 Task: Open Card Continuous Delivery Planning in Board Product Research to Workspace Business Analysis and add a team member Softage.1@softage.net, a label Yellow, a checklist Illustration, an attachment from your google drive, a color Yellow and finally, add a card description 'Develop and launch new customer feedback program for product improvements' and a comment 'Given the potential impact of this task on our company social responsibility, let us ensure that we approach it with a sense of ethical awareness and consciousness.'. Add a start date 'Jan 01, 1900' with a due date 'Jan 08, 1900'
Action: Mouse moved to (285, 195)
Screenshot: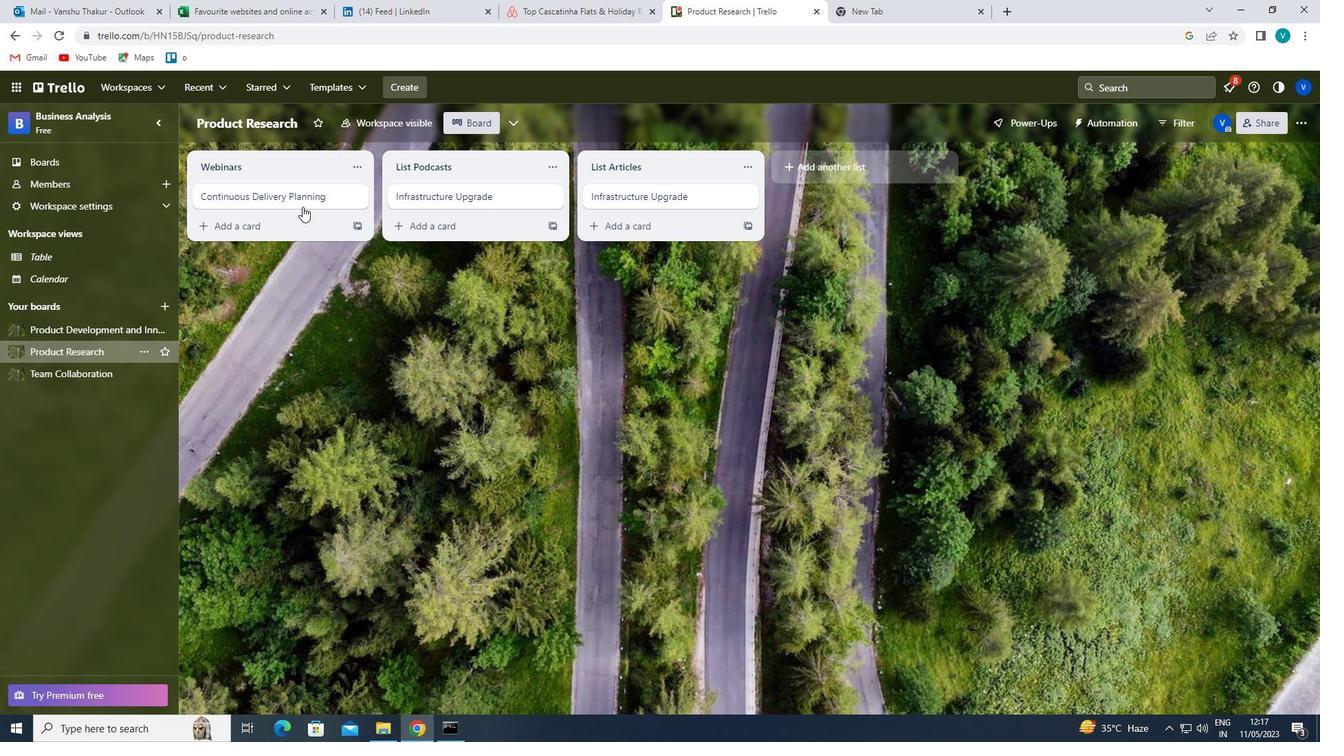 
Action: Mouse pressed left at (285, 195)
Screenshot: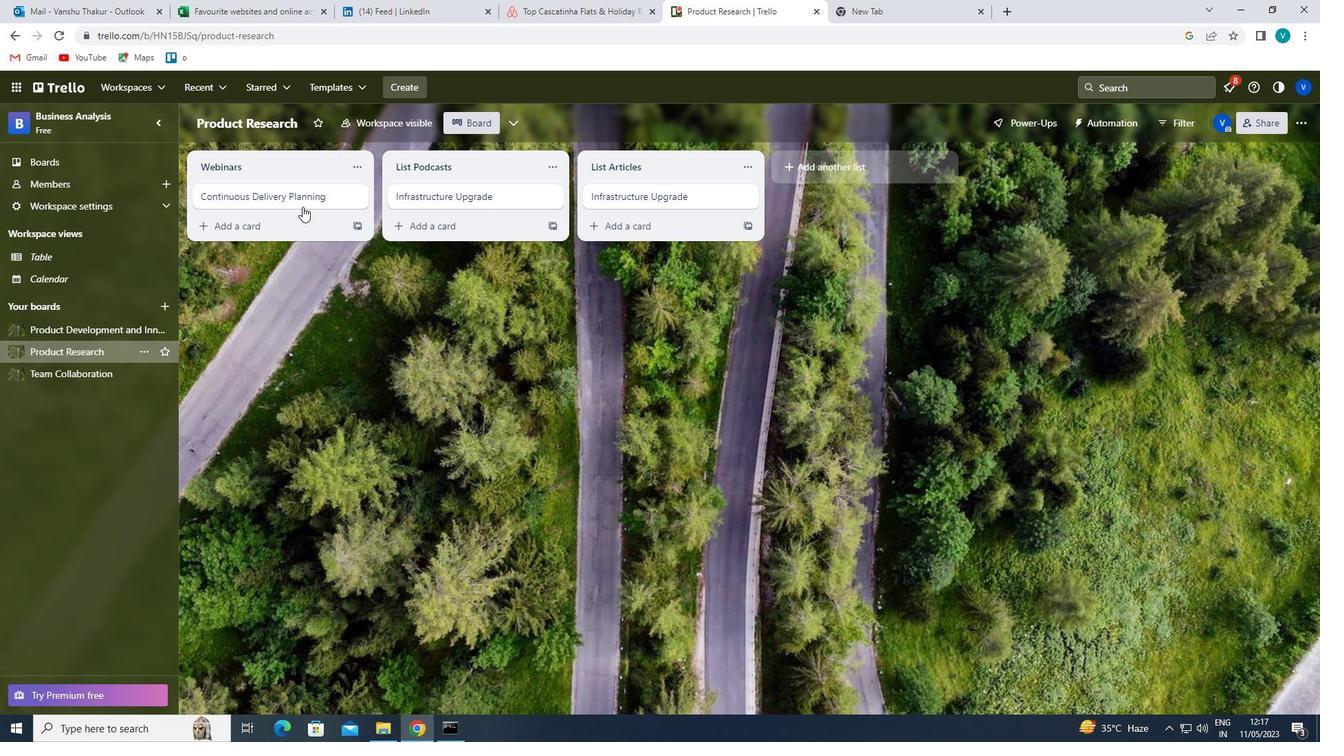
Action: Mouse moved to (881, 204)
Screenshot: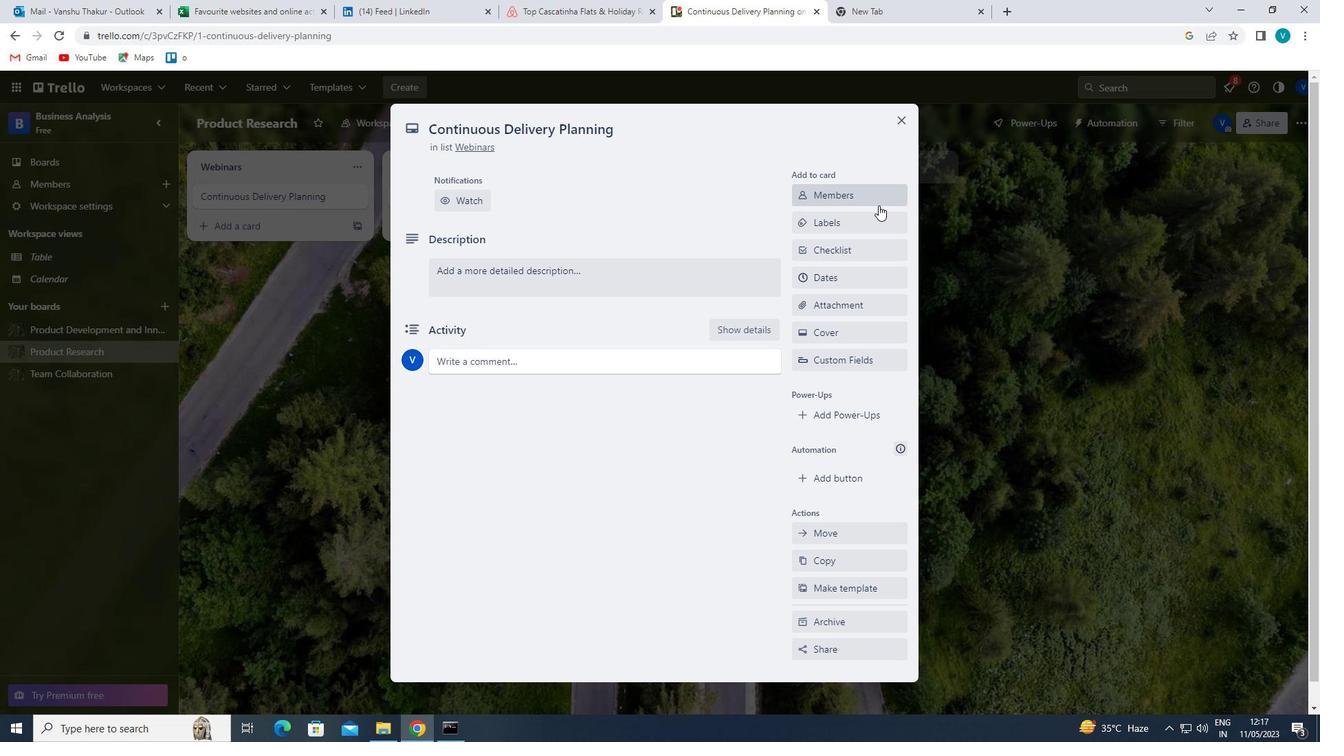 
Action: Mouse pressed left at (881, 204)
Screenshot: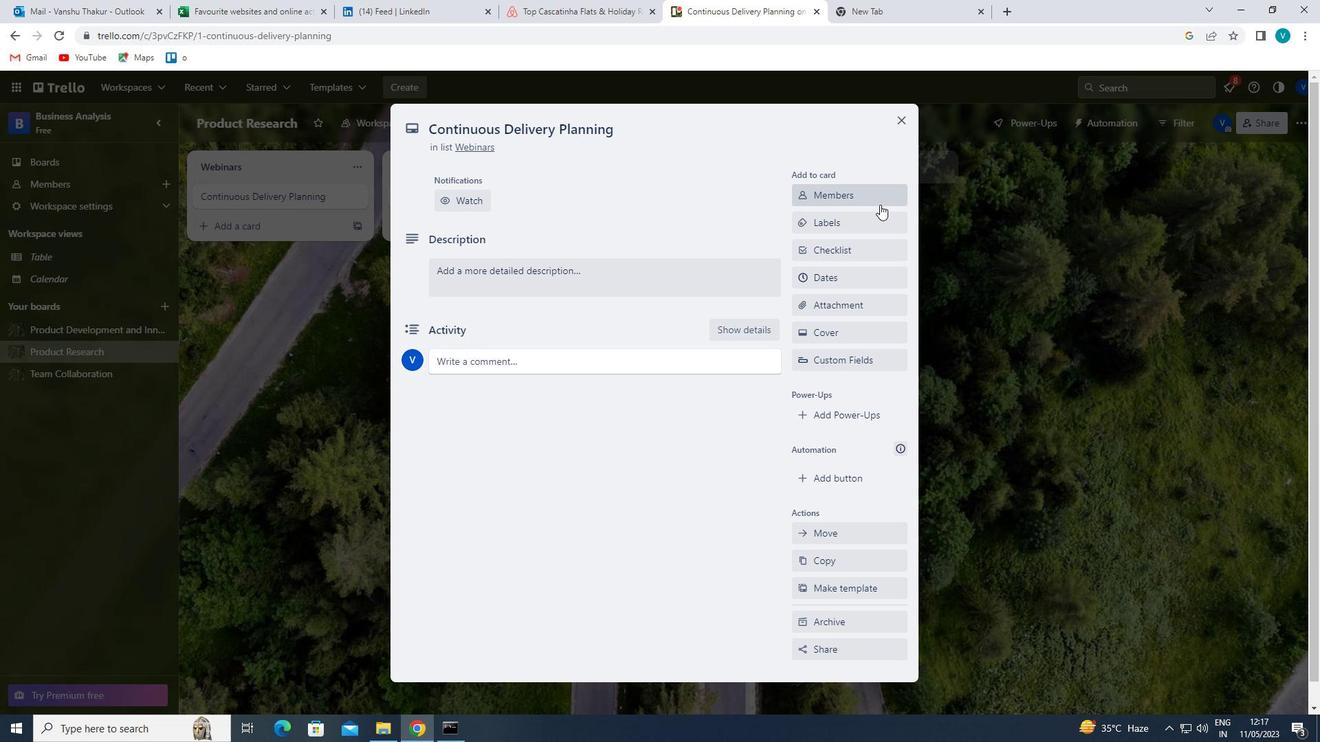 
Action: Mouse moved to (833, 254)
Screenshot: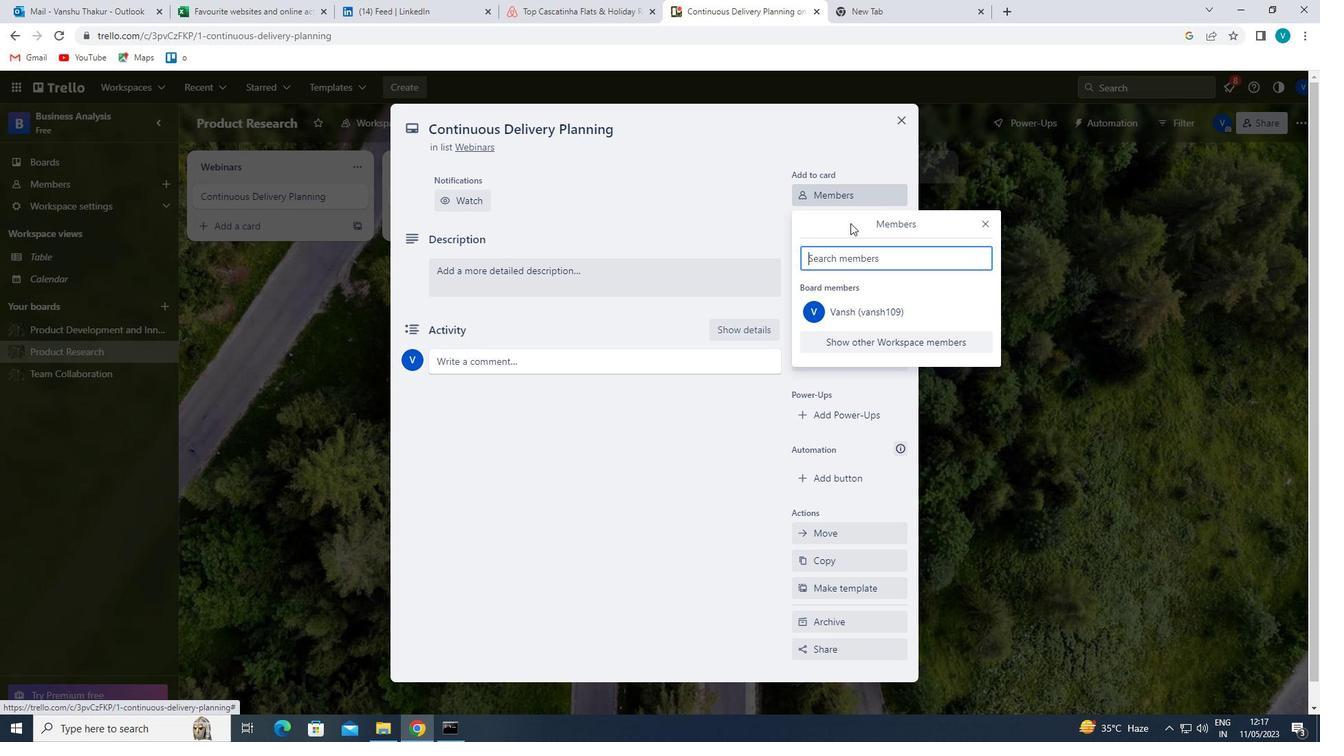 
Action: Mouse pressed left at (833, 254)
Screenshot: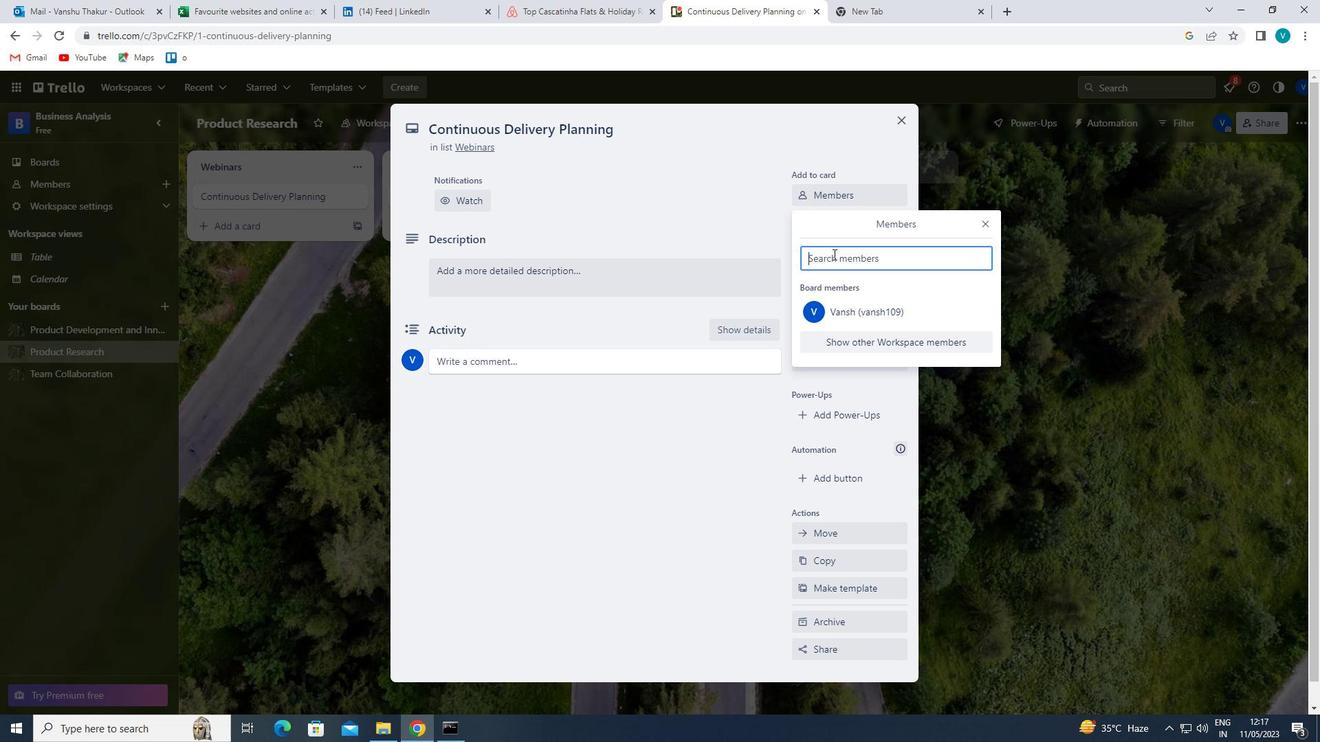 
Action: Key pressed <Key.shift>SOFTAGWE<Key.backspace><Key.backspace>E.1
Screenshot: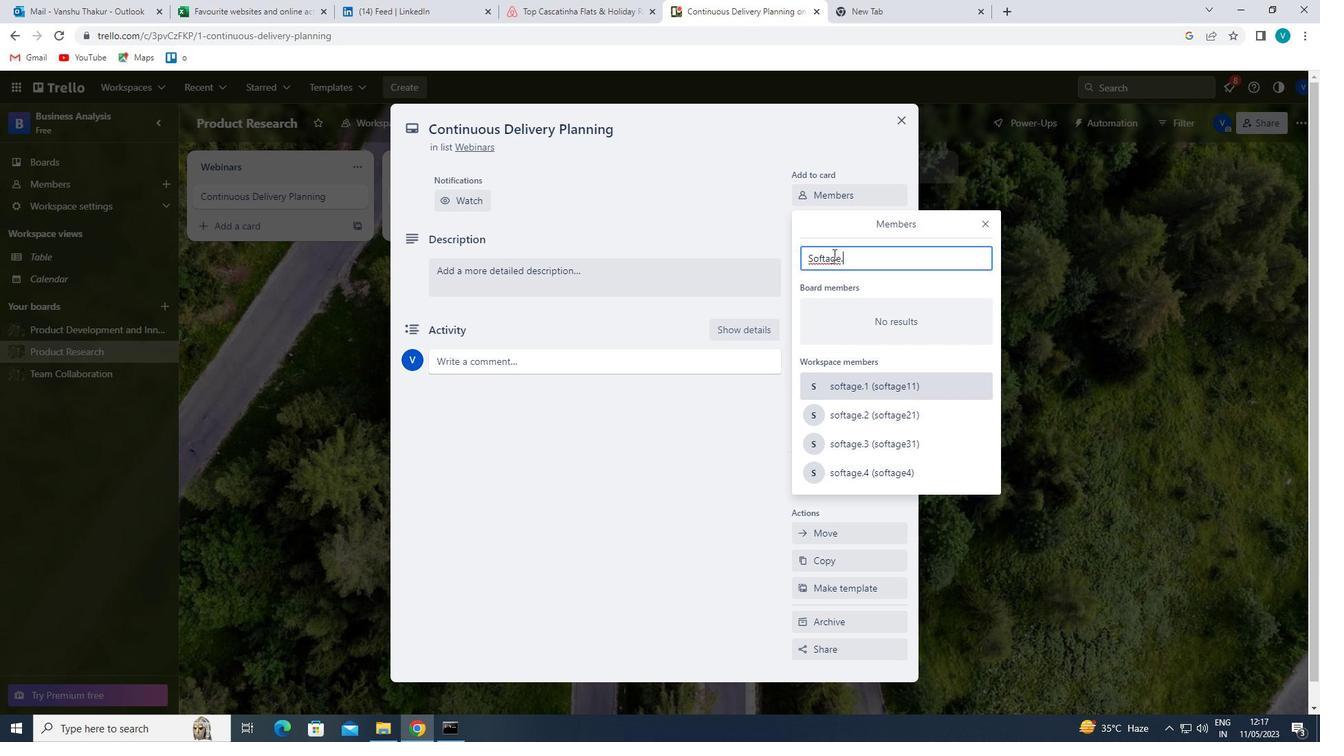 
Action: Mouse moved to (886, 265)
Screenshot: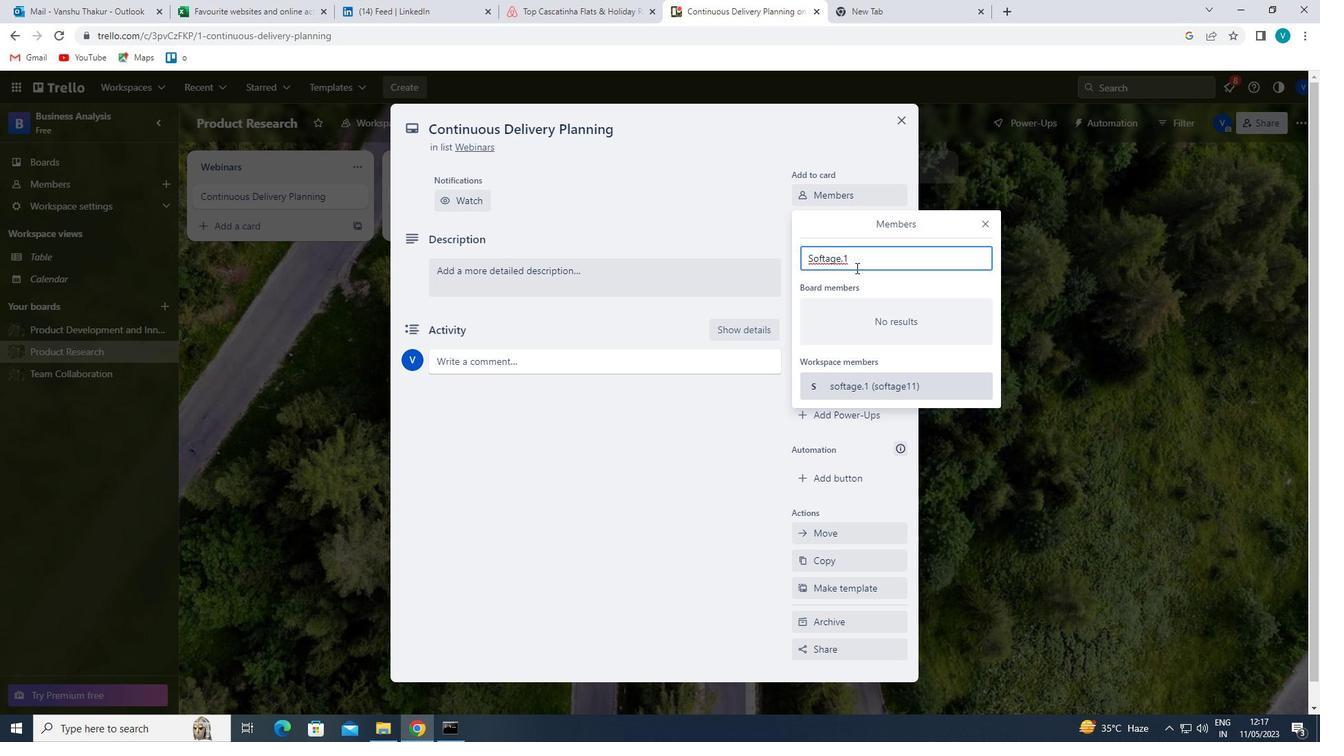 
Action: Key pressed <Key.shift>@SOFTAGE.NET
Screenshot: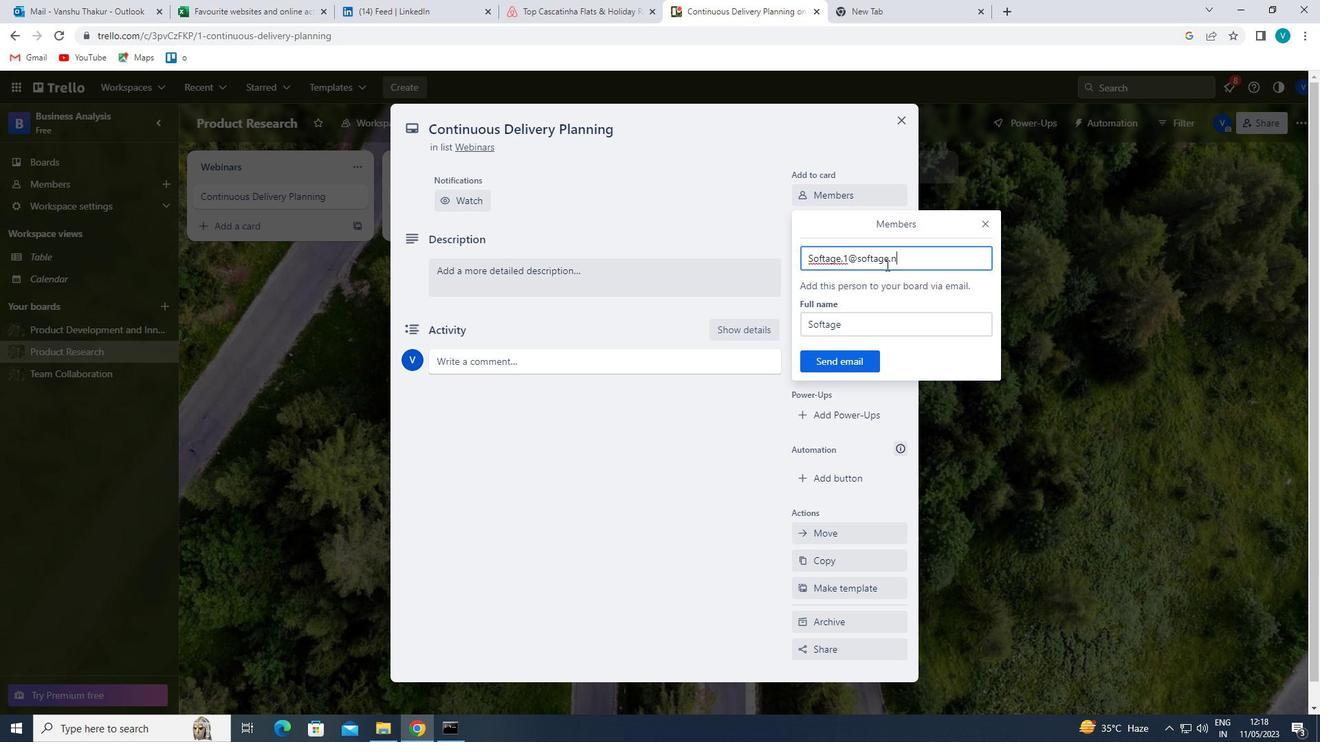 
Action: Mouse moved to (901, 280)
Screenshot: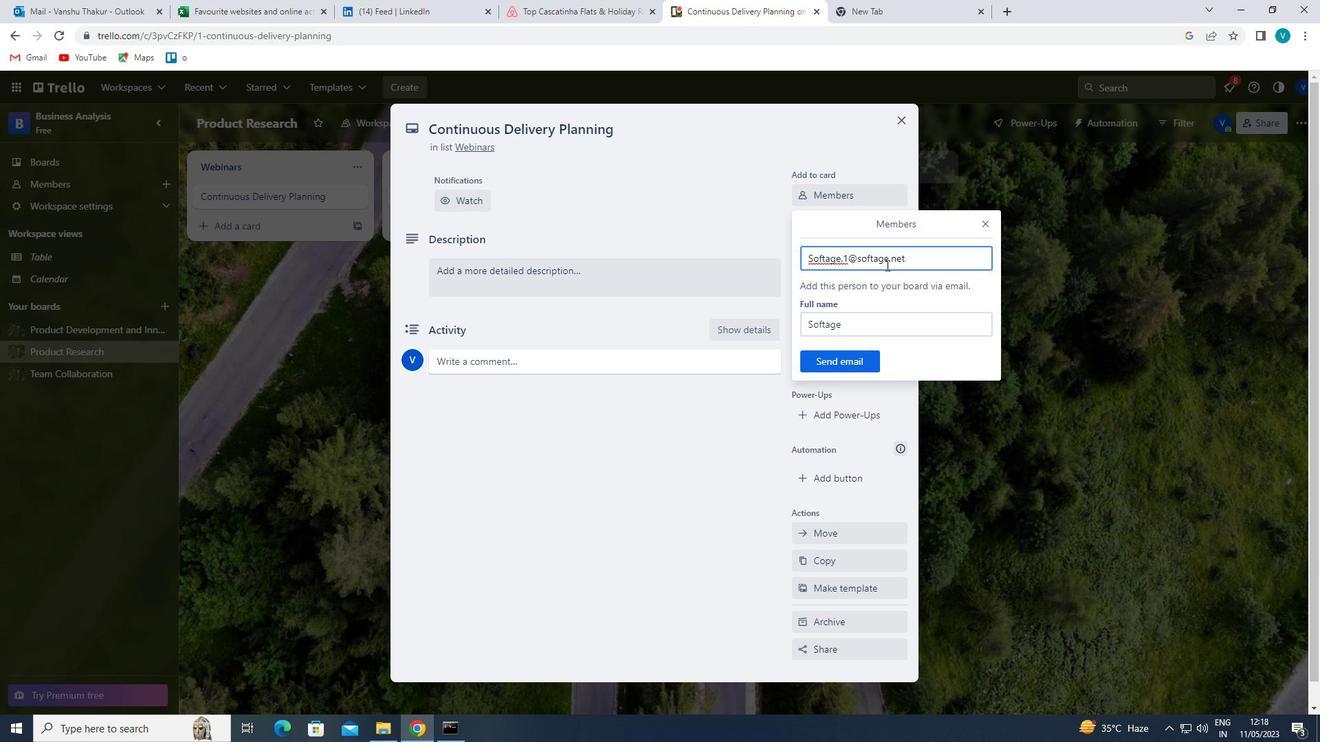 
Action: Key pressed <Key.enter>
Screenshot: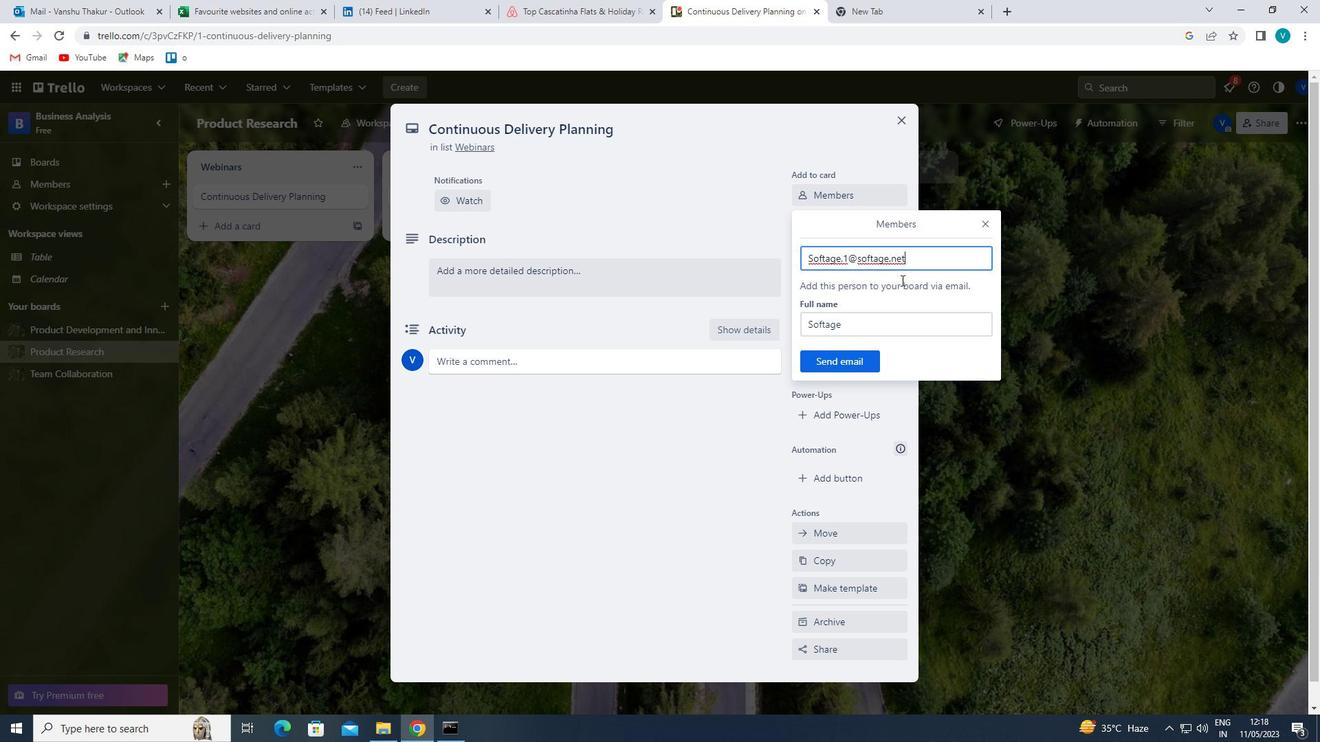 
Action: Mouse moved to (984, 226)
Screenshot: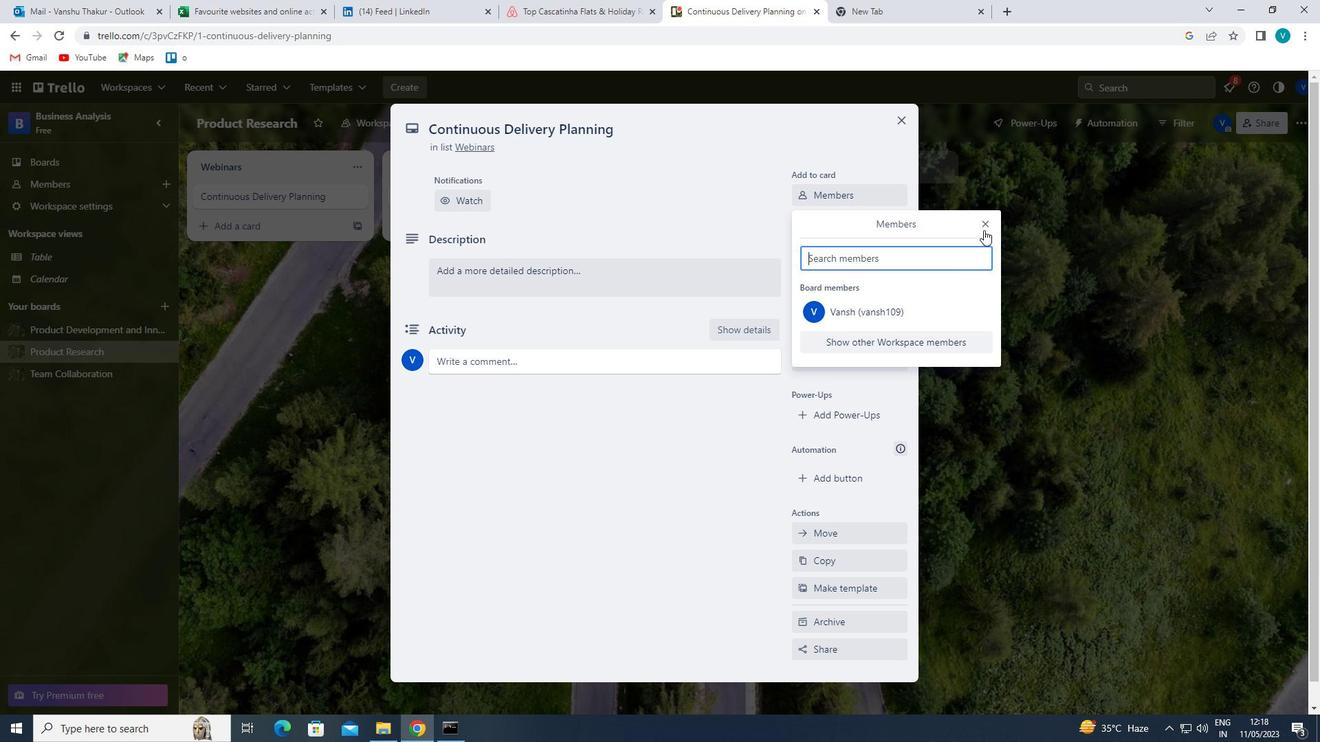 
Action: Mouse pressed left at (984, 226)
Screenshot: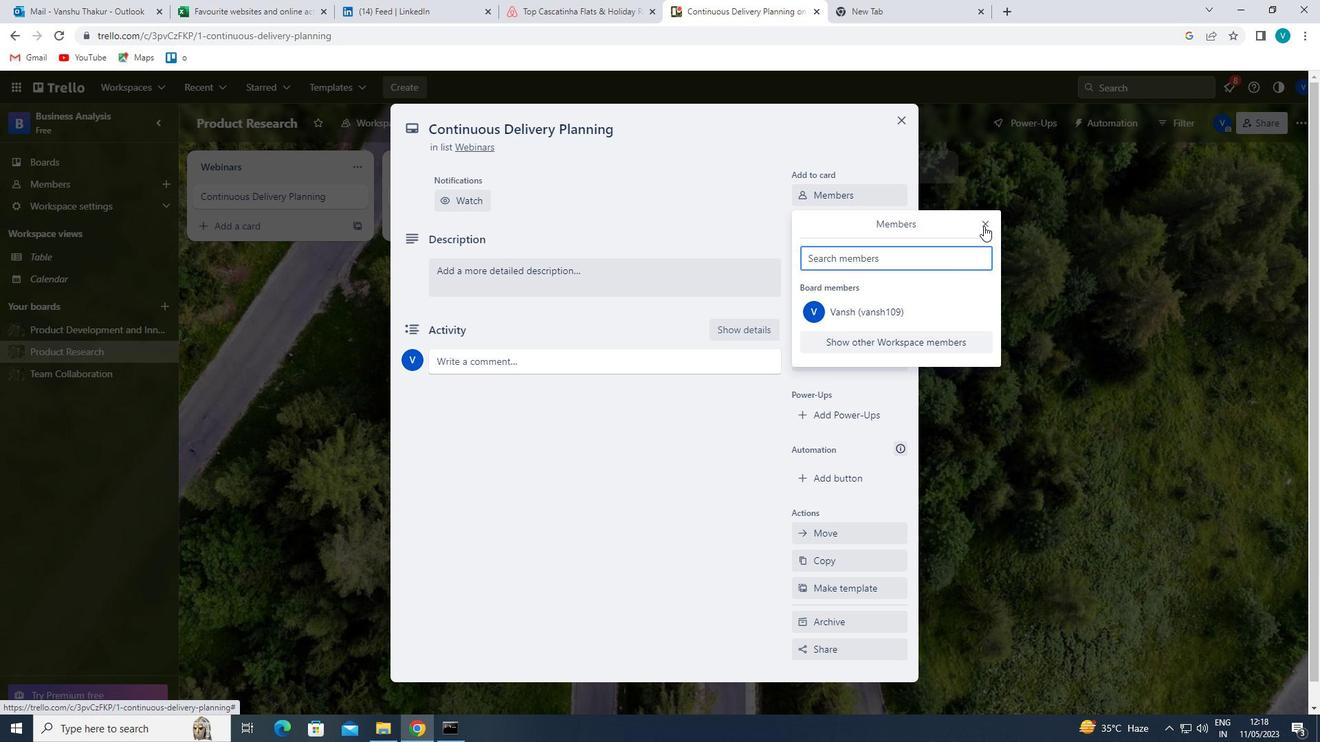 
Action: Mouse moved to (859, 200)
Screenshot: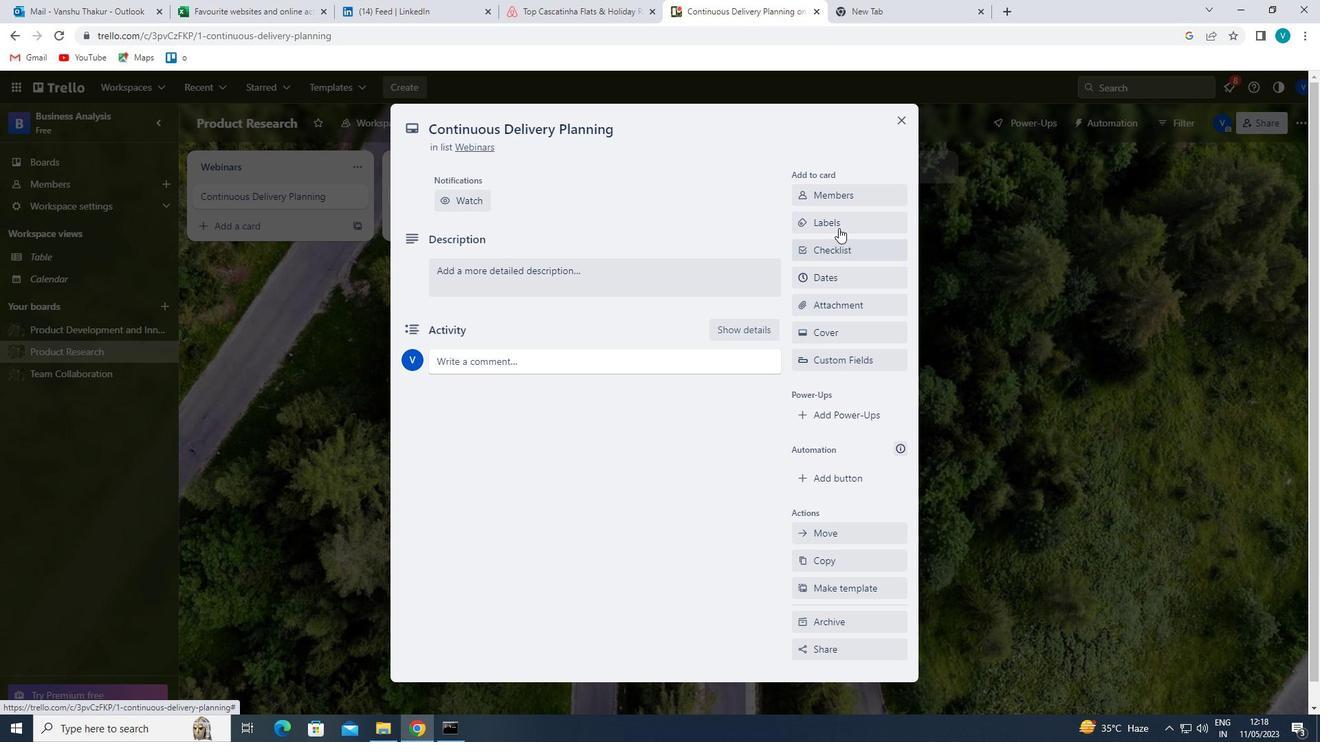 
Action: Mouse pressed left at (859, 200)
Screenshot: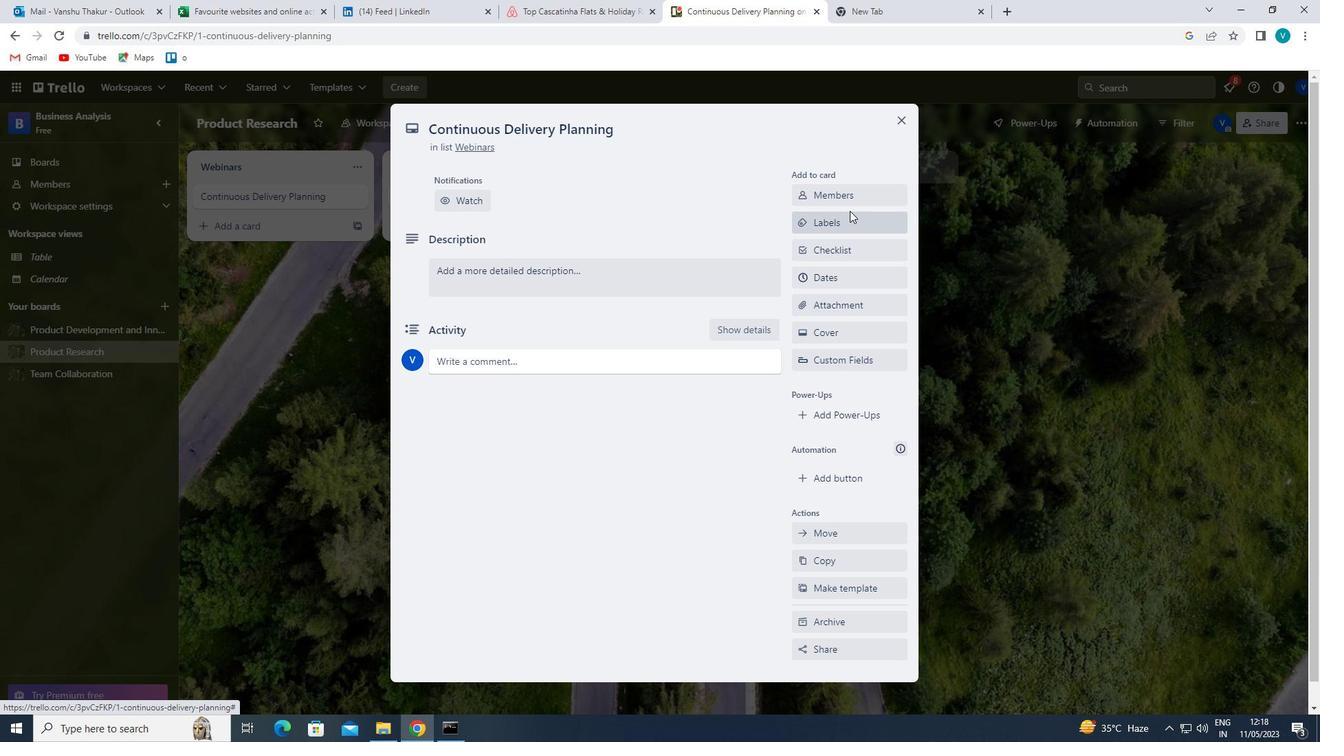 
Action: Mouse moved to (840, 257)
Screenshot: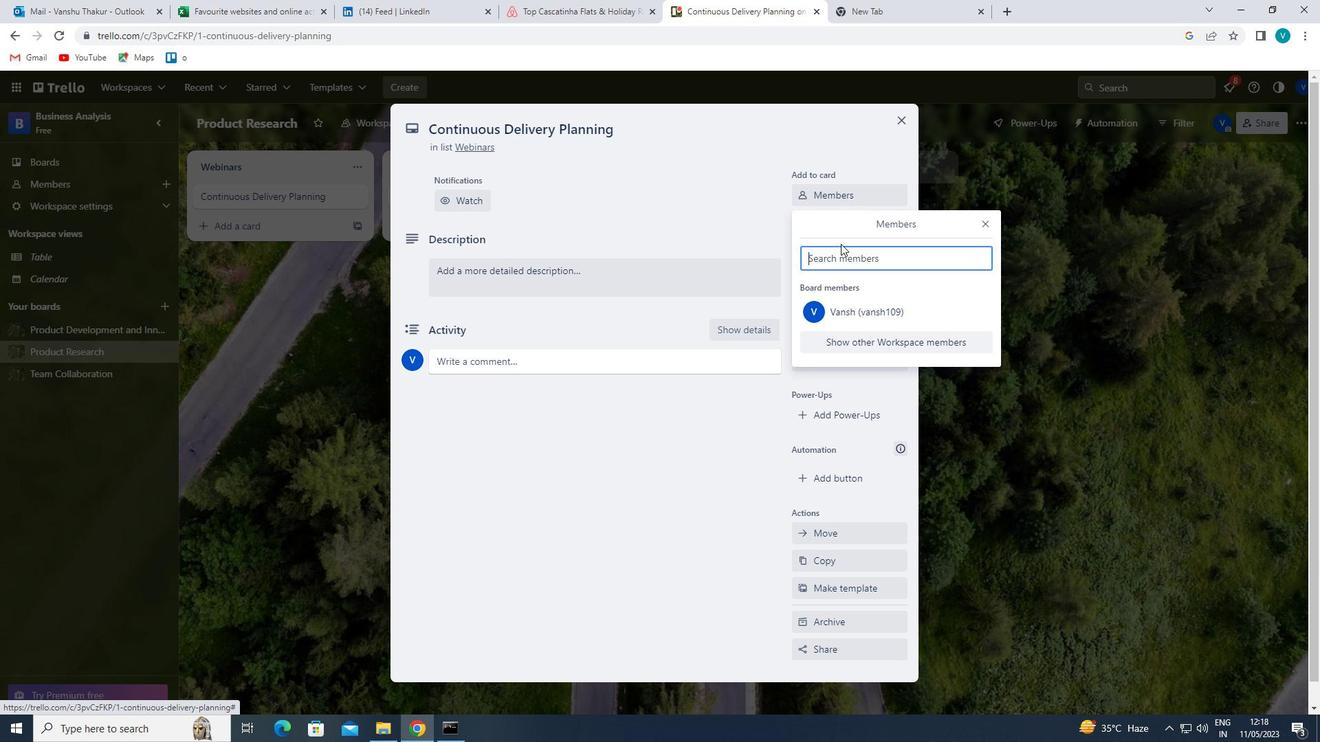 
Action: Mouse pressed left at (840, 257)
Screenshot: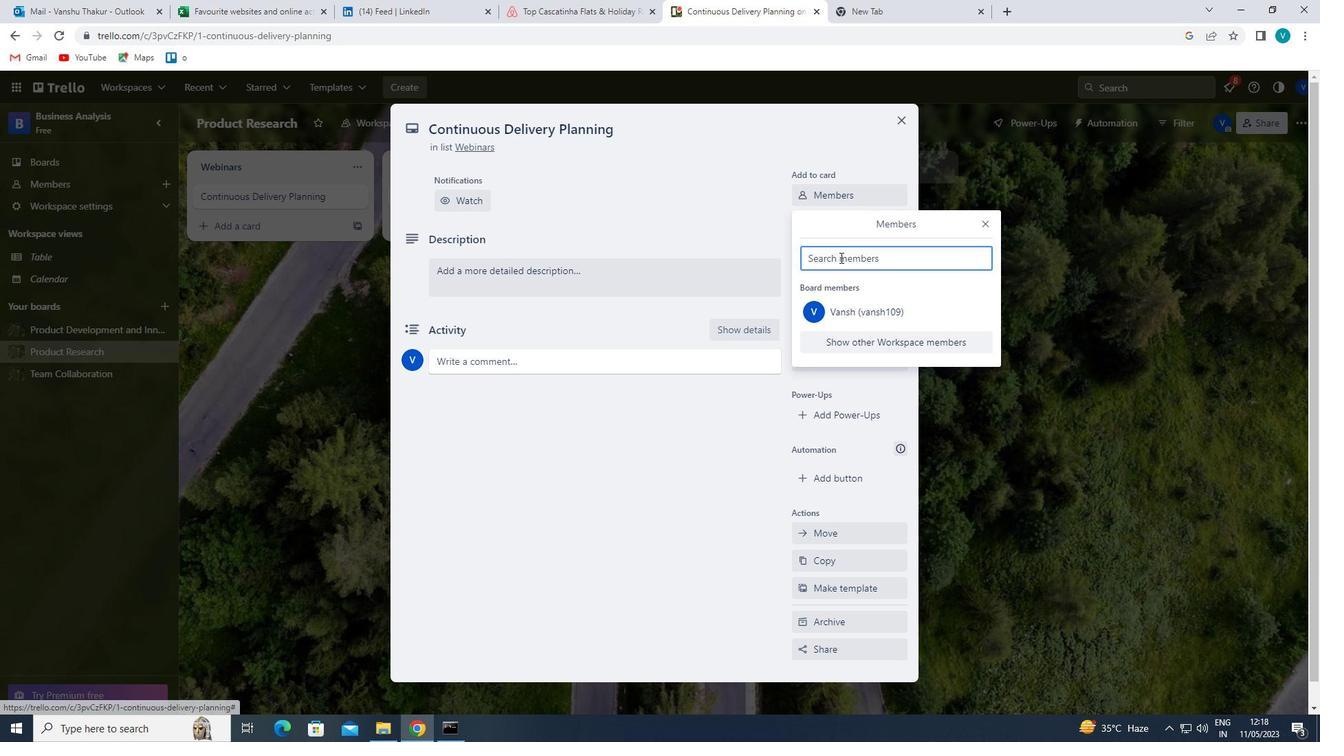 
Action: Key pressed <Key.shift>SOFTA
Screenshot: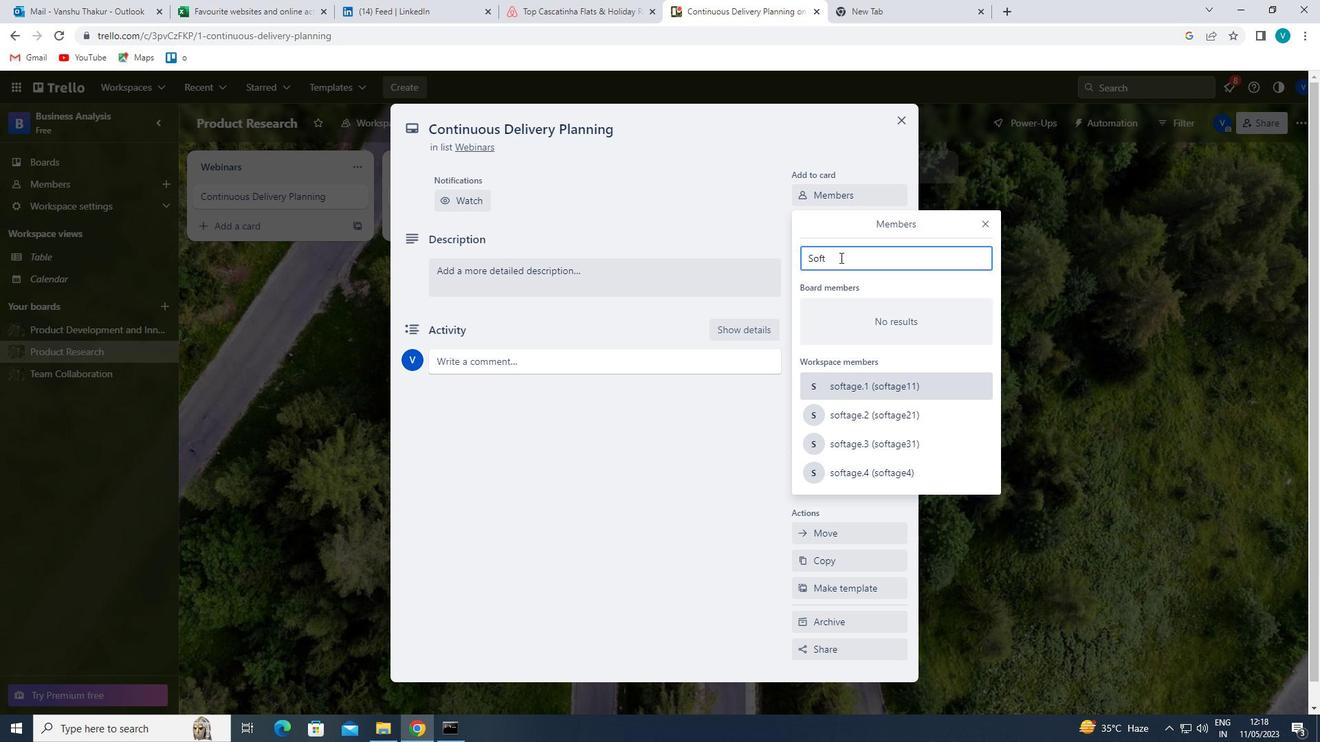 
Action: Mouse moved to (870, 387)
Screenshot: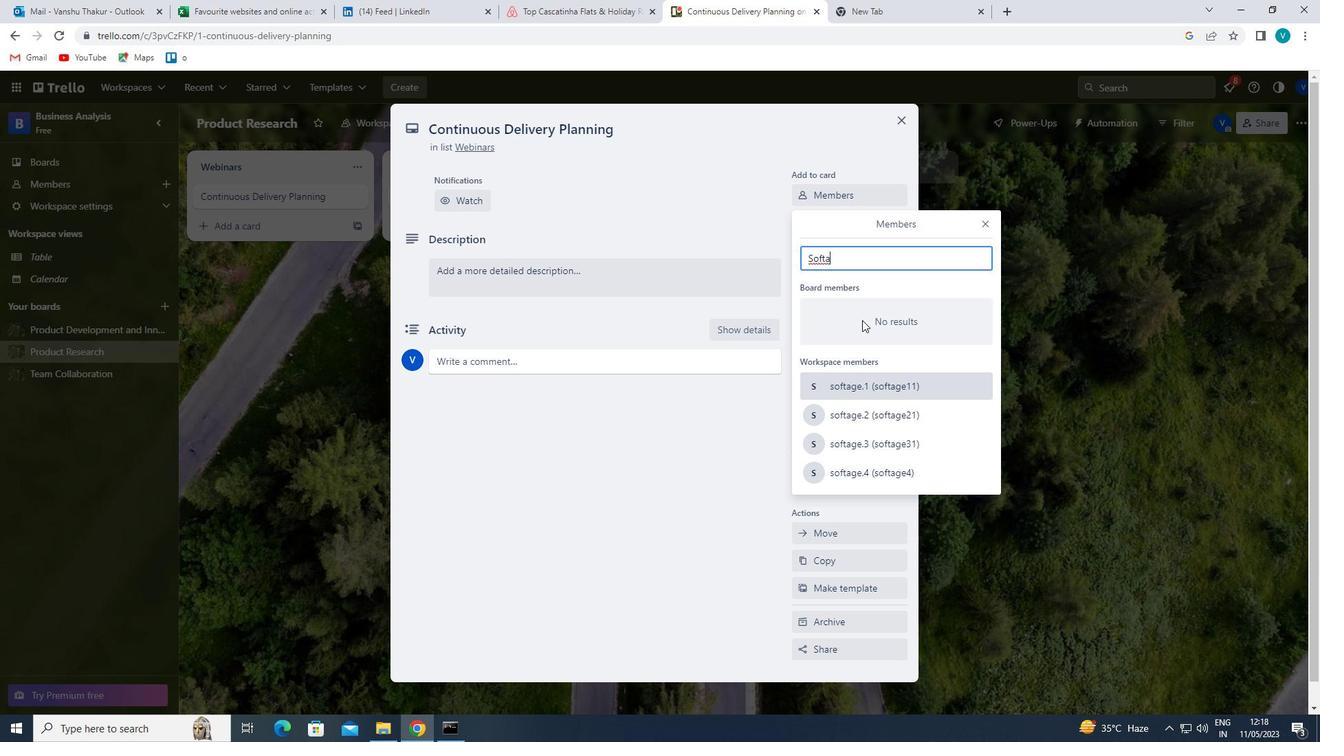 
Action: Mouse pressed left at (870, 387)
Screenshot: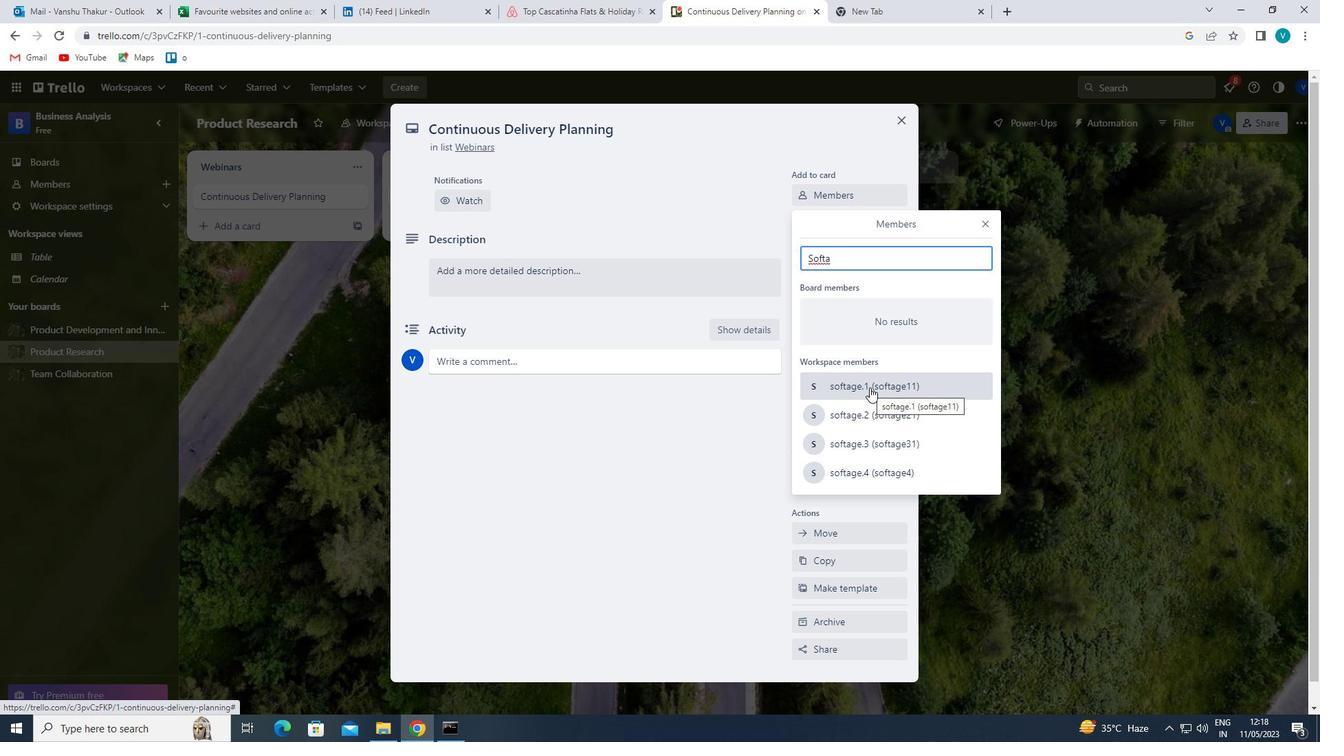 
Action: Mouse moved to (985, 223)
Screenshot: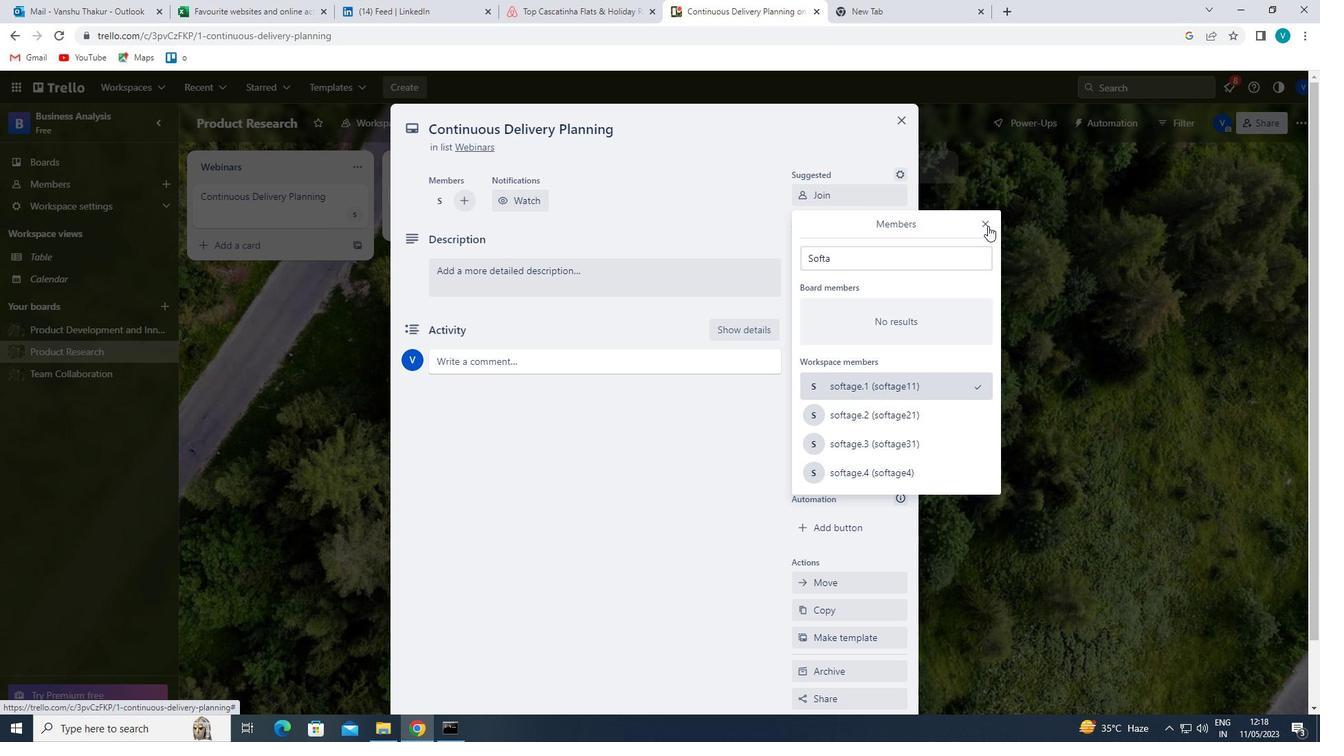 
Action: Mouse pressed left at (985, 223)
Screenshot: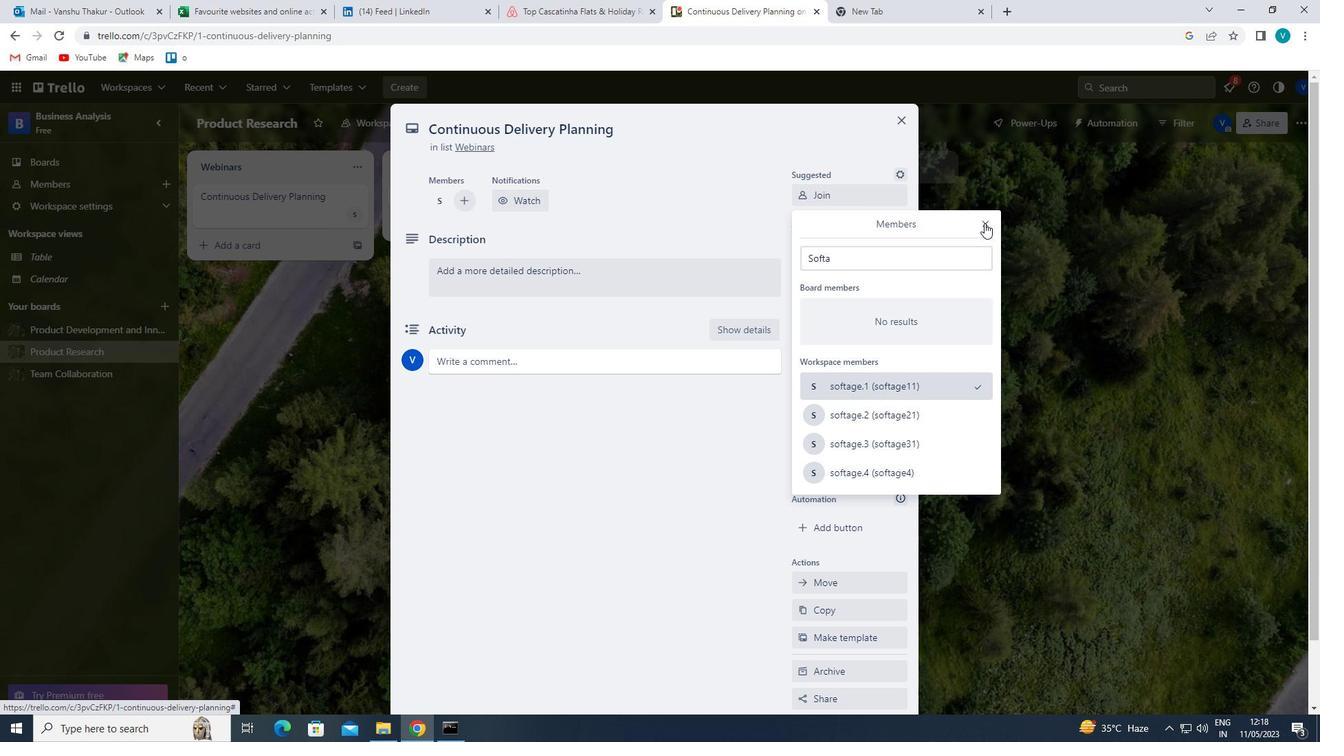 
Action: Mouse moved to (852, 276)
Screenshot: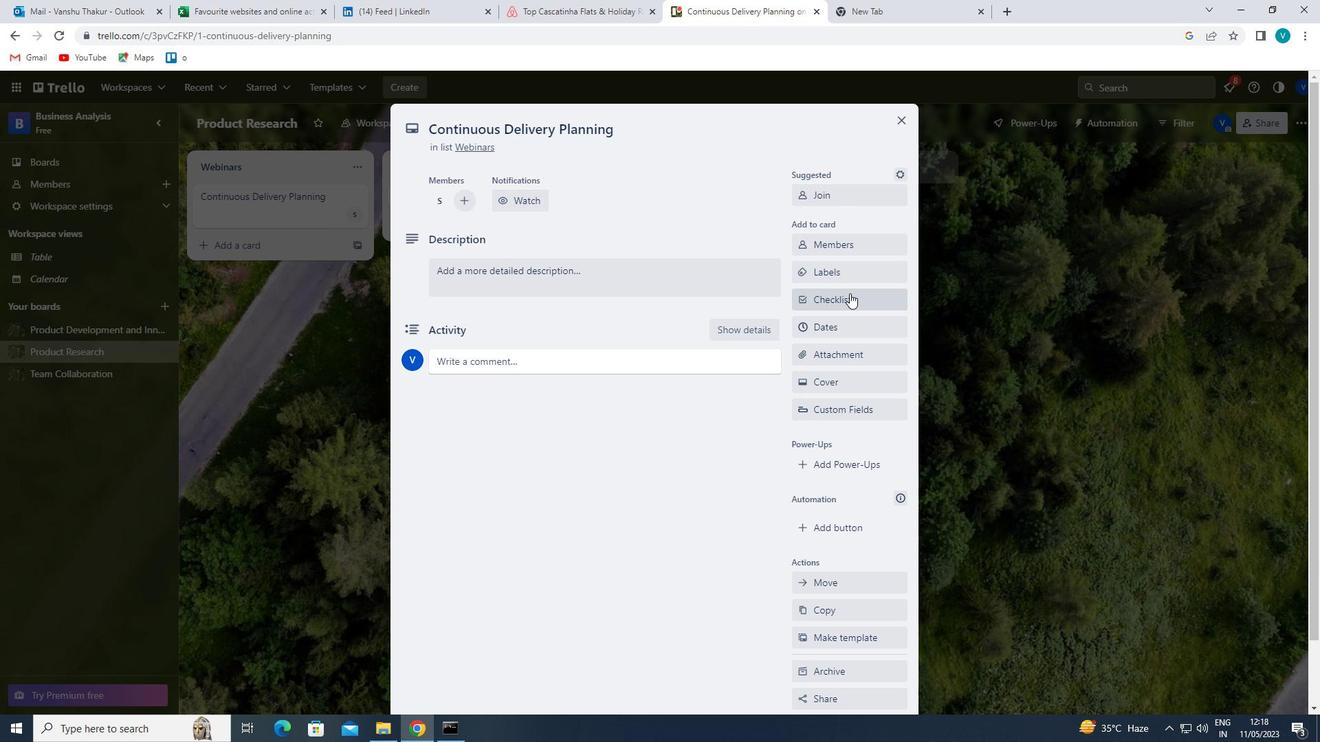 
Action: Mouse pressed left at (852, 276)
Screenshot: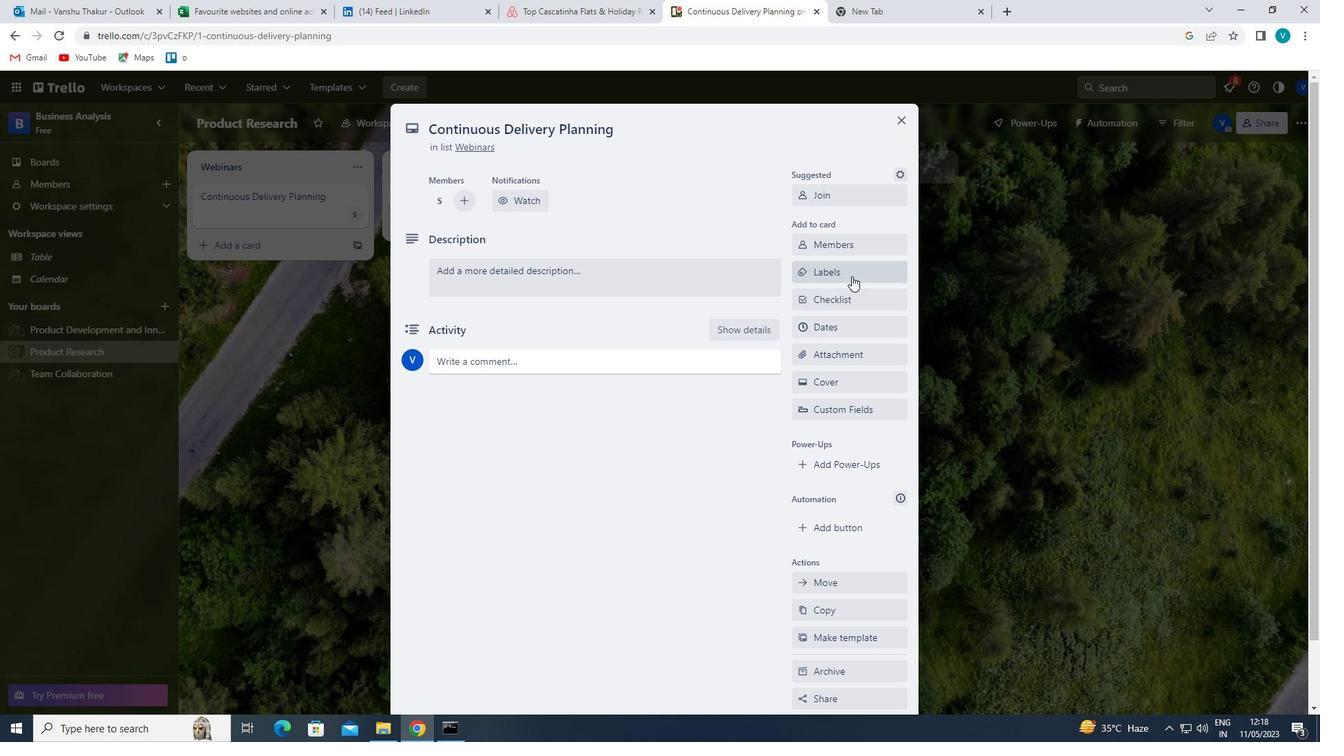 
Action: Mouse moved to (857, 408)
Screenshot: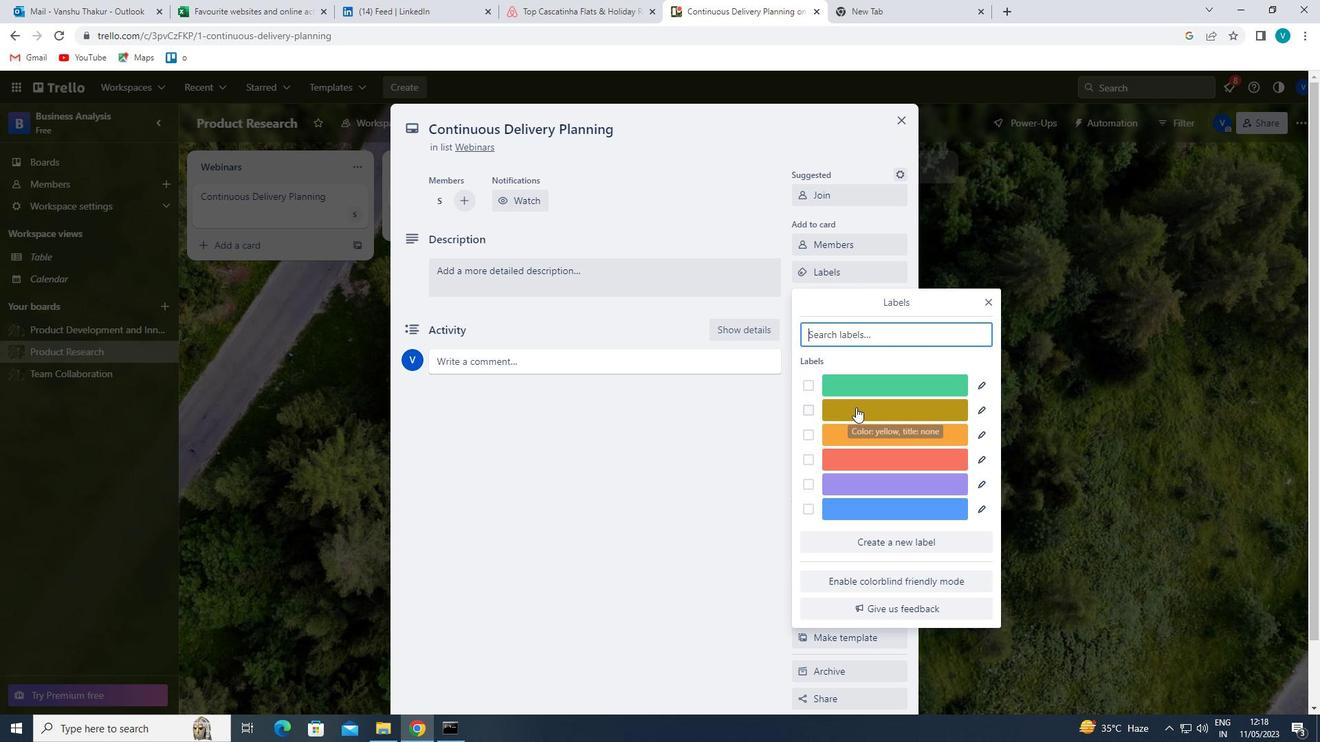 
Action: Mouse pressed left at (857, 408)
Screenshot: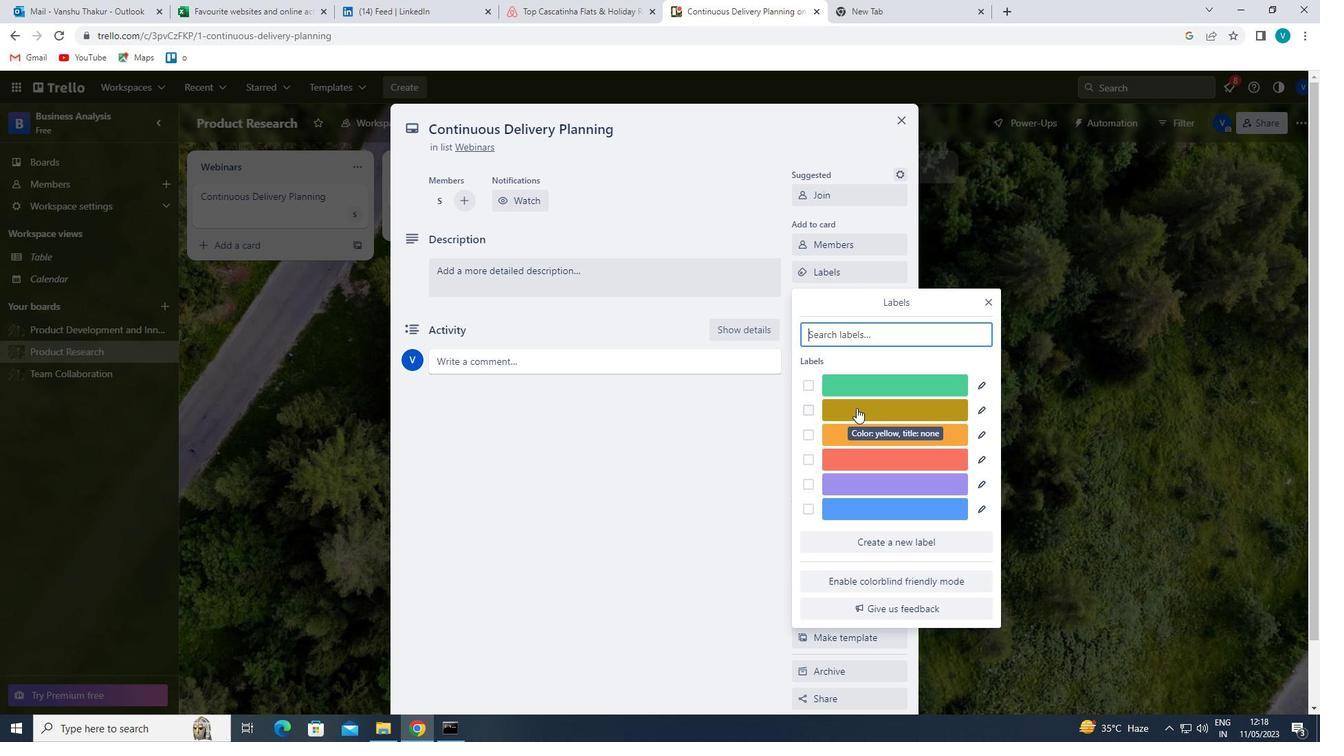 
Action: Mouse moved to (985, 298)
Screenshot: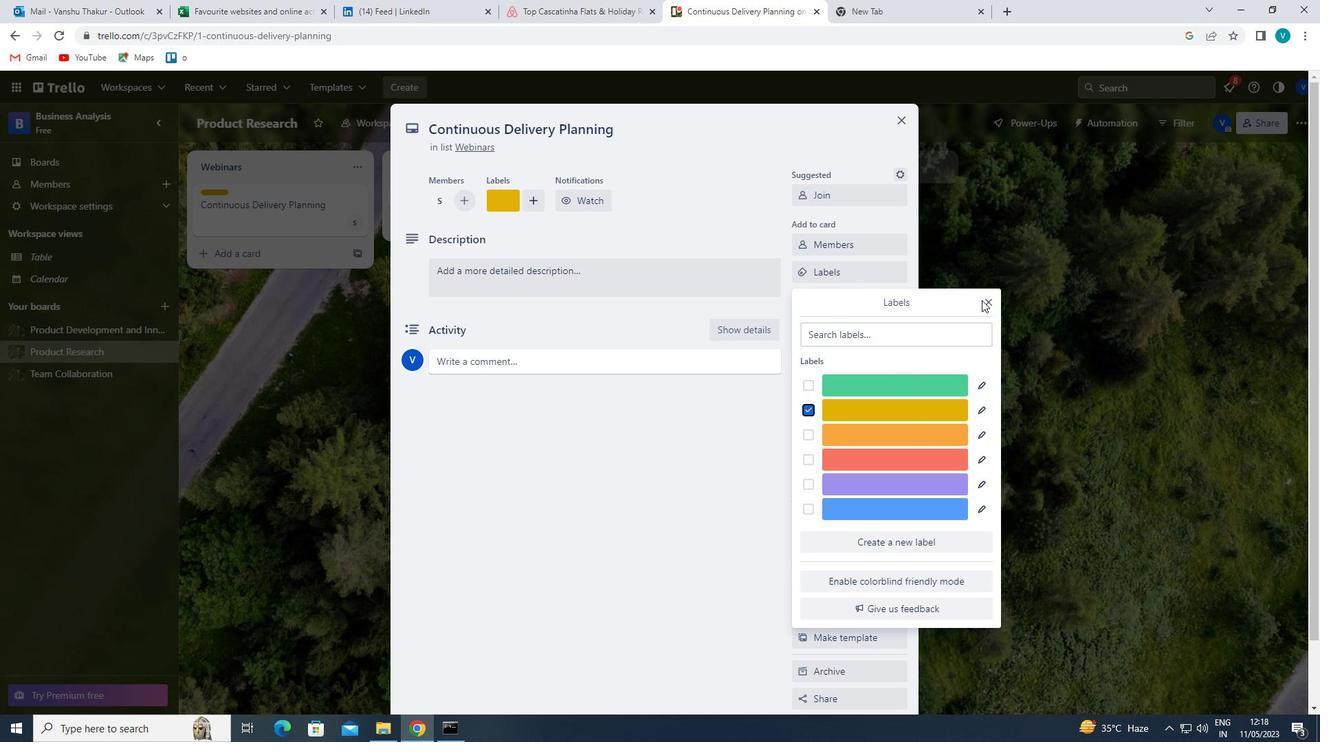 
Action: Mouse pressed left at (985, 298)
Screenshot: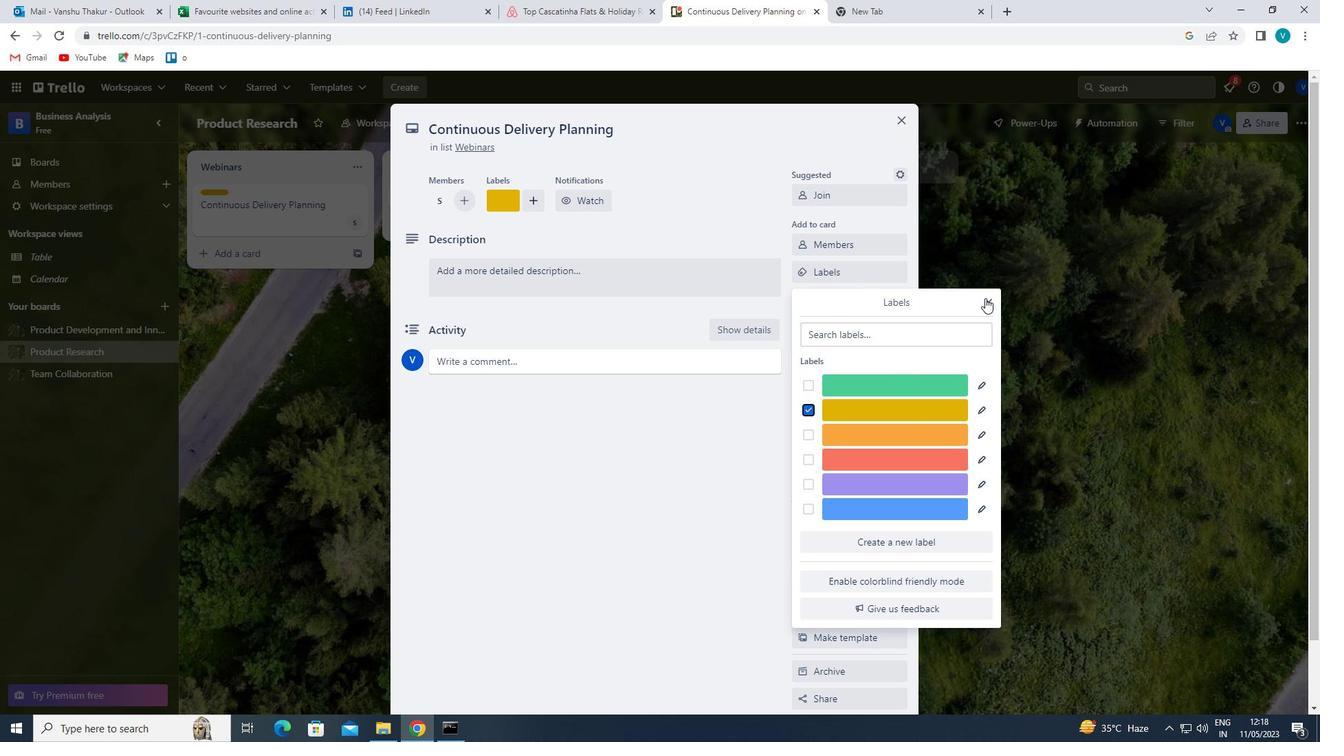 
Action: Mouse moved to (843, 297)
Screenshot: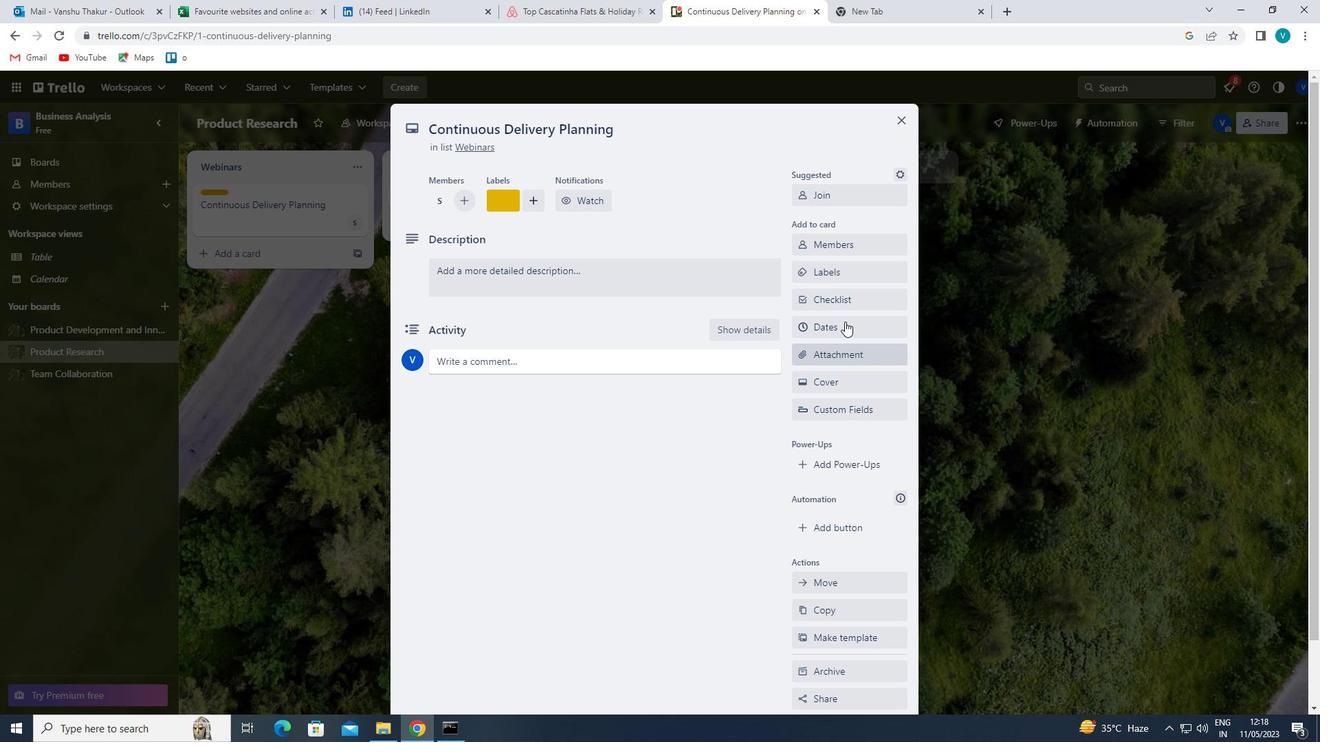 
Action: Mouse pressed left at (843, 297)
Screenshot: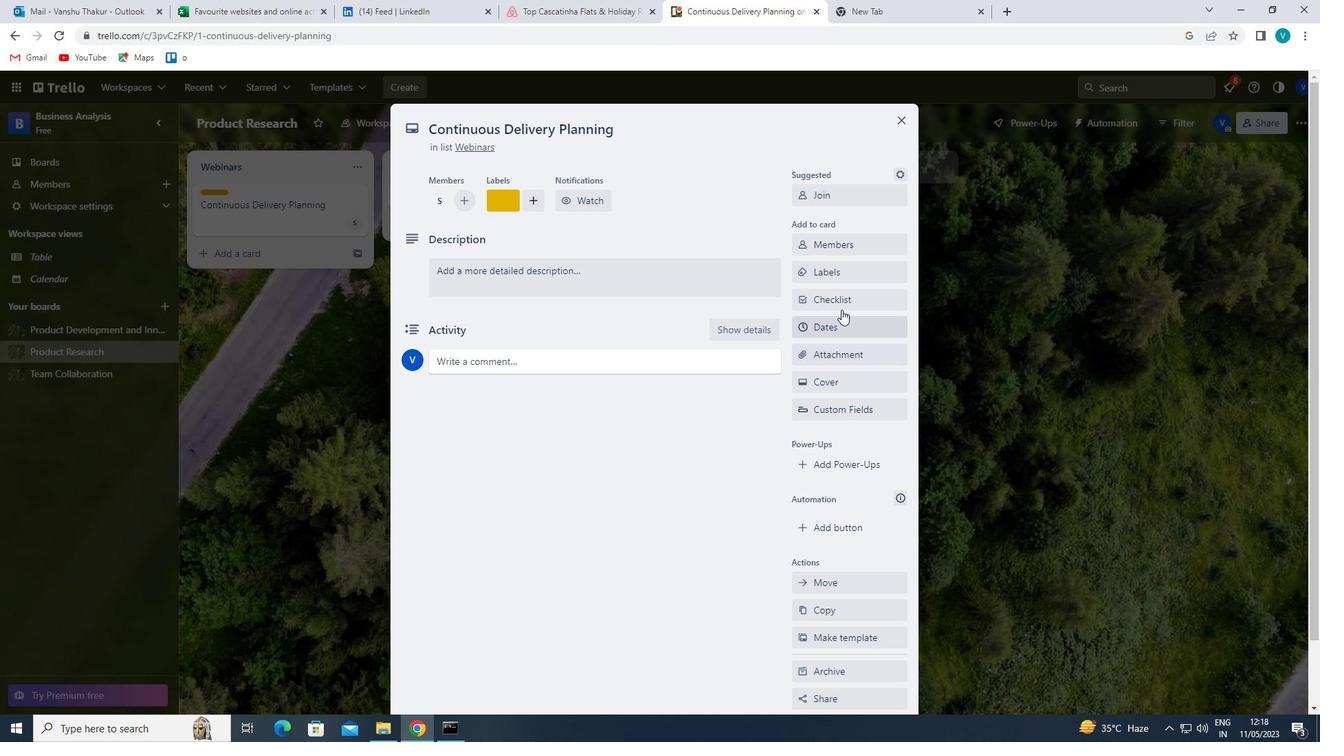 
Action: Key pressed <Key.shift>ILLUSTRATION
Screenshot: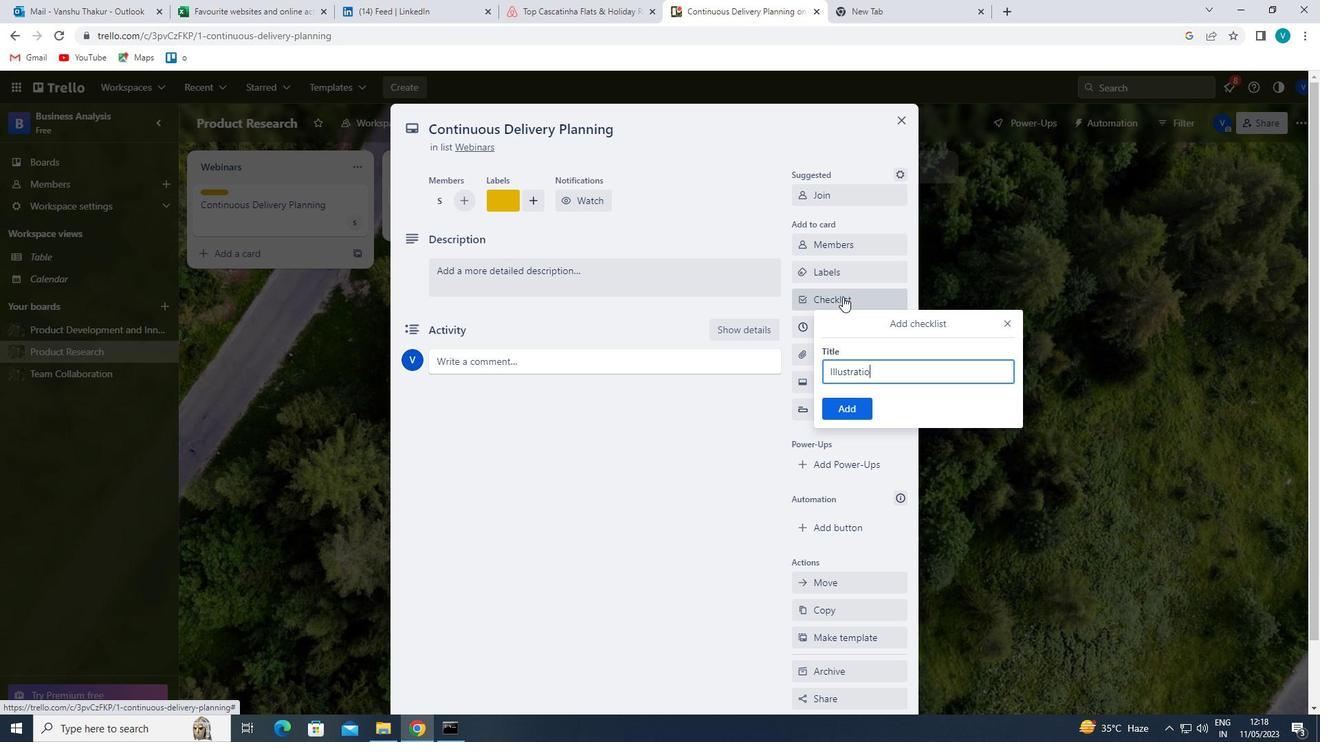 
Action: Mouse moved to (842, 407)
Screenshot: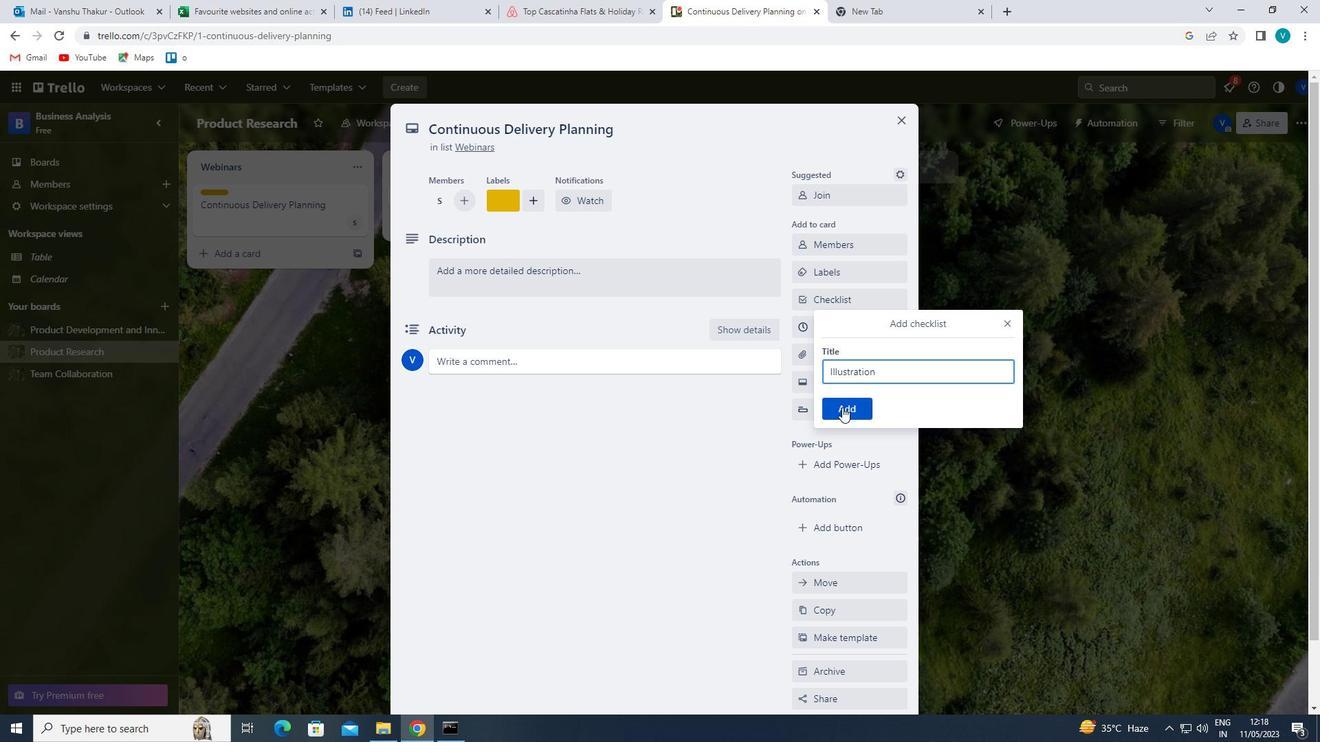 
Action: Mouse pressed left at (842, 407)
Screenshot: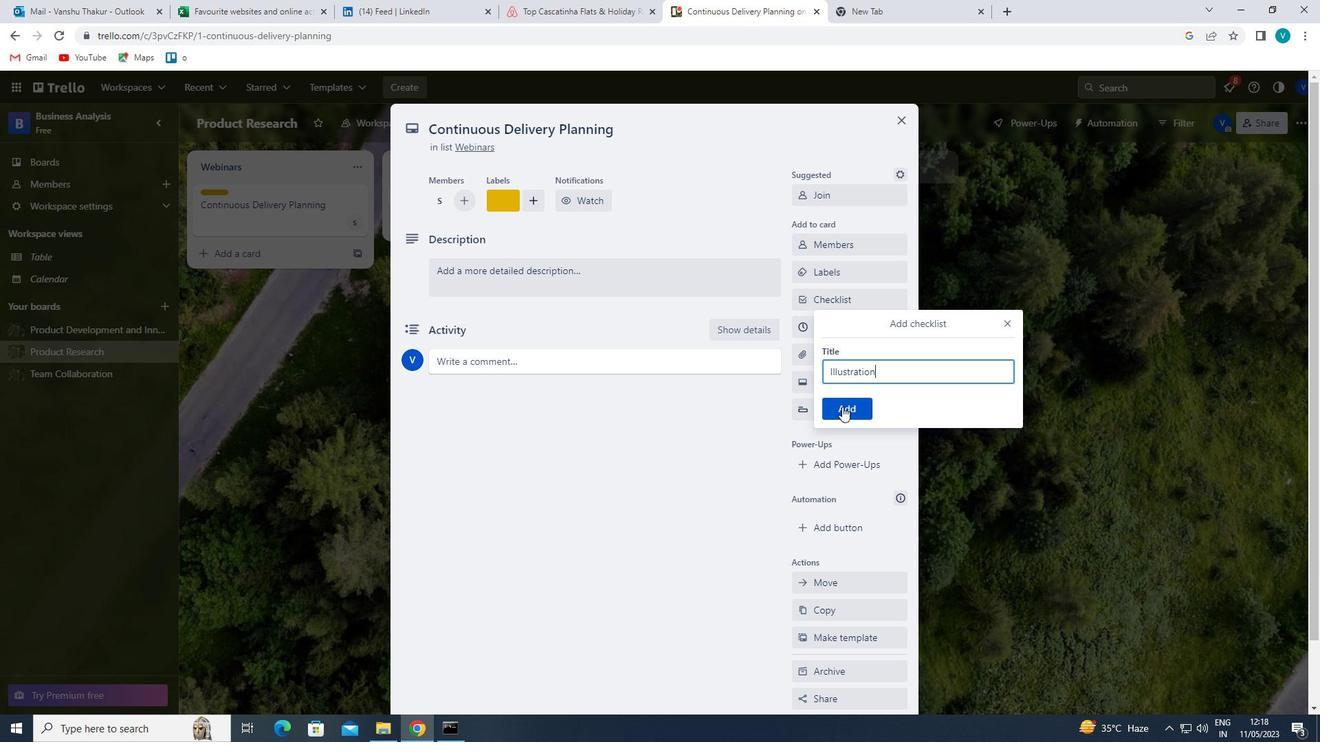 
Action: Mouse moved to (848, 347)
Screenshot: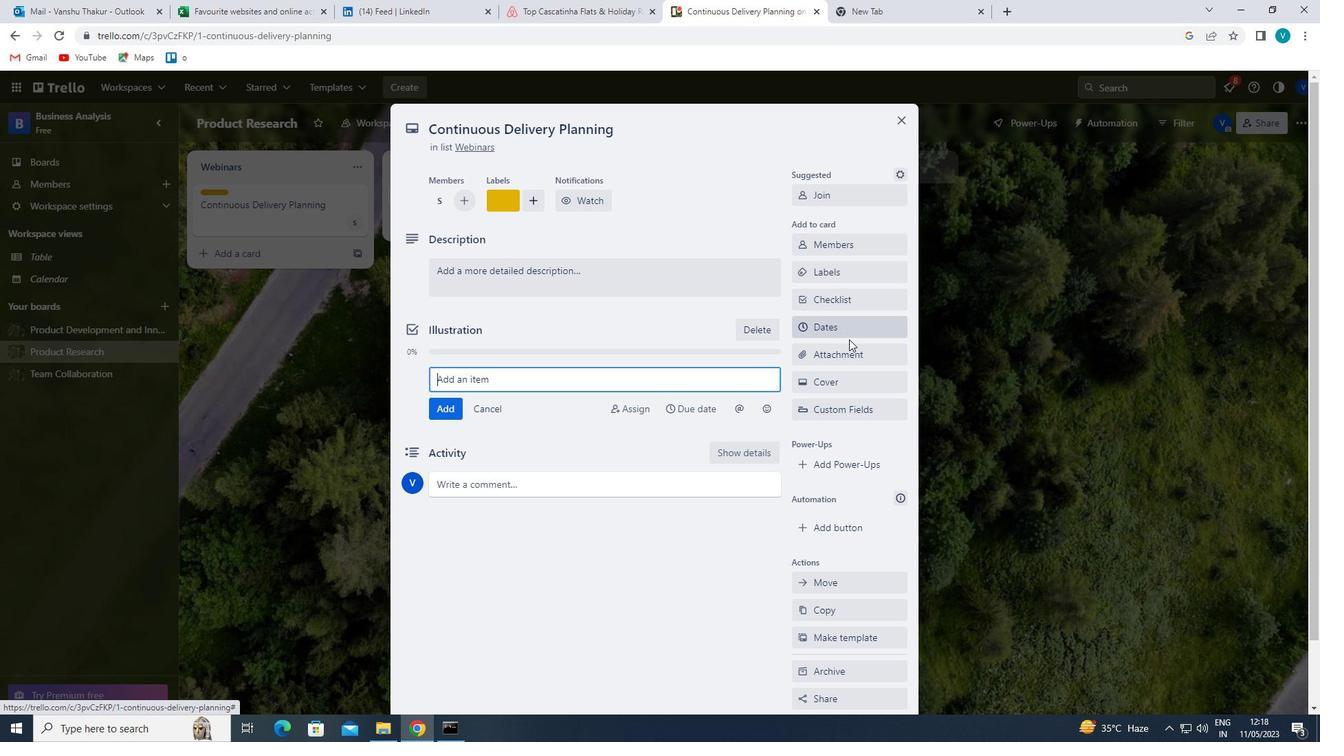 
Action: Mouse pressed left at (848, 347)
Screenshot: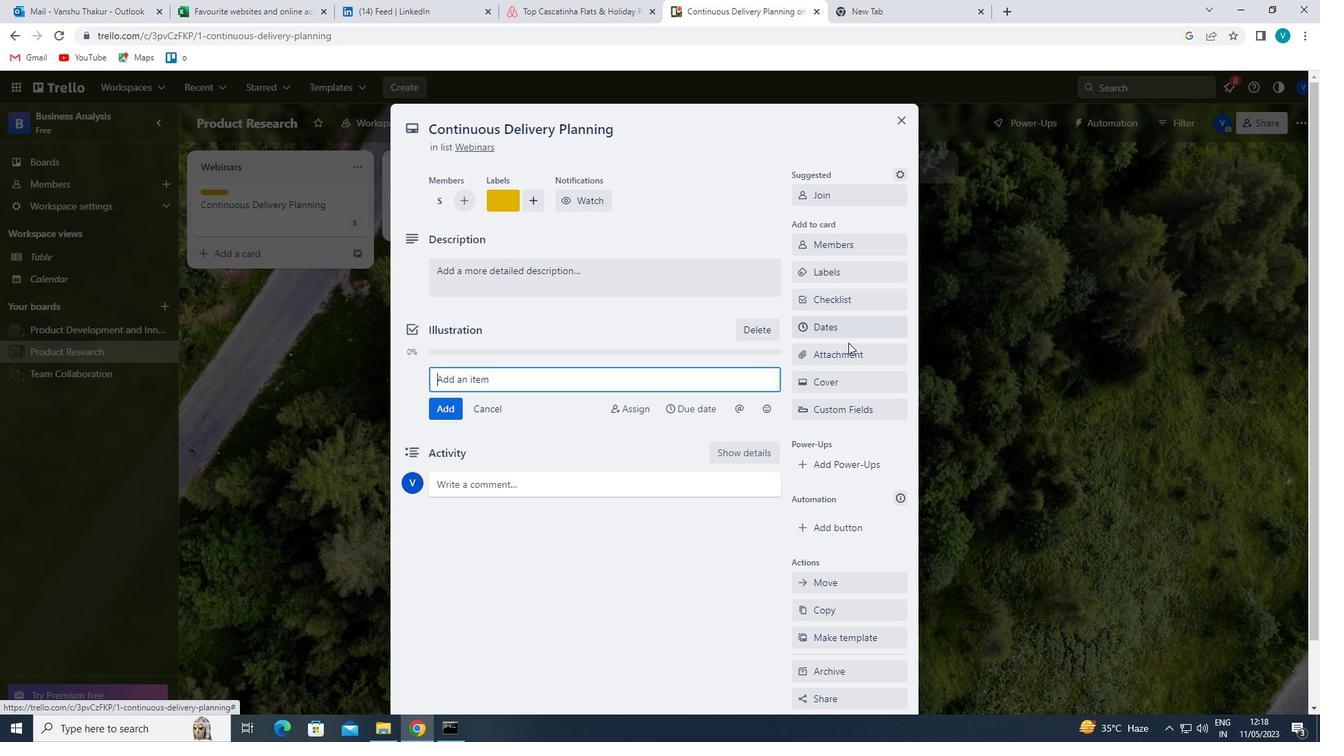 
Action: Mouse moved to (824, 458)
Screenshot: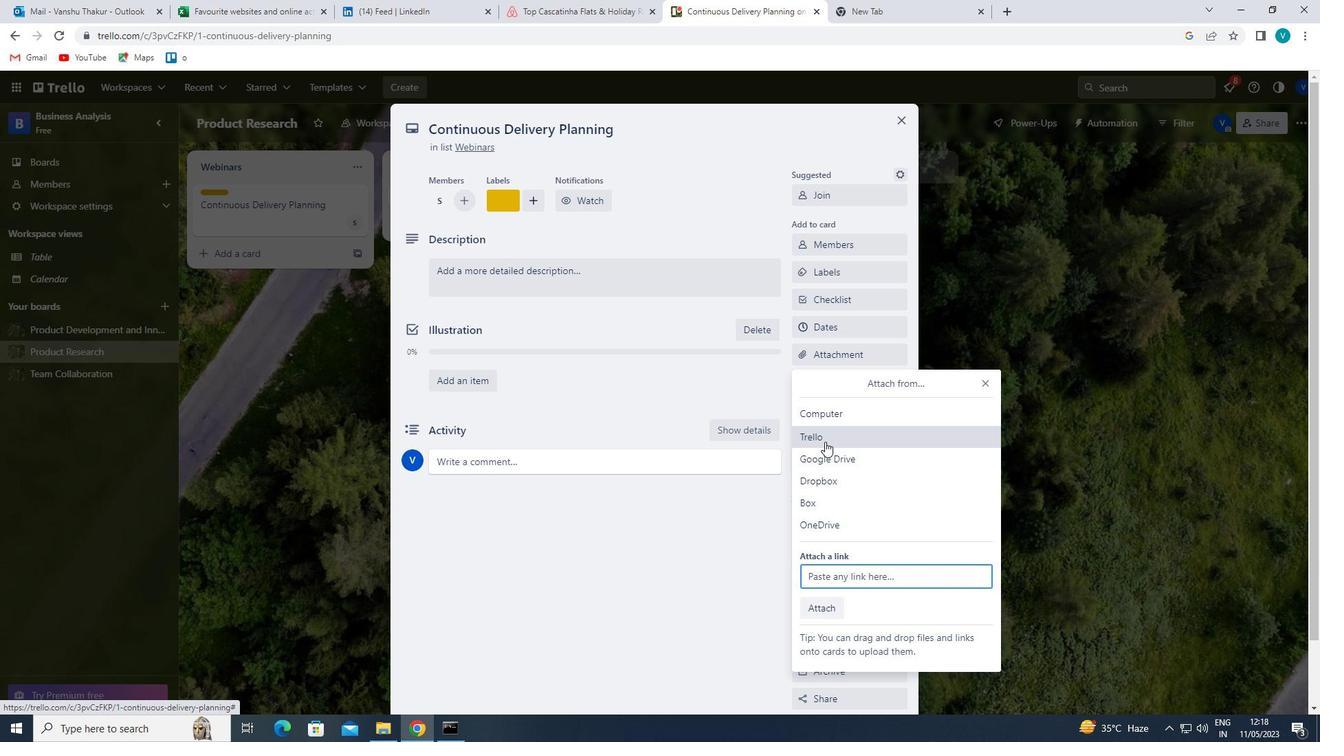 
Action: Mouse pressed left at (824, 458)
Screenshot: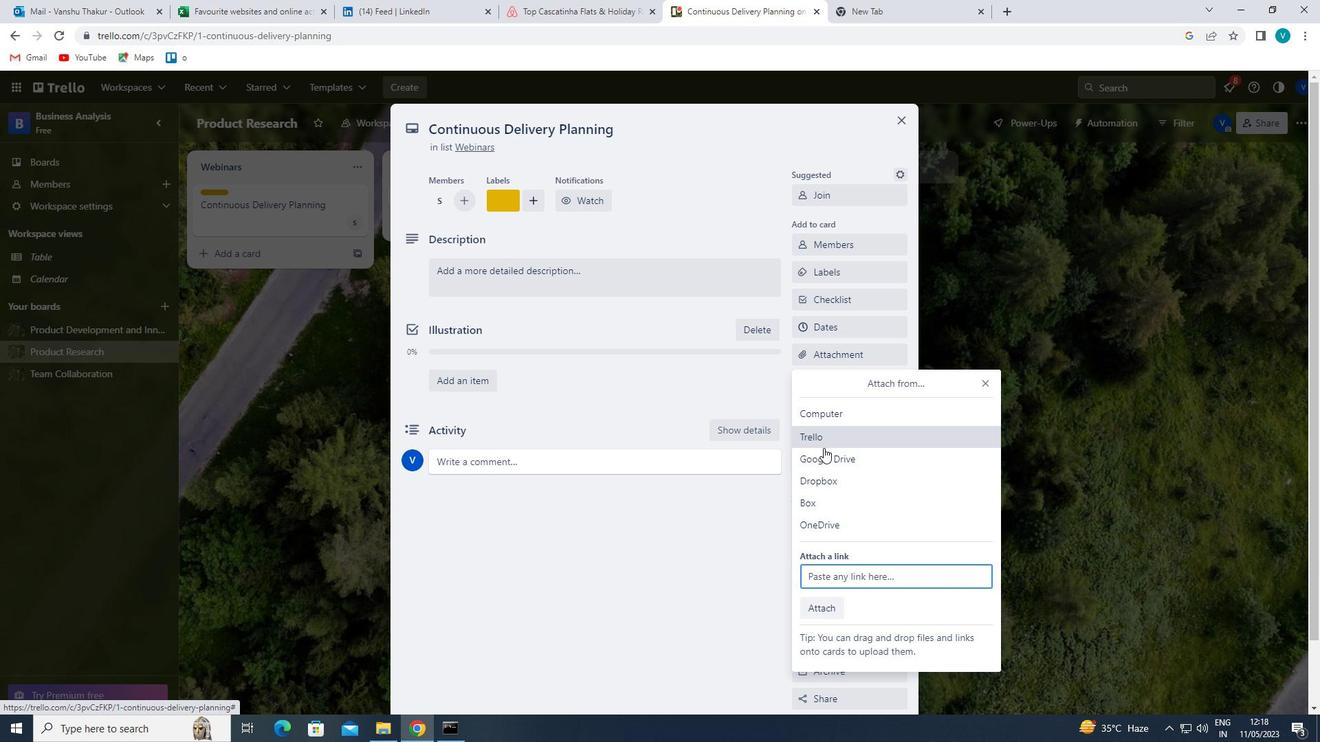 
Action: Mouse moved to (791, 392)
Screenshot: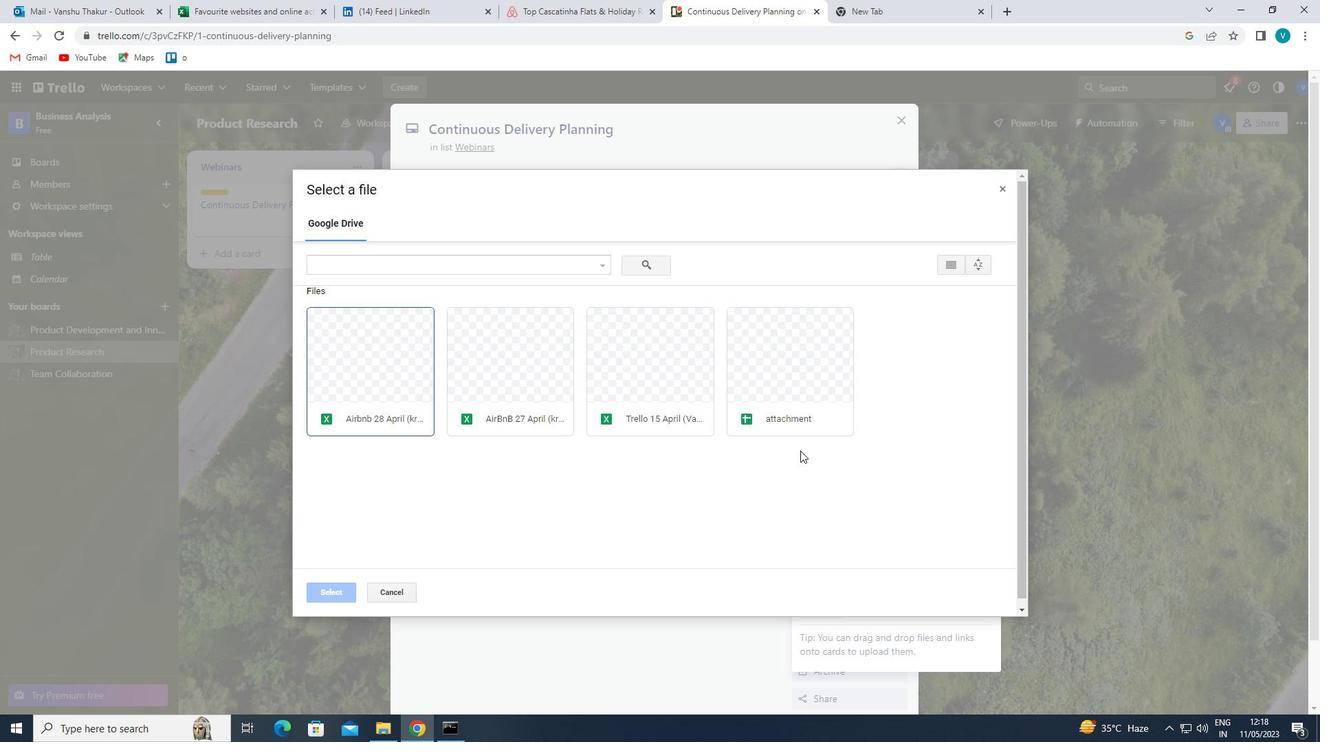 
Action: Mouse pressed left at (791, 392)
Screenshot: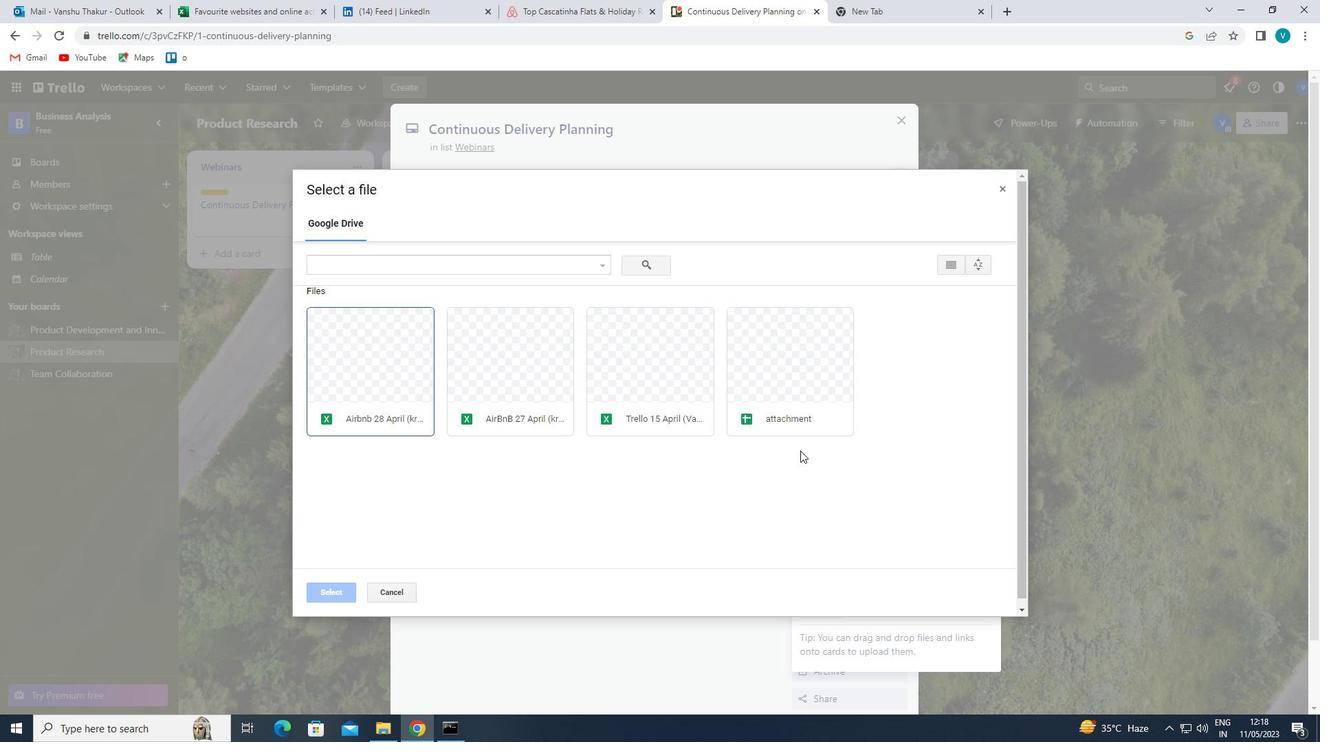 
Action: Mouse moved to (339, 590)
Screenshot: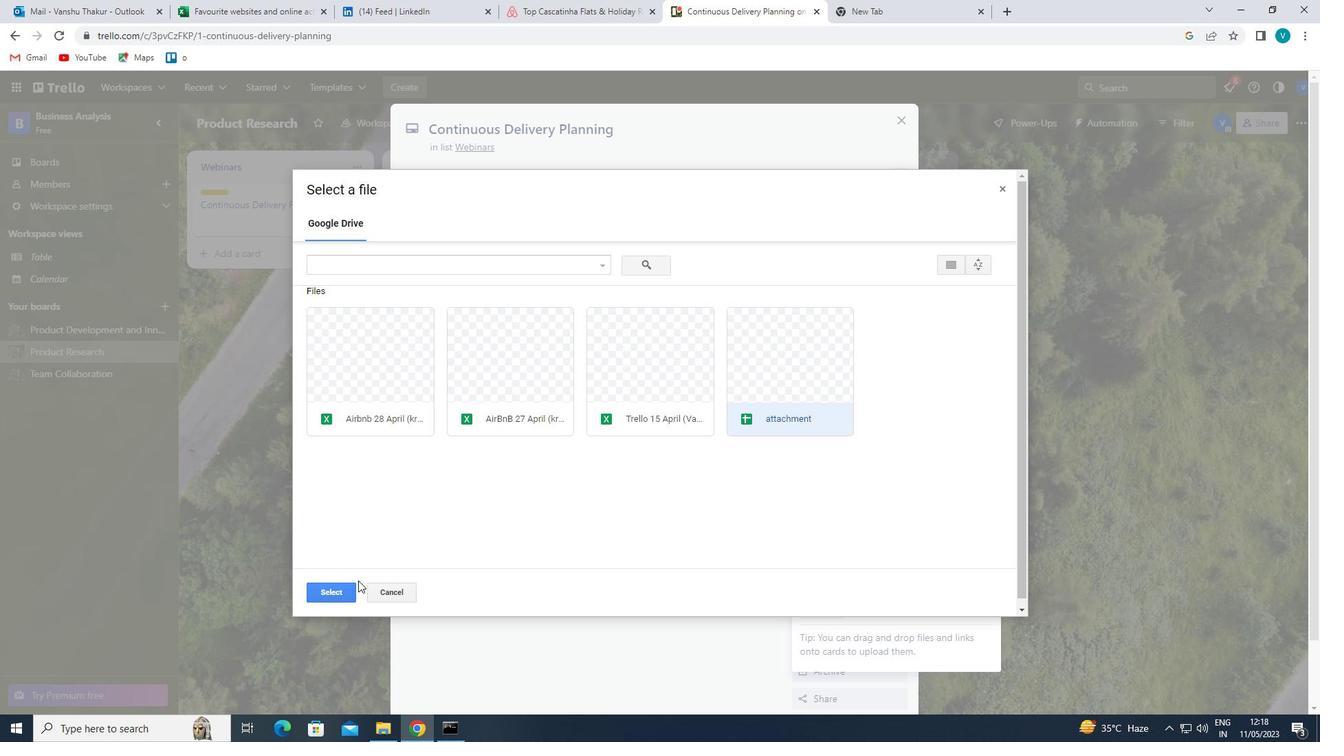 
Action: Mouse pressed left at (339, 590)
Screenshot: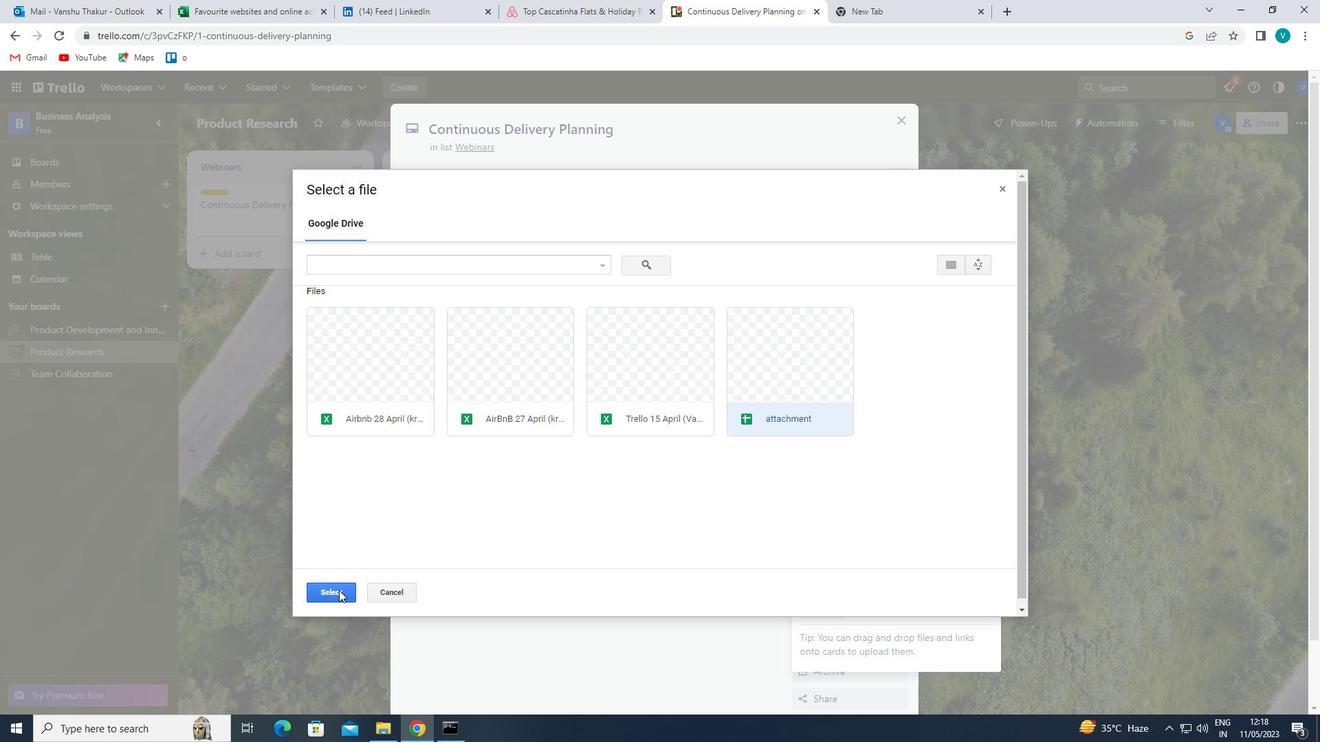 
Action: Mouse moved to (853, 387)
Screenshot: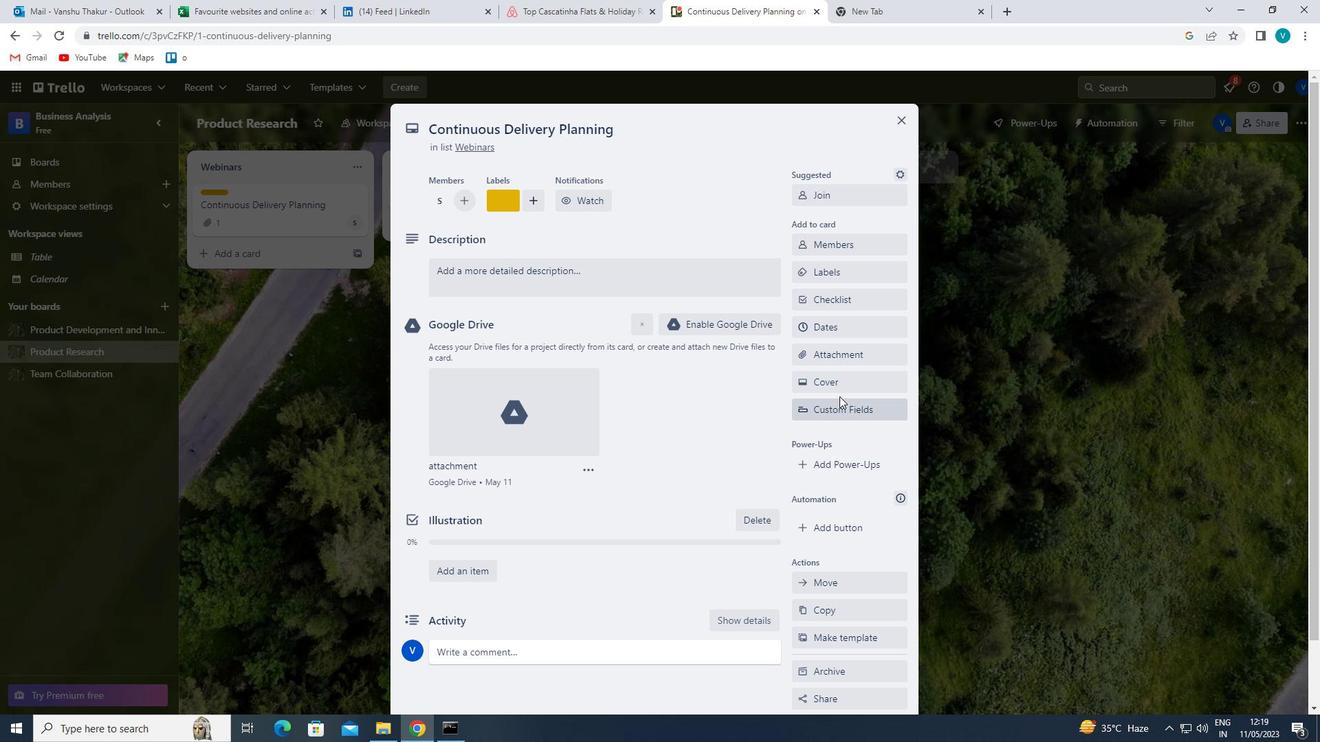
Action: Mouse pressed left at (853, 387)
Screenshot: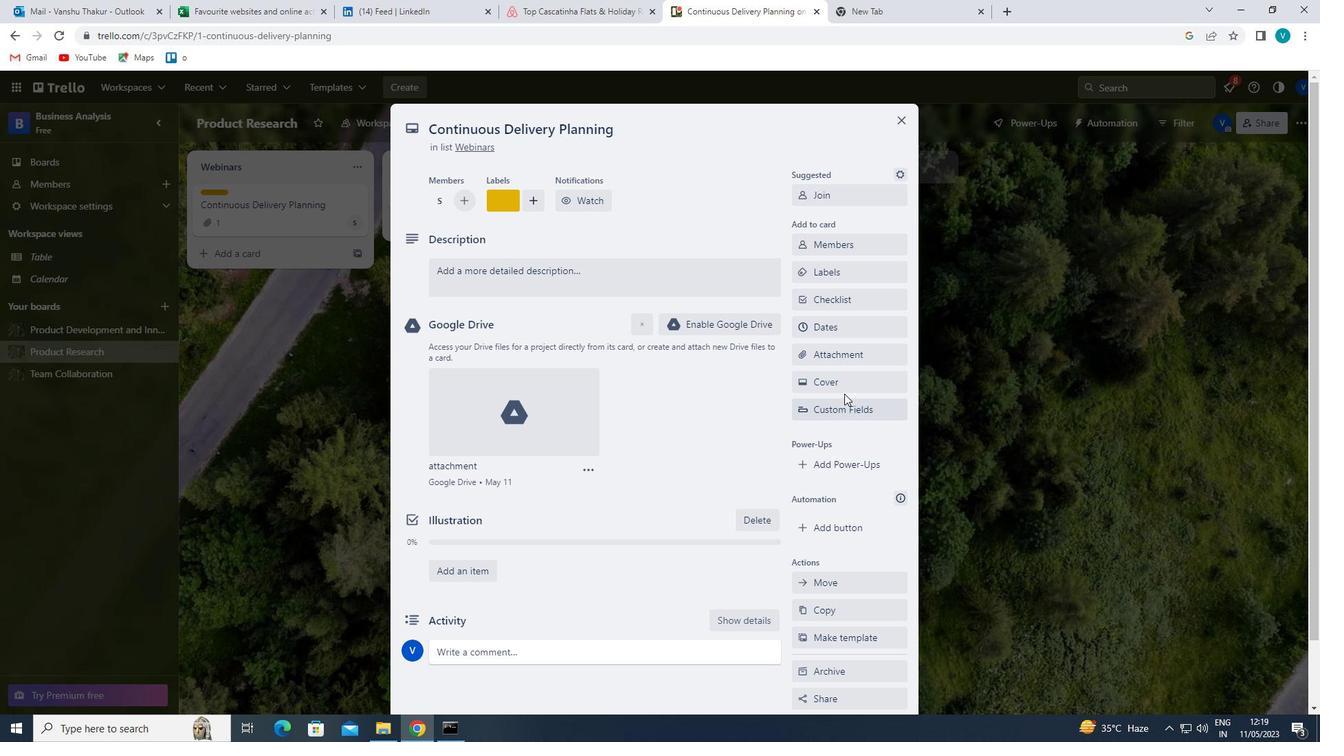 
Action: Mouse moved to (854, 431)
Screenshot: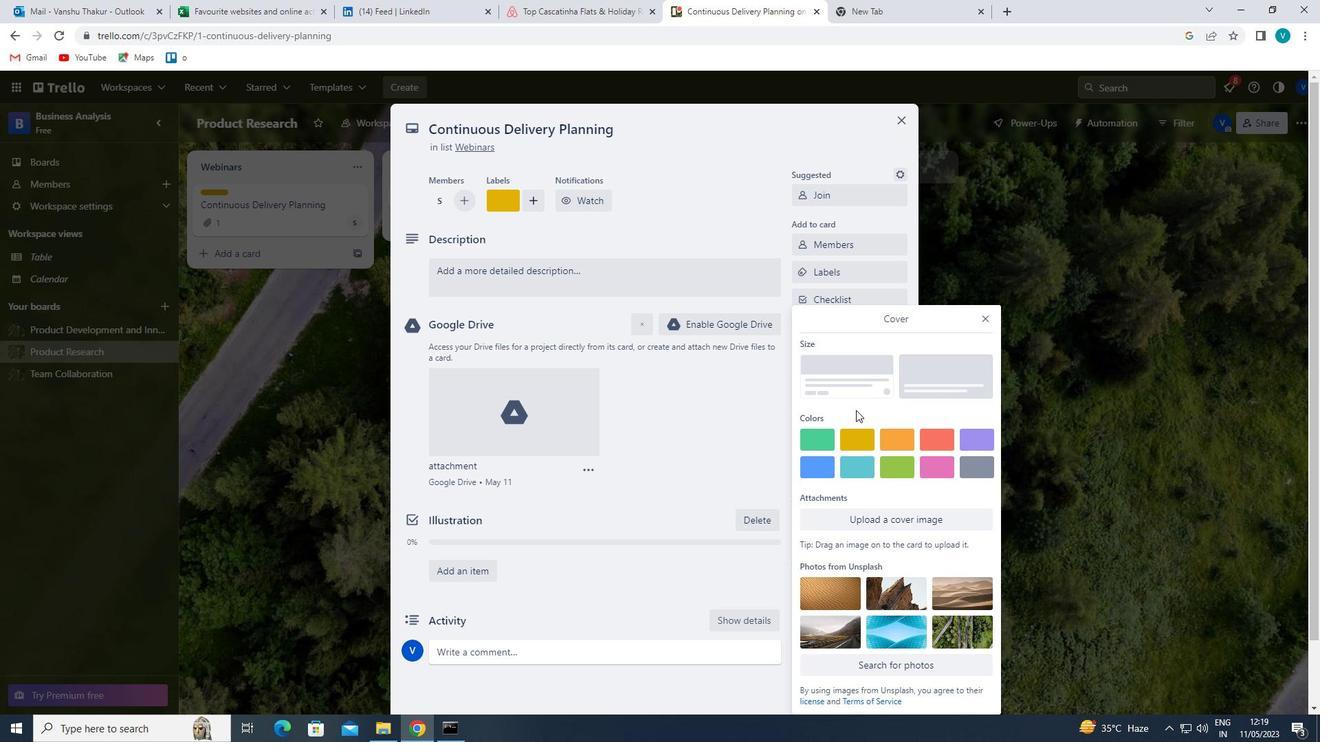 
Action: Mouse pressed left at (854, 431)
Screenshot: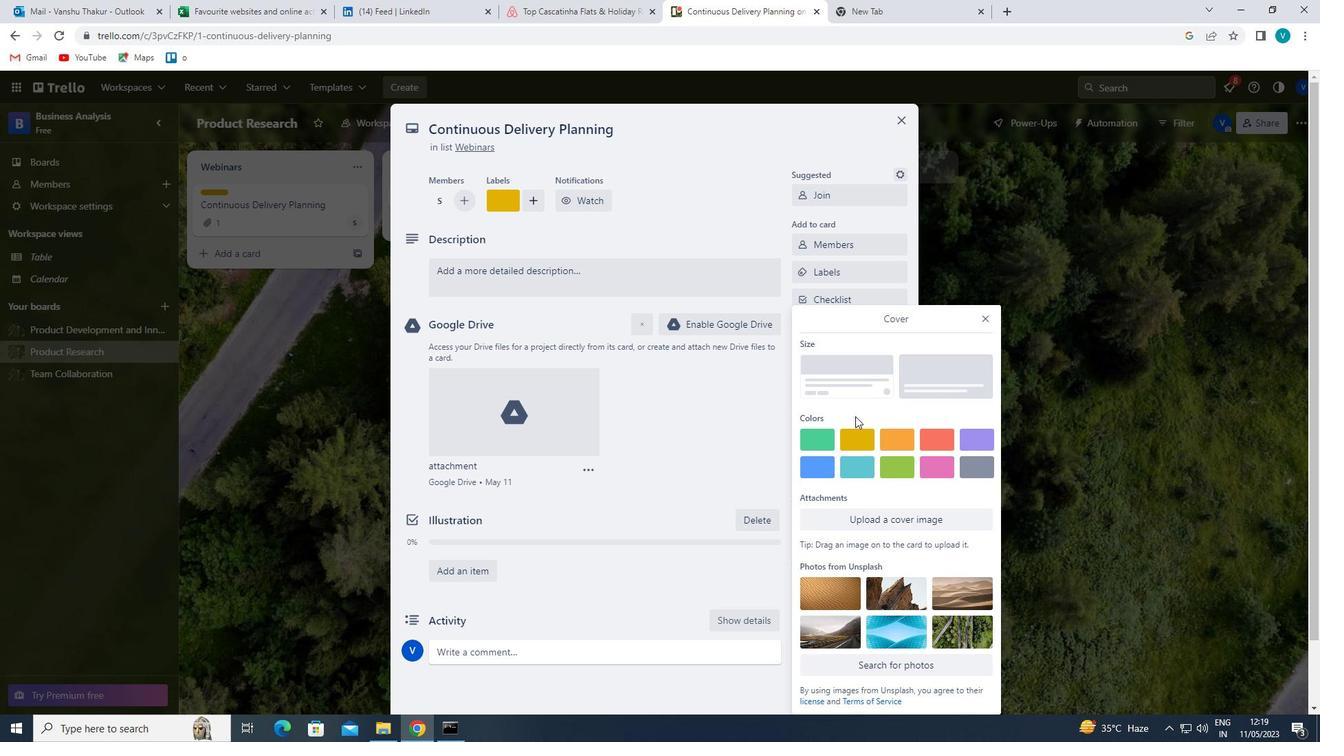 
Action: Mouse moved to (987, 295)
Screenshot: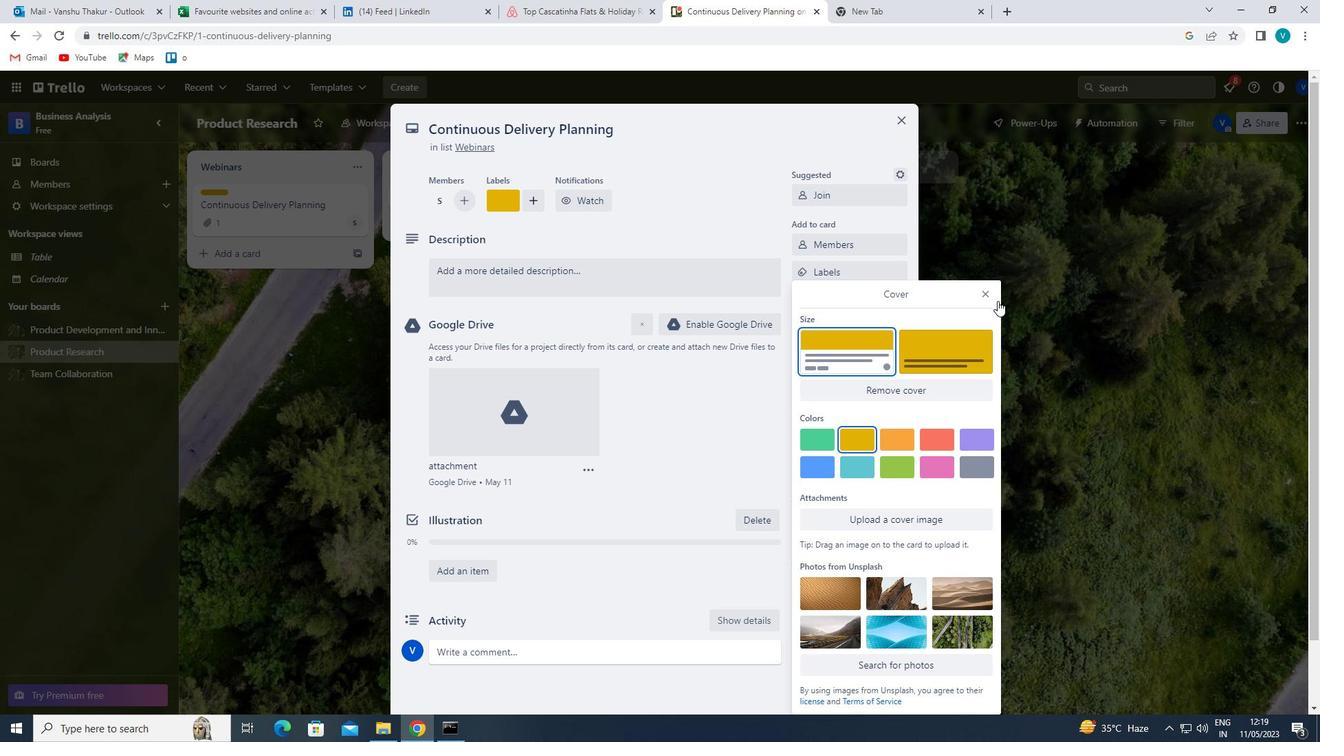 
Action: Mouse pressed left at (987, 295)
Screenshot: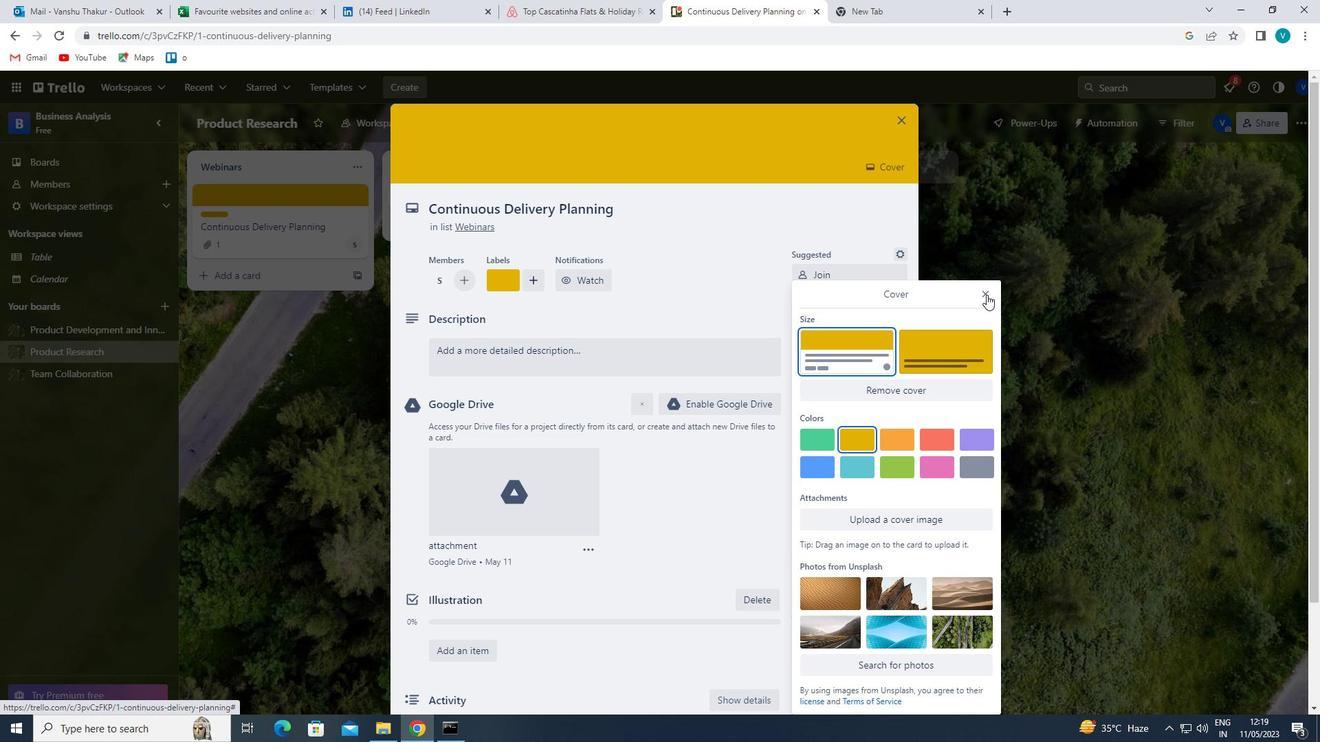 
Action: Mouse moved to (570, 346)
Screenshot: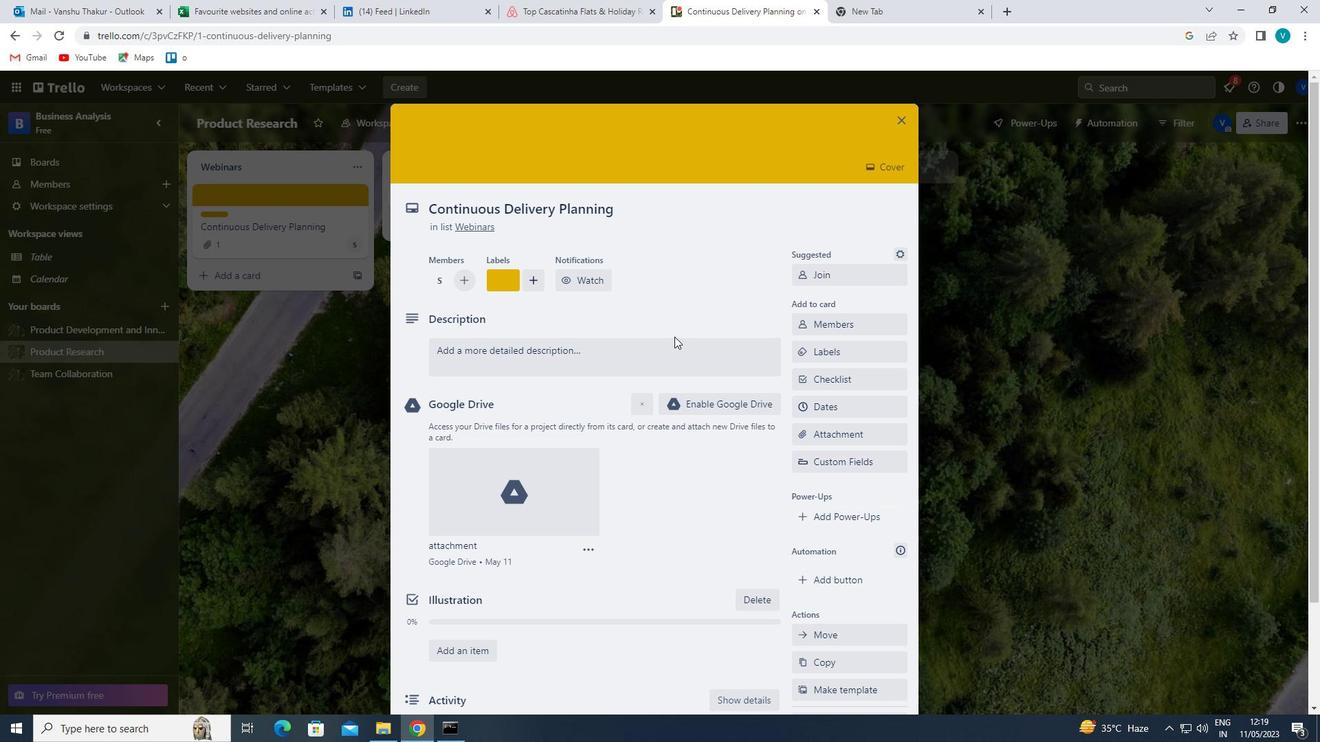
Action: Mouse pressed left at (570, 346)
Screenshot: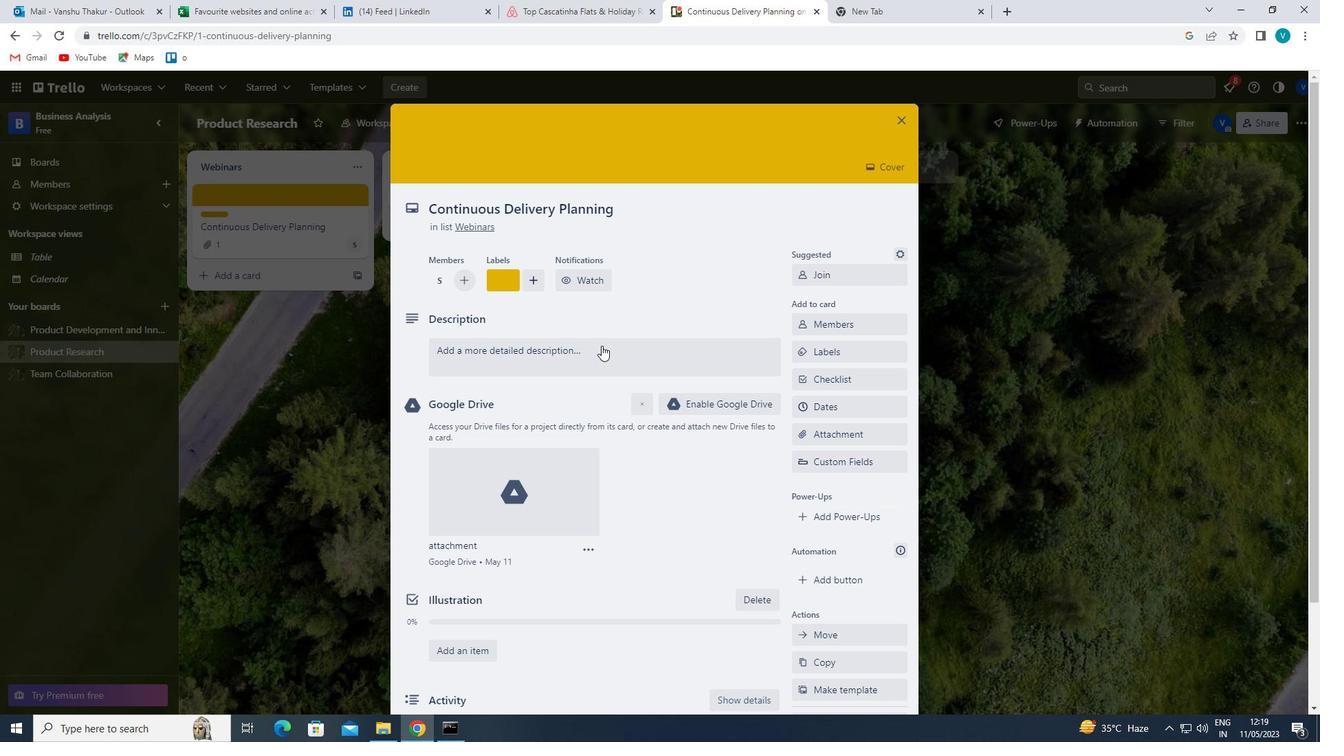 
Action: Key pressed '<Key.shift>DEVELOP<Key.space>ANDL<Key.backspace><Key.space>LAUNCH<Key.space>NEW<Key.space>CUSTOMER<Key.space>FEEDBACK<Key.space>PROGRAM<Key.space>FOR<Key.space>PRODUCT<Key.space>IMPROVEMENTS'
Screenshot: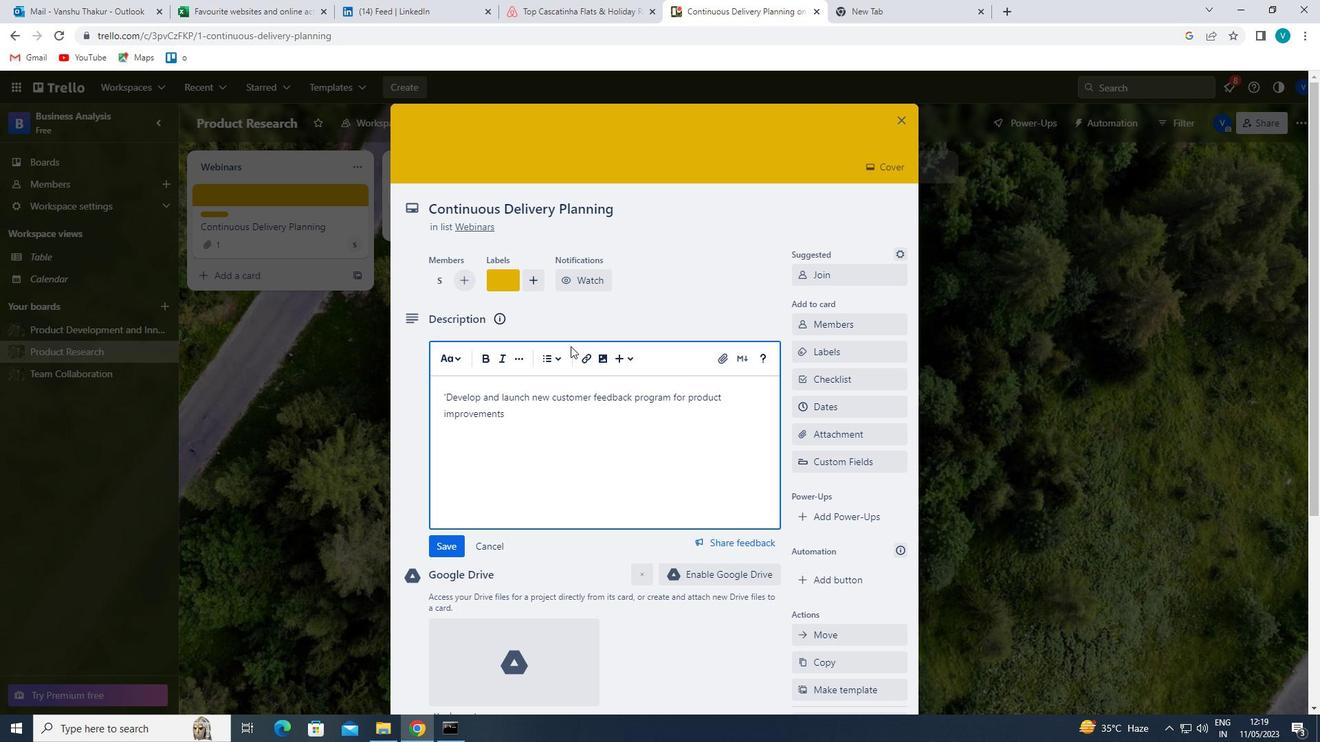 
Action: Mouse moved to (434, 542)
Screenshot: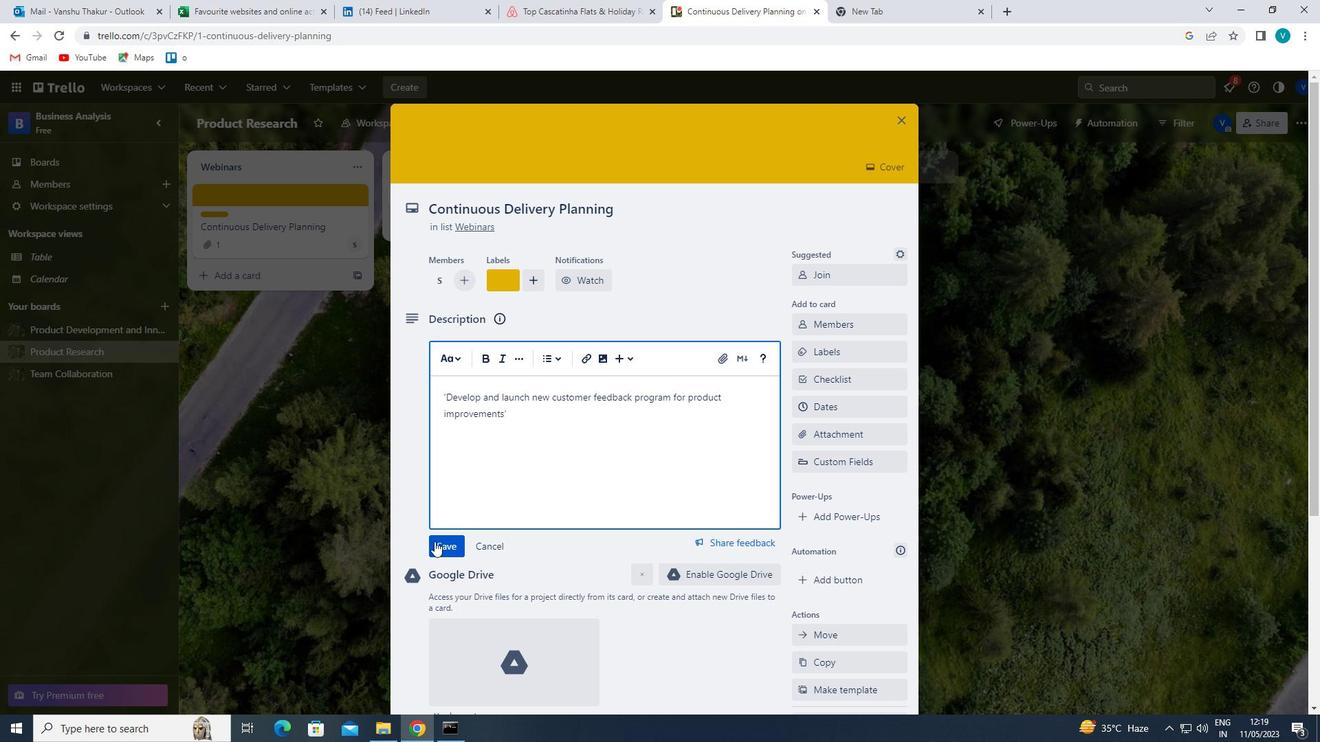
Action: Mouse pressed left at (434, 542)
Screenshot: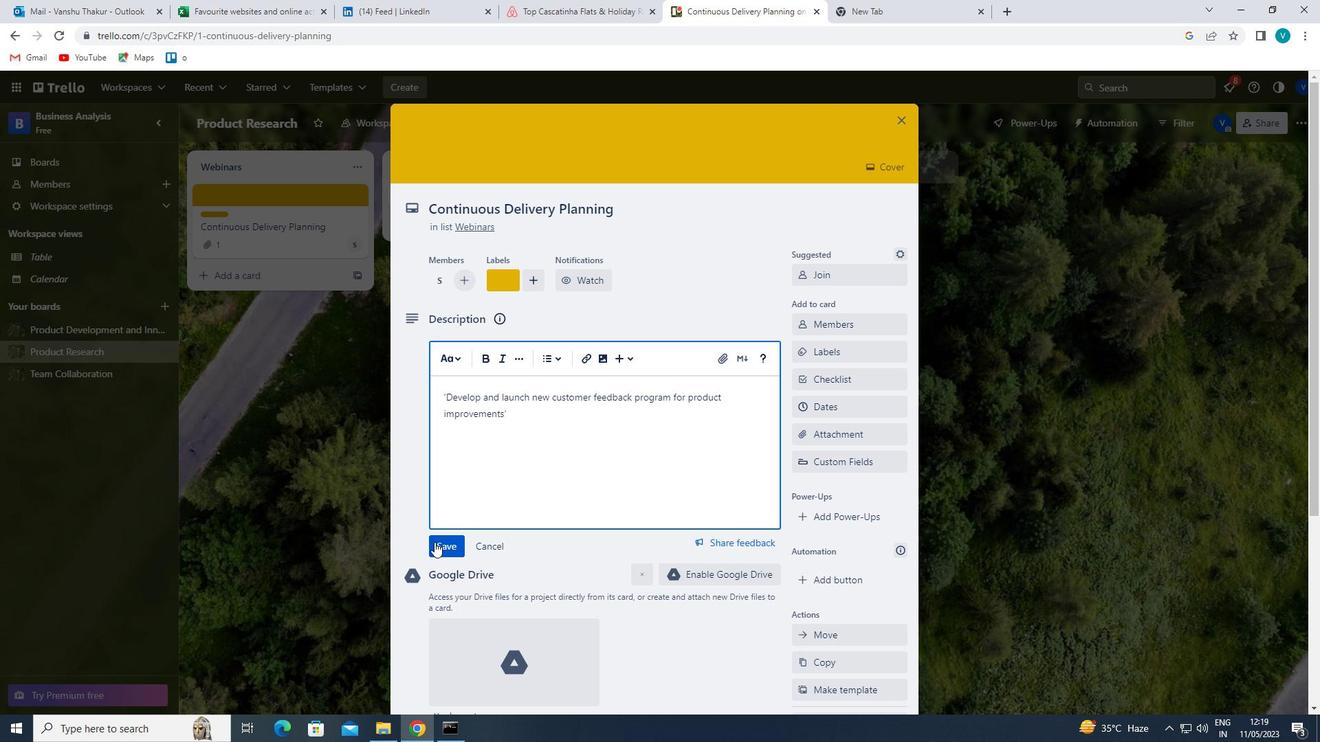 
Action: Mouse moved to (442, 537)
Screenshot: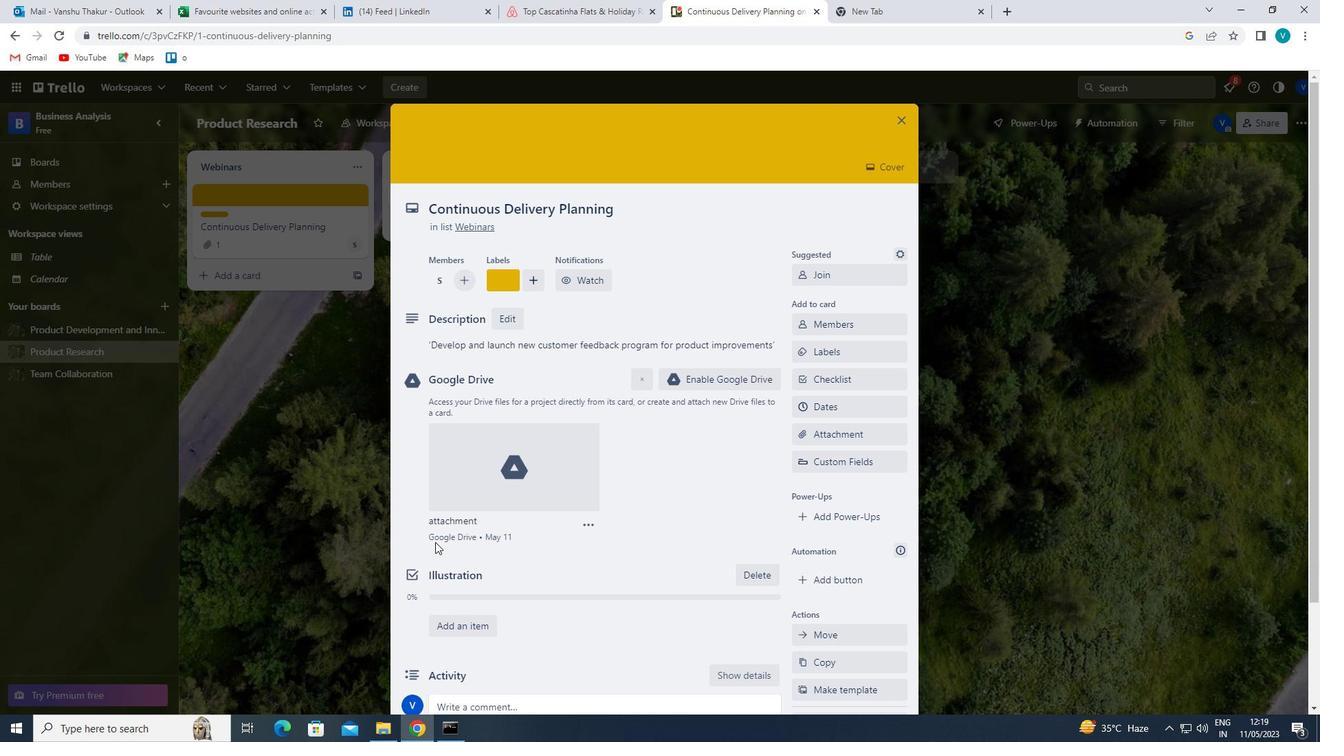 
Action: Mouse scrolled (442, 537) with delta (0, 0)
Screenshot: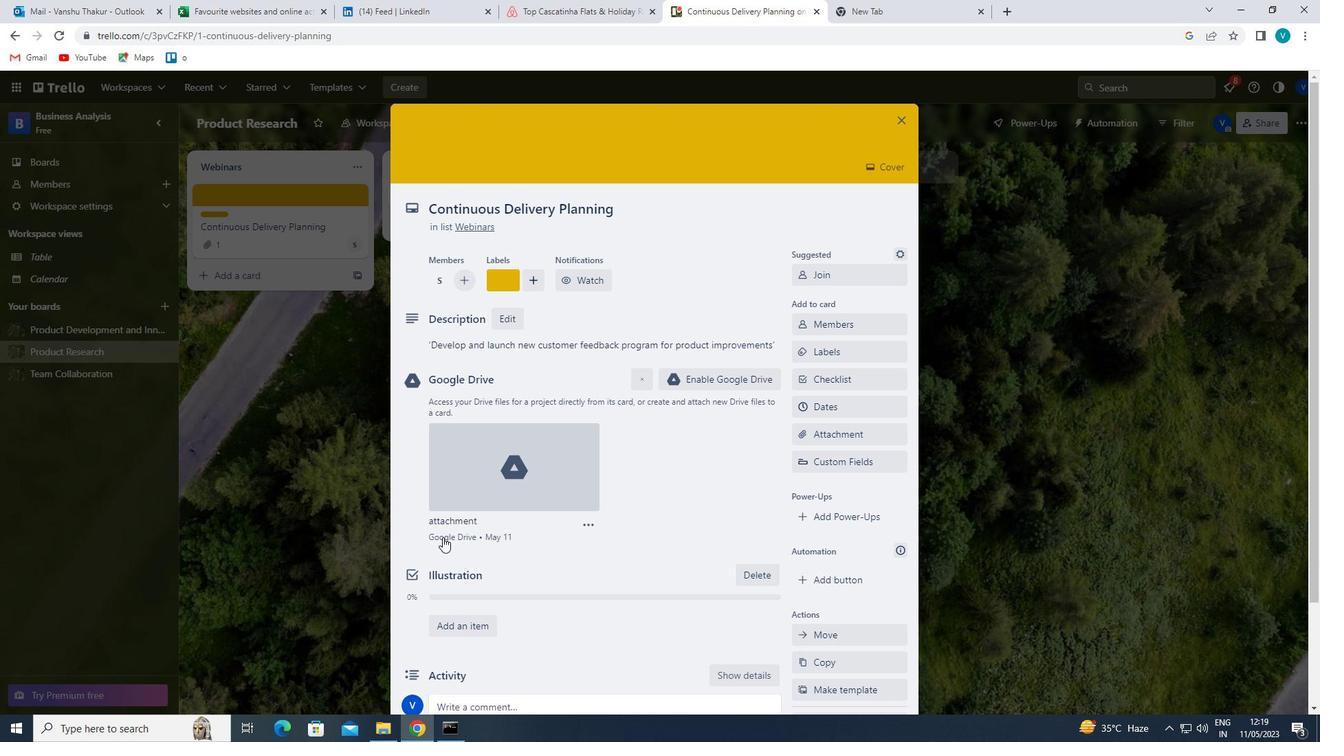
Action: Mouse scrolled (442, 537) with delta (0, 0)
Screenshot: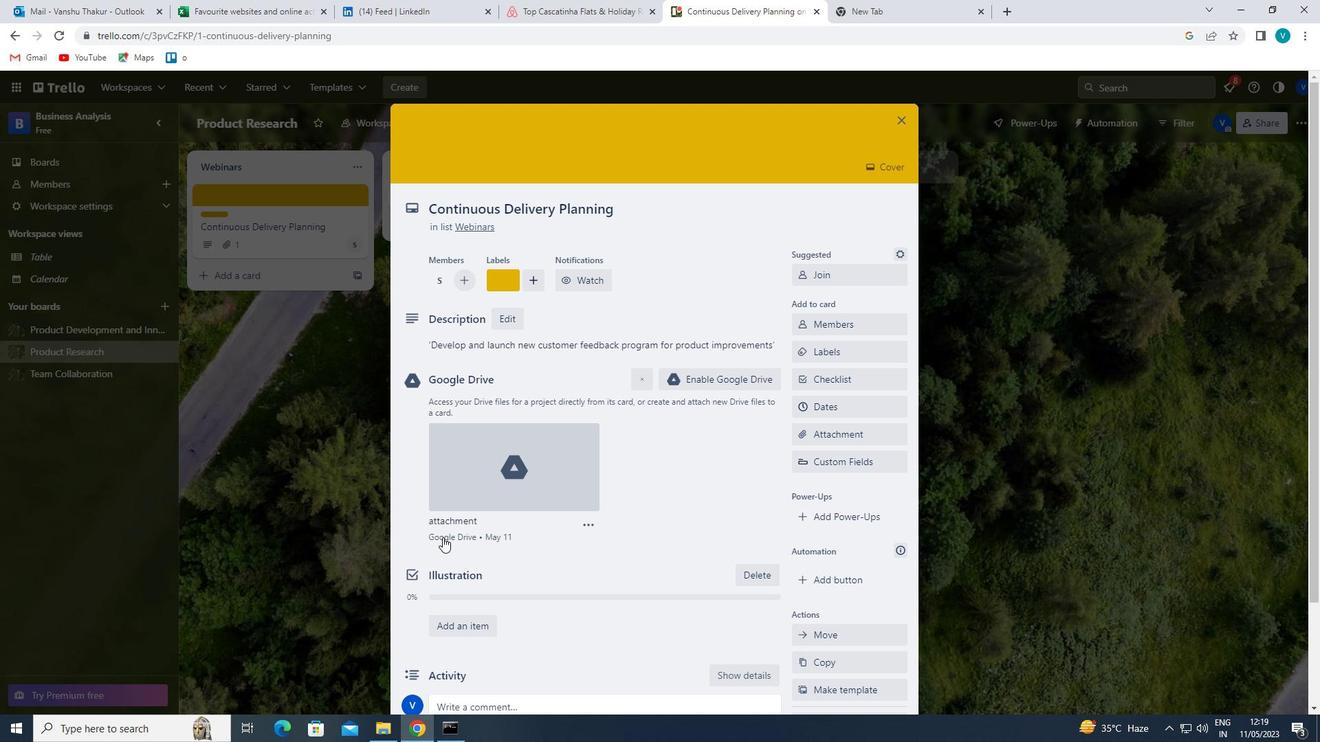 
Action: Mouse scrolled (442, 537) with delta (0, 0)
Screenshot: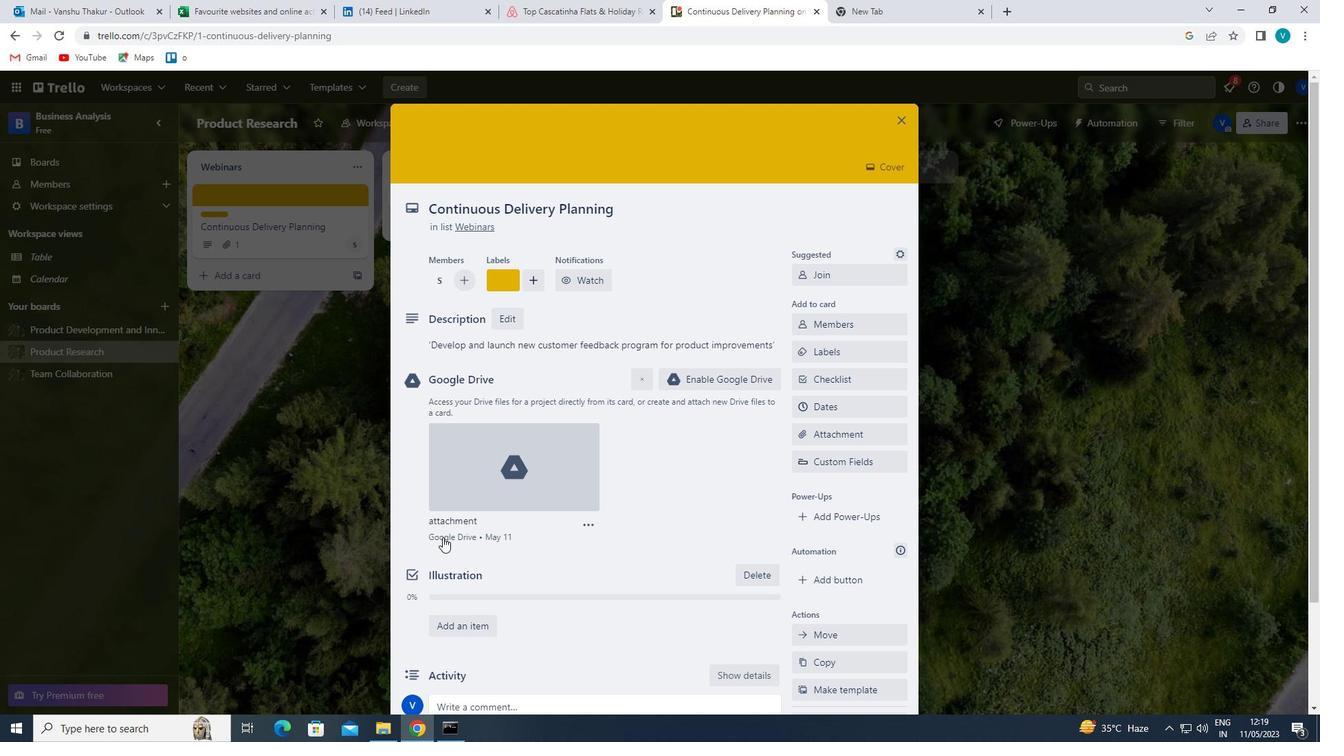 
Action: Mouse scrolled (442, 537) with delta (0, 0)
Screenshot: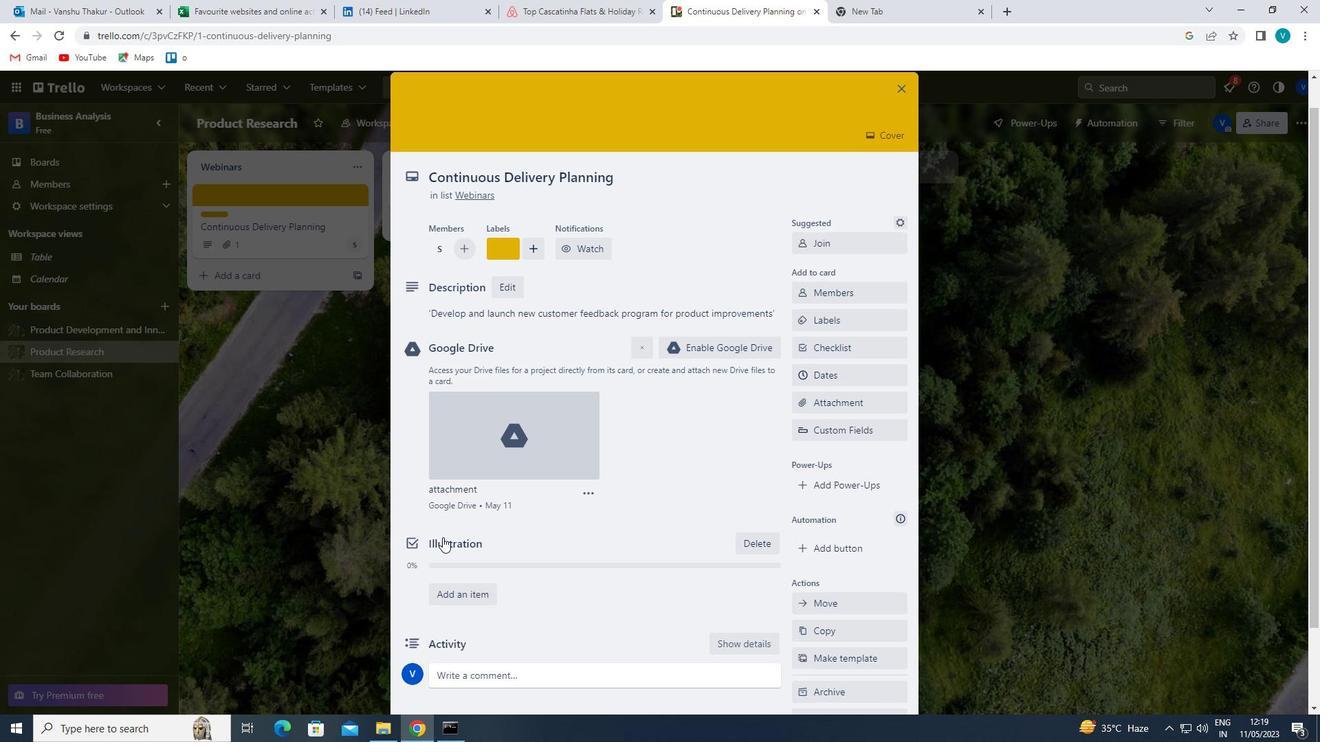 
Action: Mouse moved to (469, 586)
Screenshot: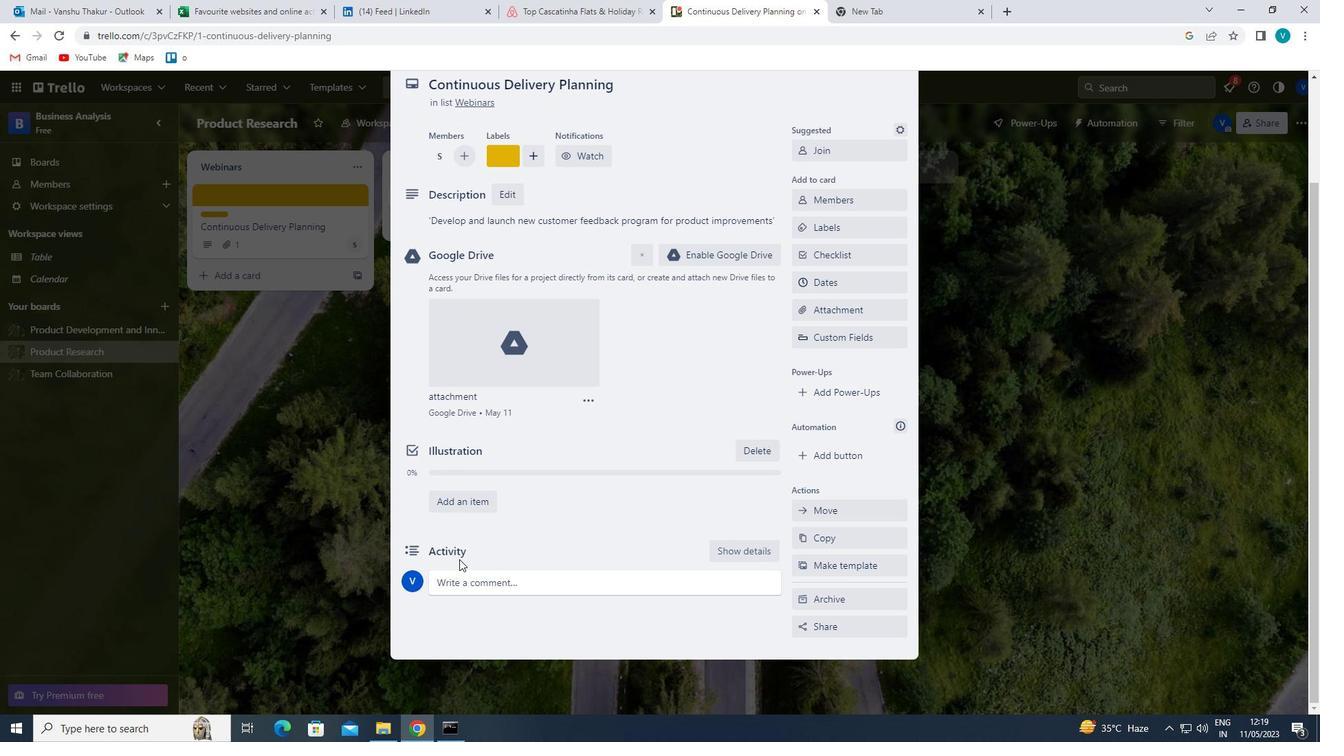 
Action: Mouse pressed left at (469, 586)
Screenshot: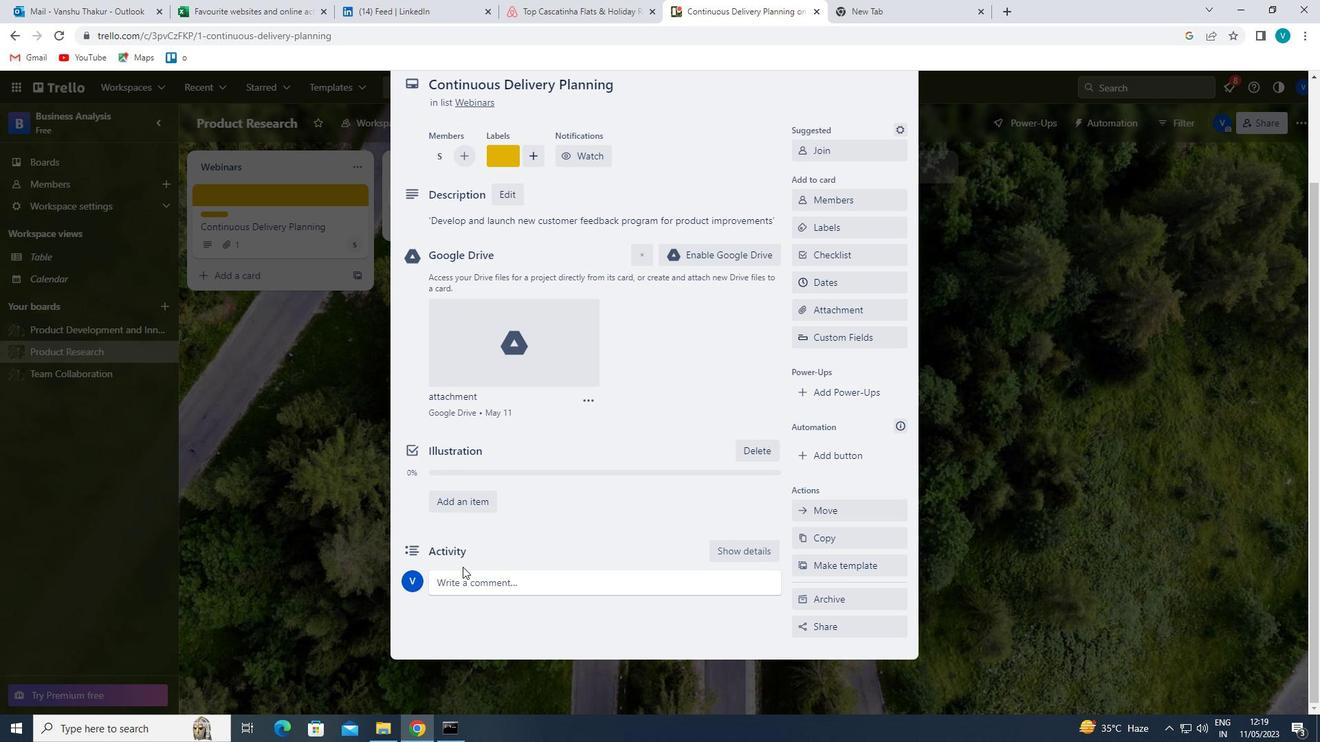 
Action: Mouse moved to (475, 630)
Screenshot: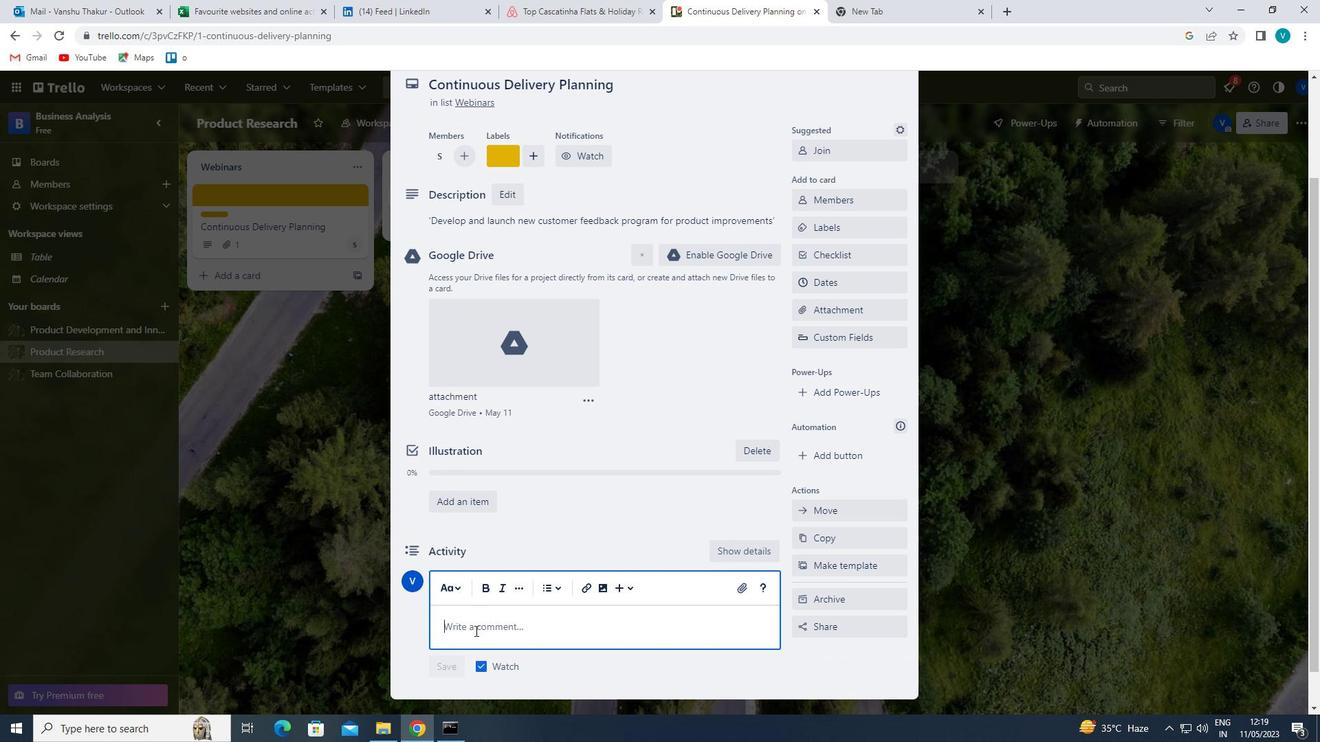 
Action: Key pressed '<Key.shift>GIVEN<Key.space>THE<Key.space>POTENTIAL<Key.space>IMPACT<Key.space>OF<Key.space>THIS<Key.space>TASK<Key.space>ON<Key.space>OUR<Key.space>COMPANY<Key.space>SOCIAL<Key.space>RESPONSIBILITY,<Key.space>LET<Key.space>US<Key.space>ENSURE<Key.space>THAT<Key.space>WE<Key.space>APPROACJ<Key.space><Key.backspace><Key.backspace>H<Key.space>IT<Key.space>WITH<Key.space>A<Key.space>SENSE<Key.space>OF<Key.space>ETICAL<Key.space>AWARENESS<Key.space><Key.left><Key.left><Key.left><Key.left><Key.left><Key.left><Key.left><Key.left><Key.left><Key.left><Key.left><Key.left><Key.left><Key.left><Key.left><Key.left><Key.right>H<Key.right><Key.right><Key.right><Key.right><Key.right><Key.right><Key.right><Key.right><Key.right><Key.right><Key.right><Key.right><Key.right><Key.right><Key.space>ADN<Key.backspace><Key.backspace>ND<Key.space>CONSCIOUNESS.'
Screenshot: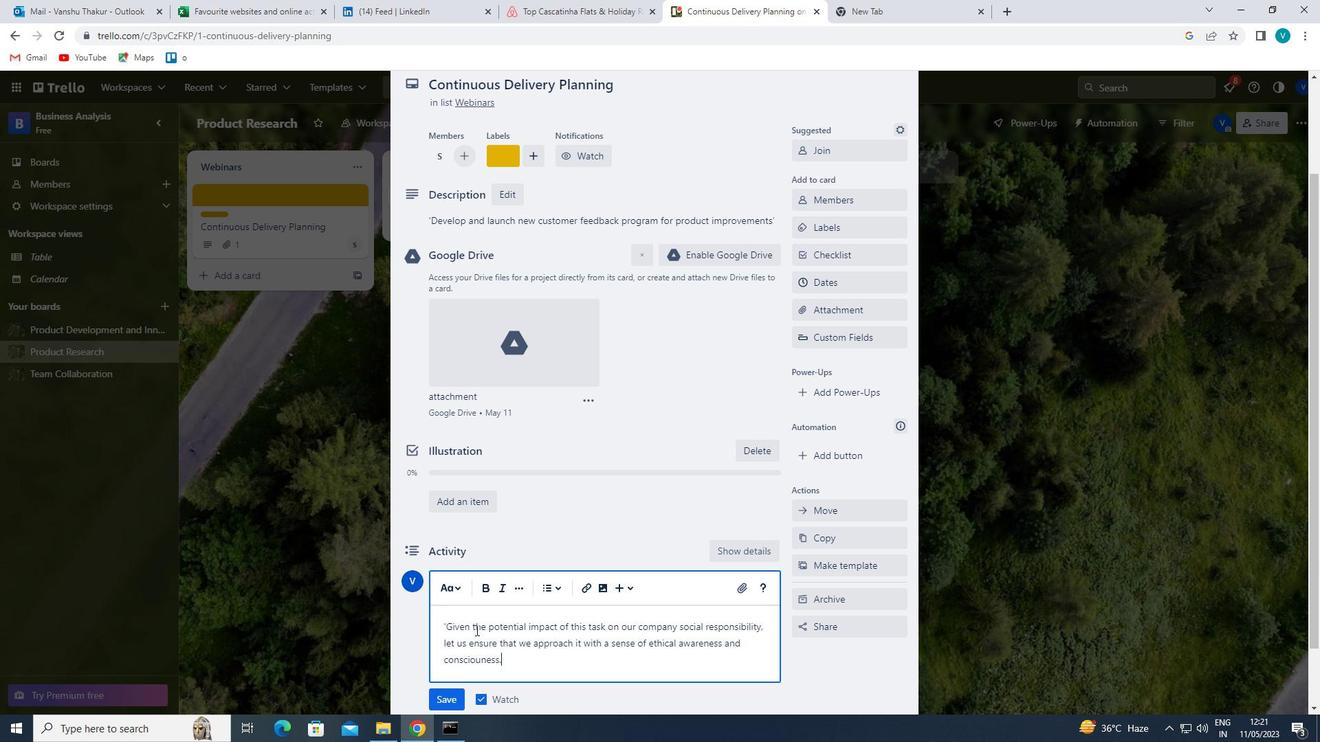 
Action: Mouse moved to (482, 663)
Screenshot: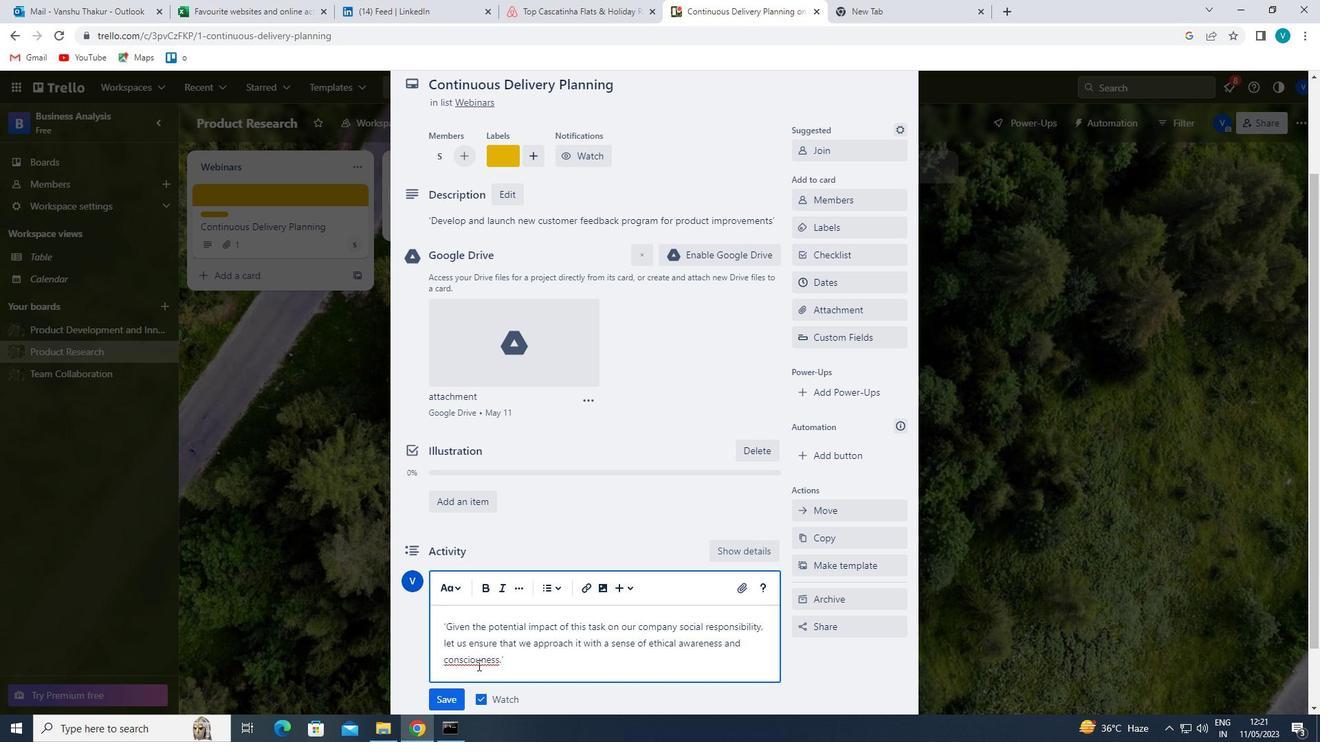 
Action: Mouse pressed left at (482, 663)
Screenshot: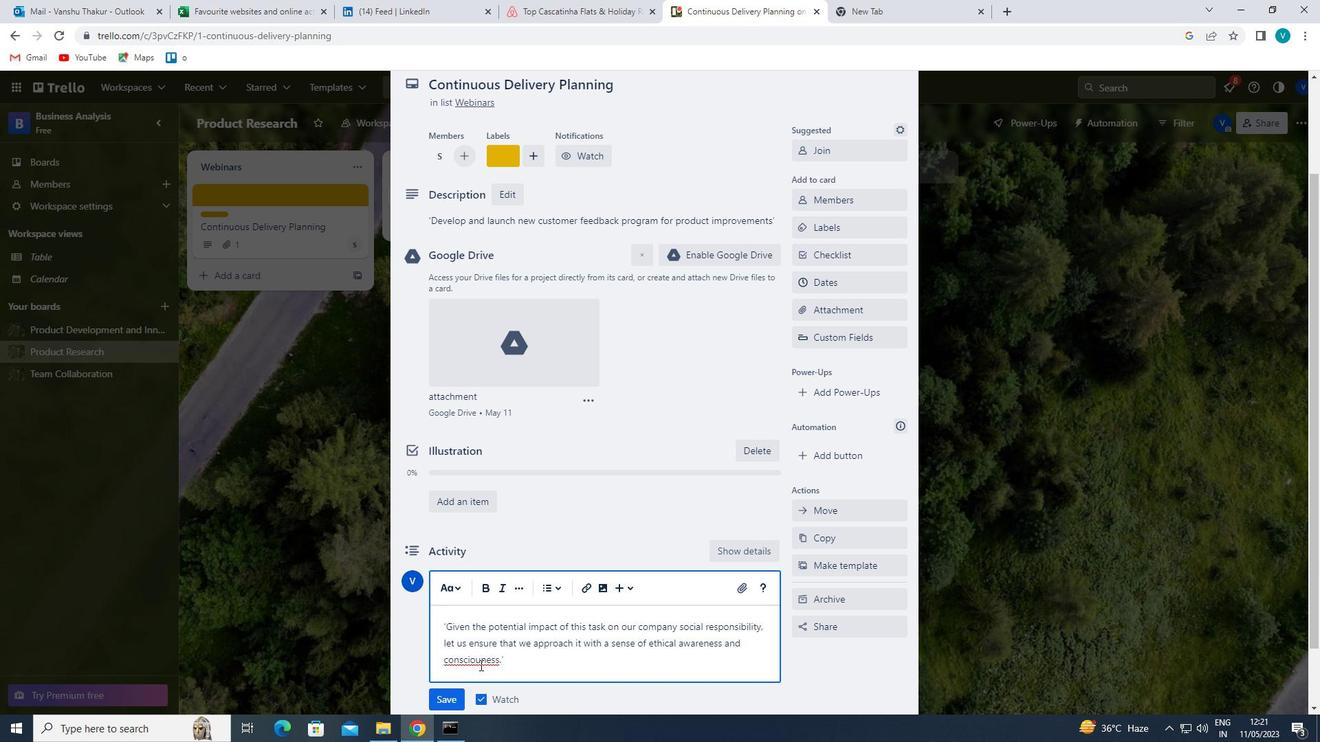 
Action: Mouse moved to (498, 702)
Screenshot: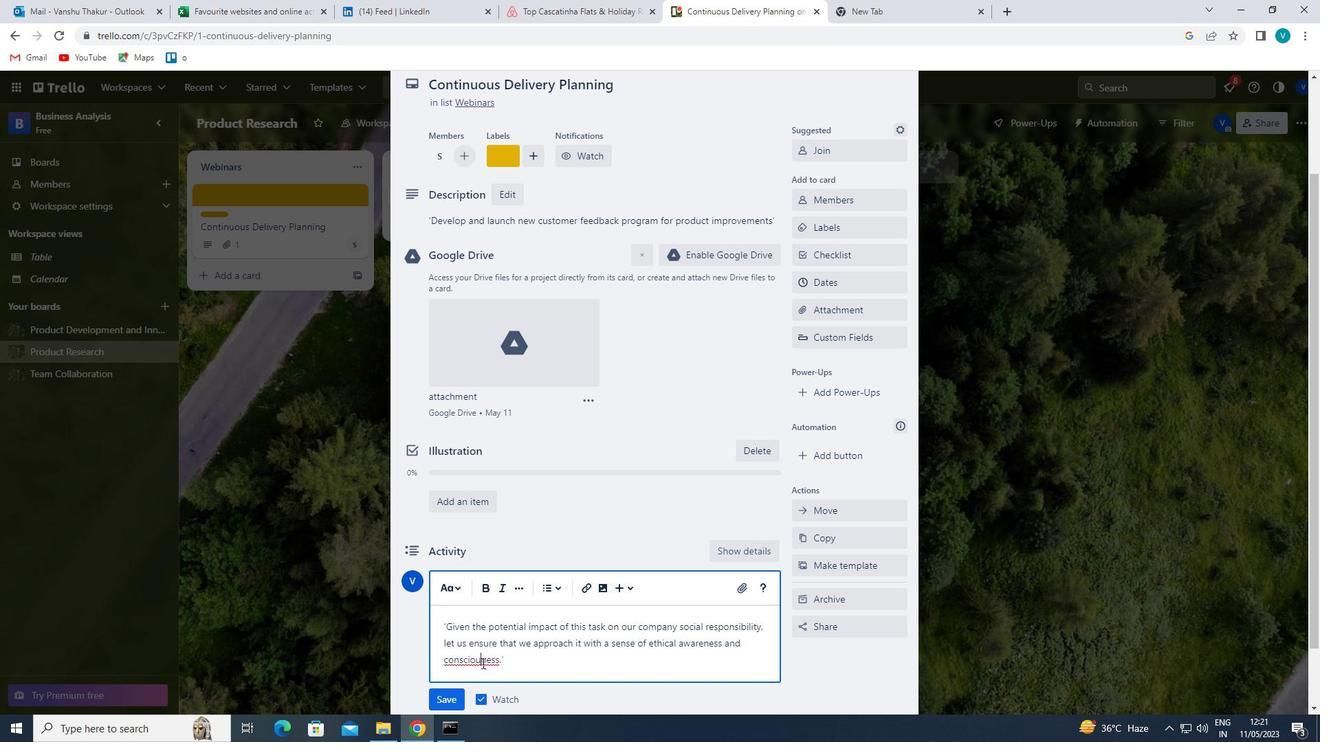
Action: Key pressed S<Key.right><Key.right><Key.right><Key.right><Key.right>
Screenshot: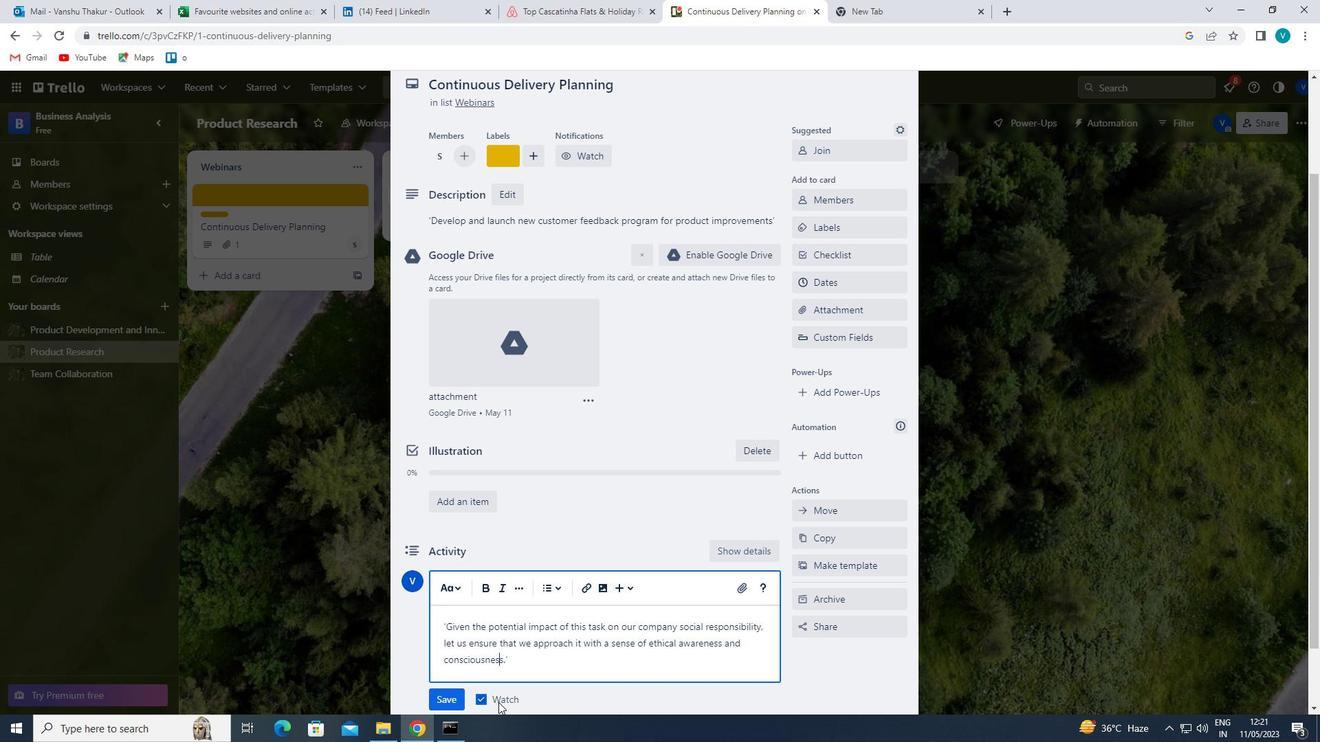 
Action: Mouse moved to (447, 697)
Screenshot: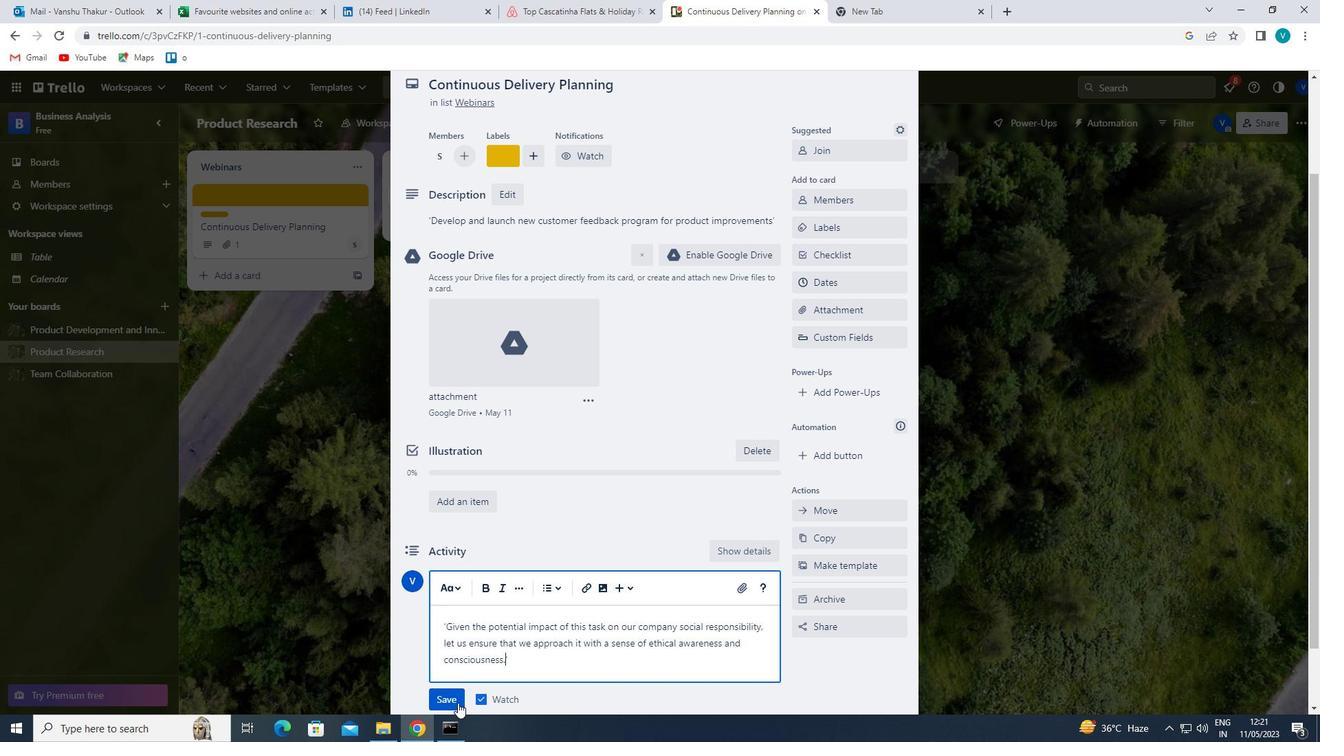 
Action: Mouse pressed left at (447, 697)
Screenshot: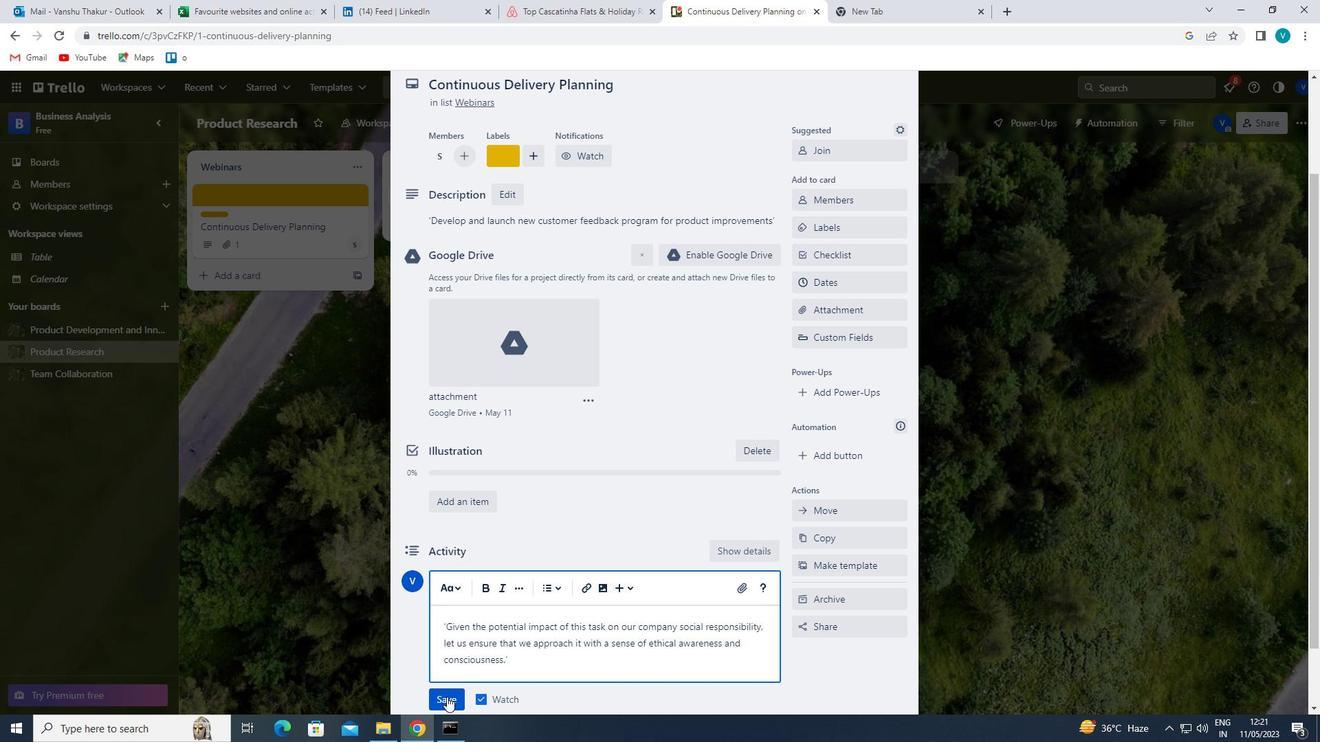 
Action: Mouse moved to (853, 275)
Screenshot: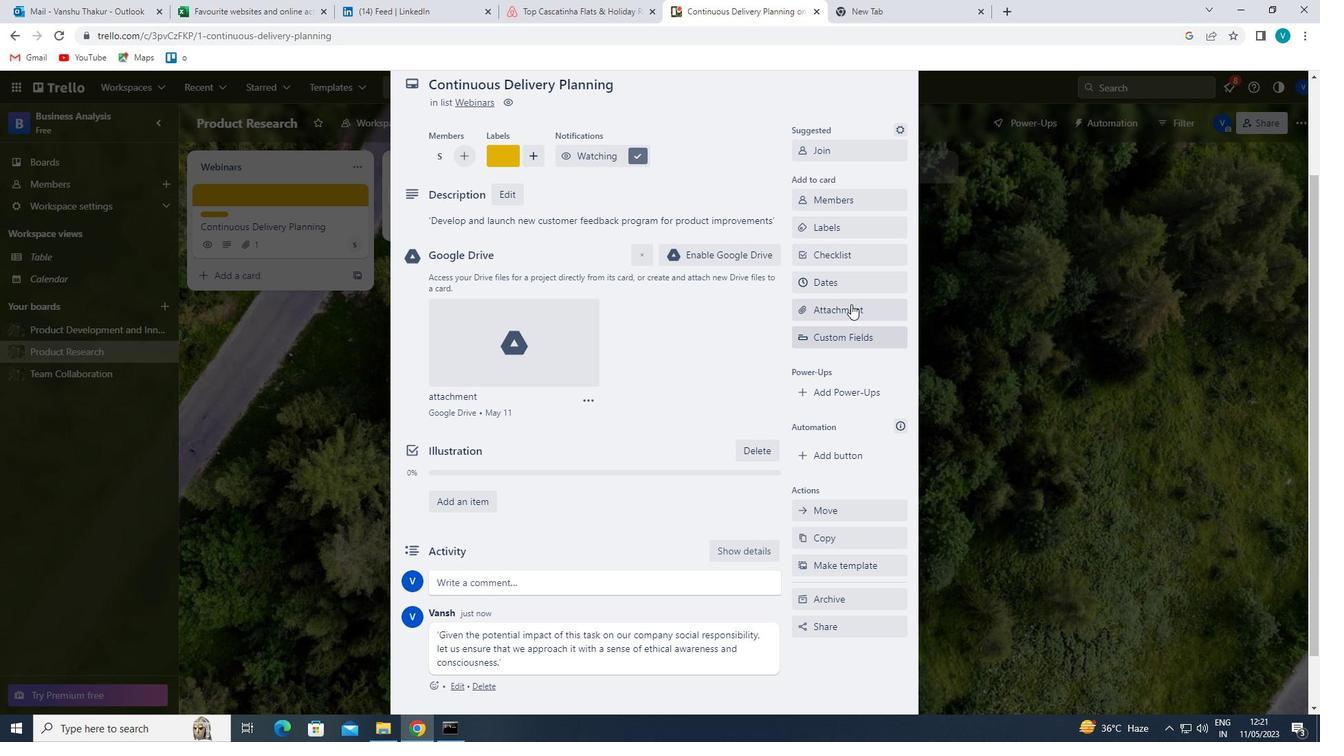 
Action: Mouse pressed left at (853, 275)
Screenshot: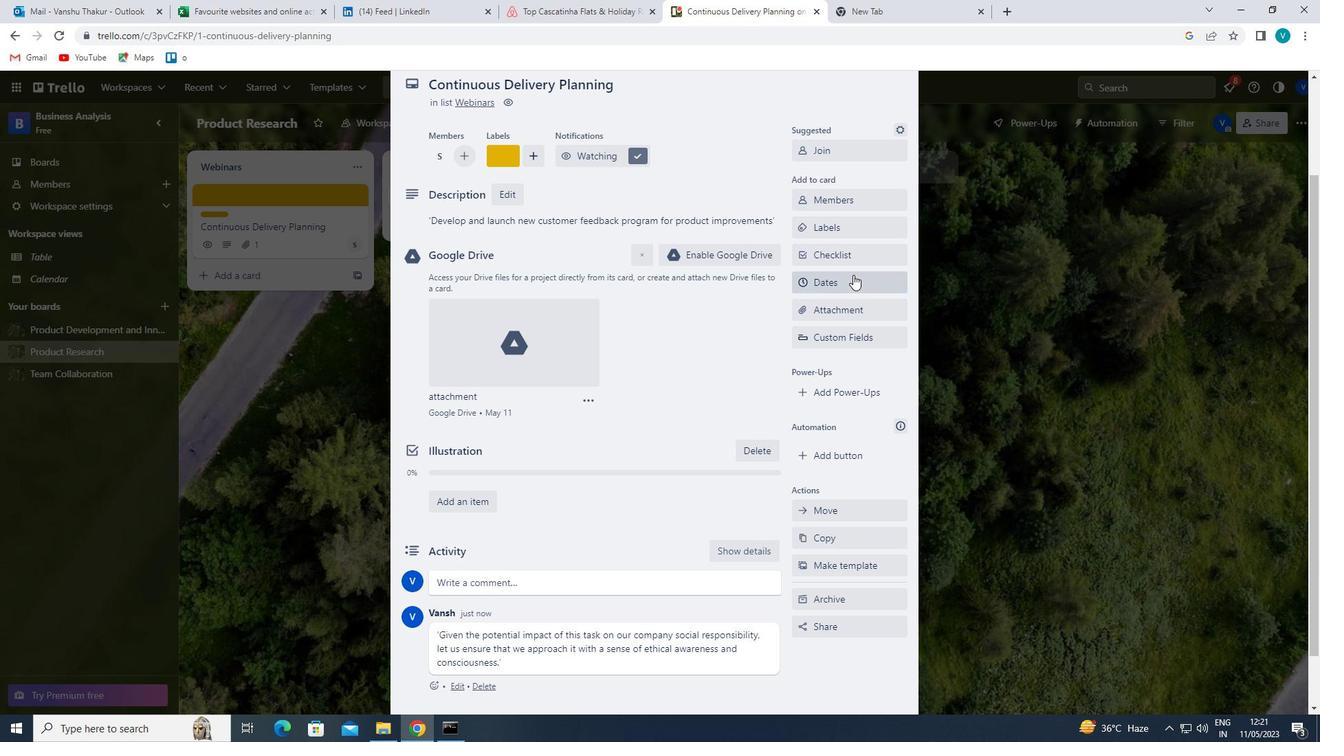 
Action: Mouse moved to (807, 374)
Screenshot: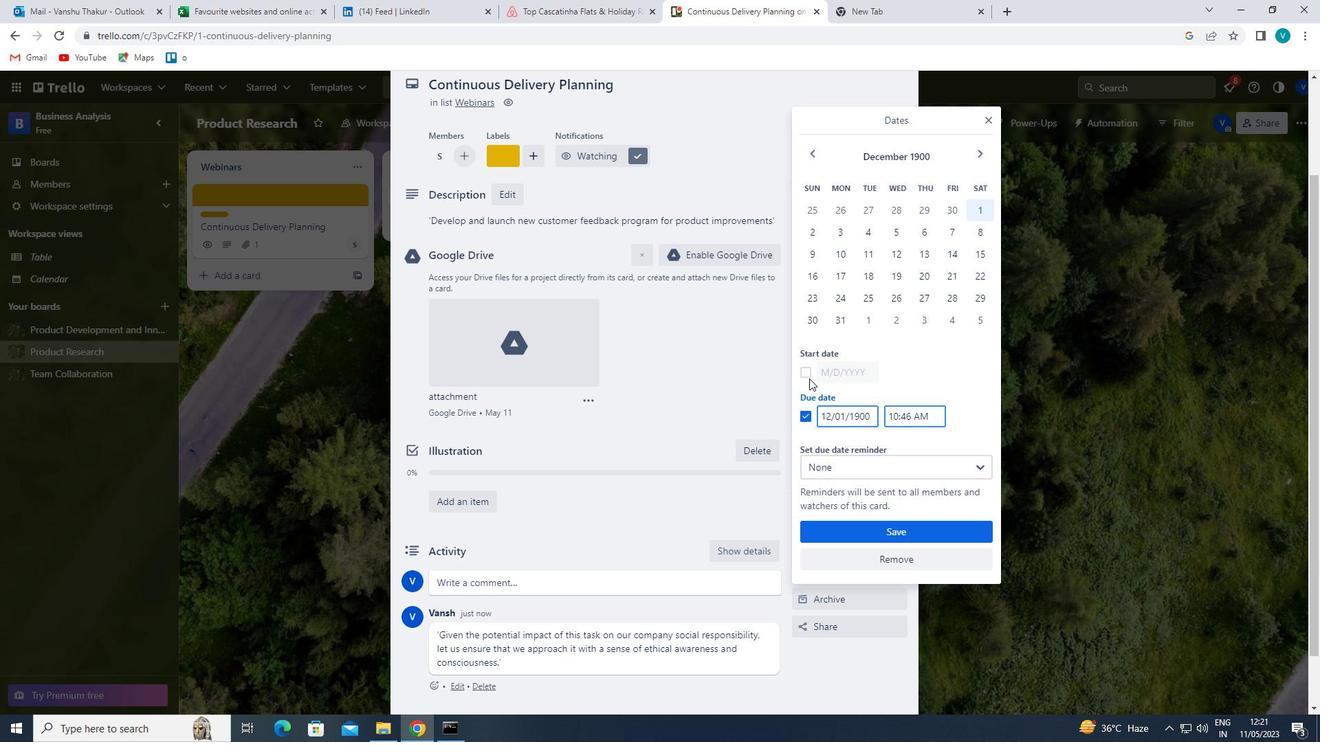 
Action: Mouse pressed left at (807, 374)
Screenshot: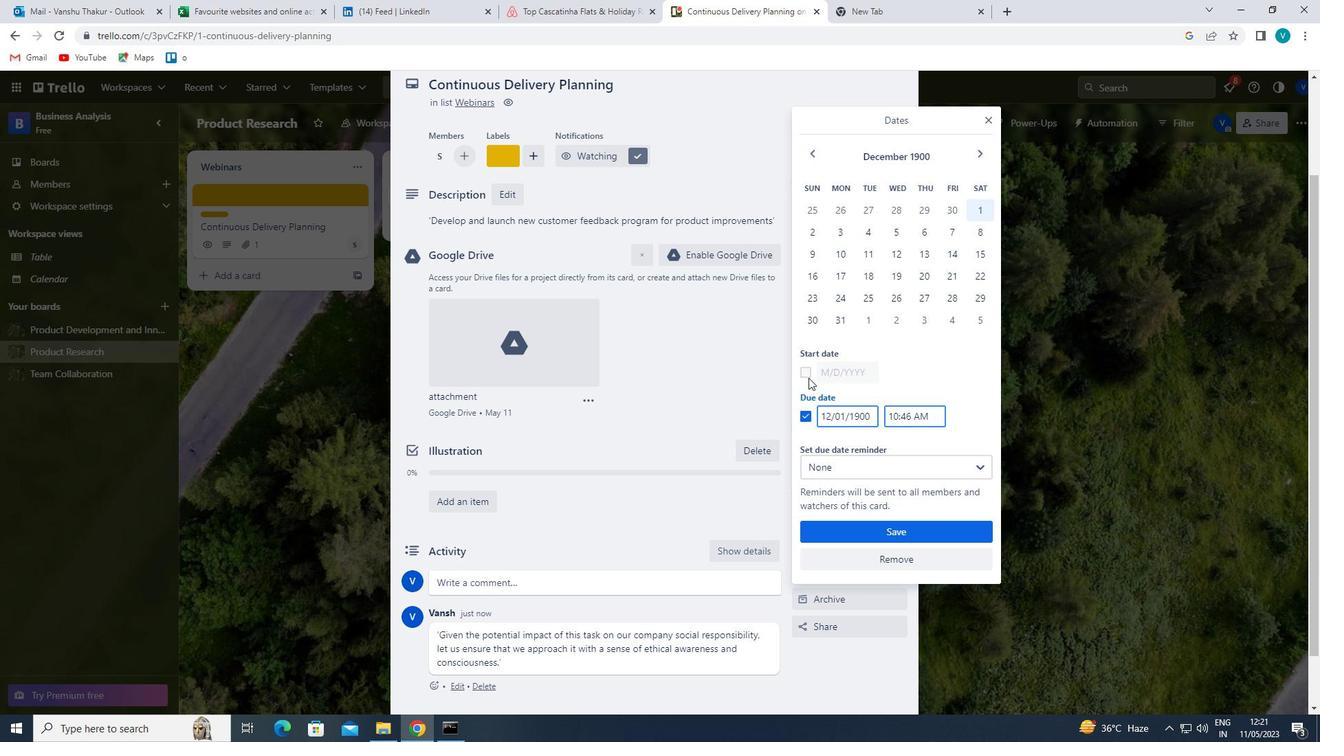 
Action: Mouse moved to (830, 372)
Screenshot: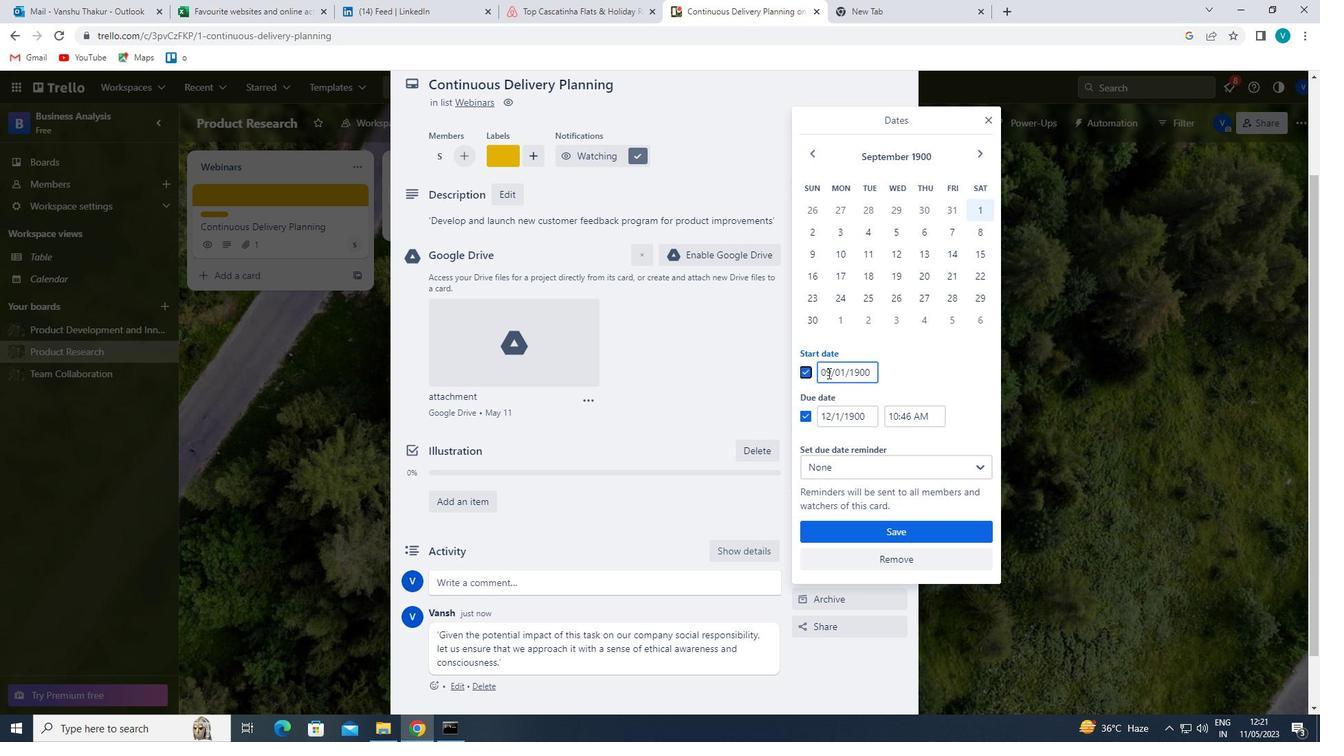 
Action: Mouse pressed left at (830, 372)
Screenshot: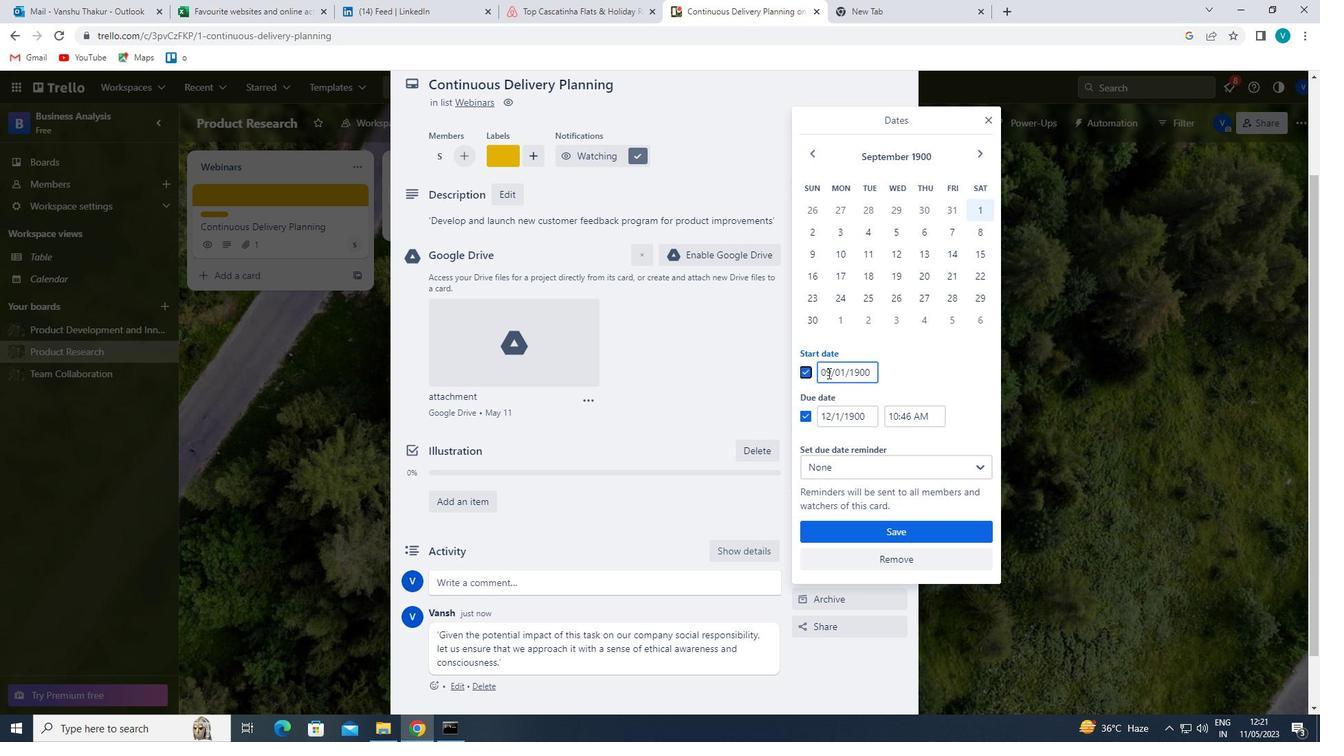 
Action: Mouse moved to (826, 372)
Screenshot: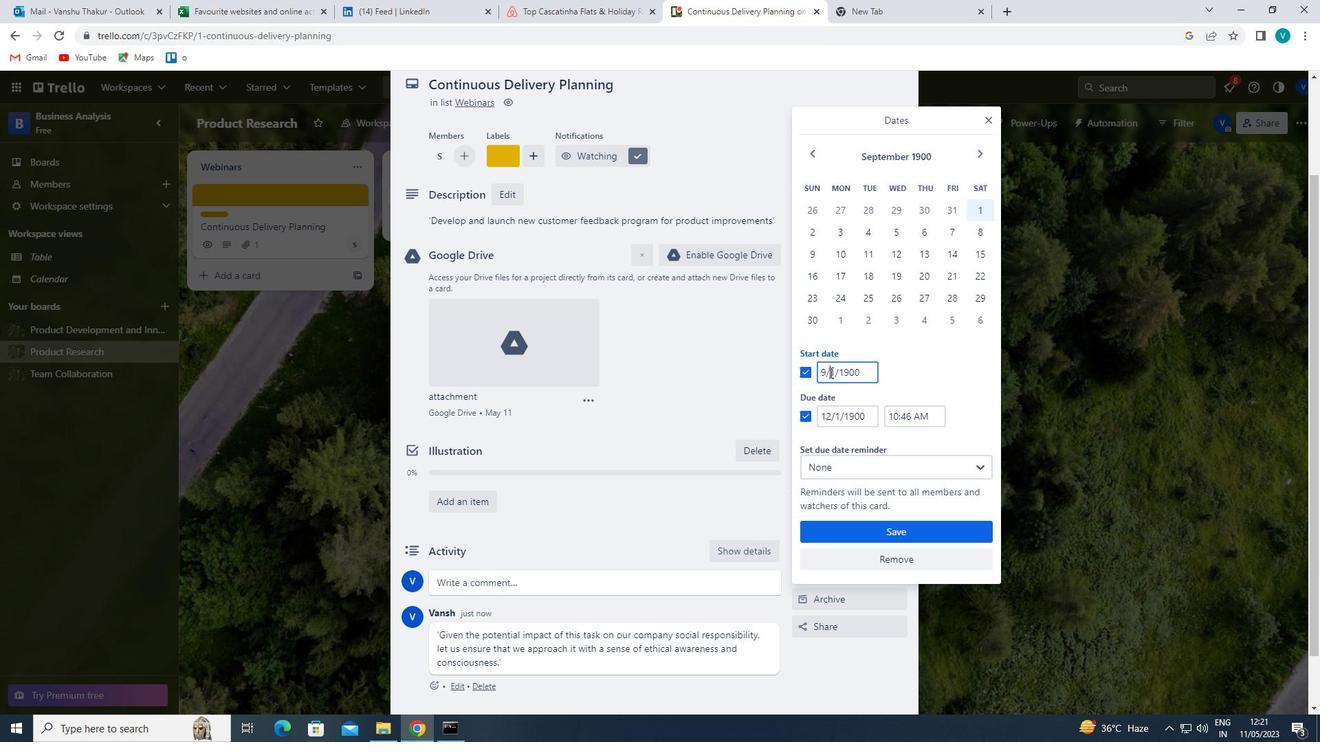 
Action: Mouse pressed left at (826, 372)
Screenshot: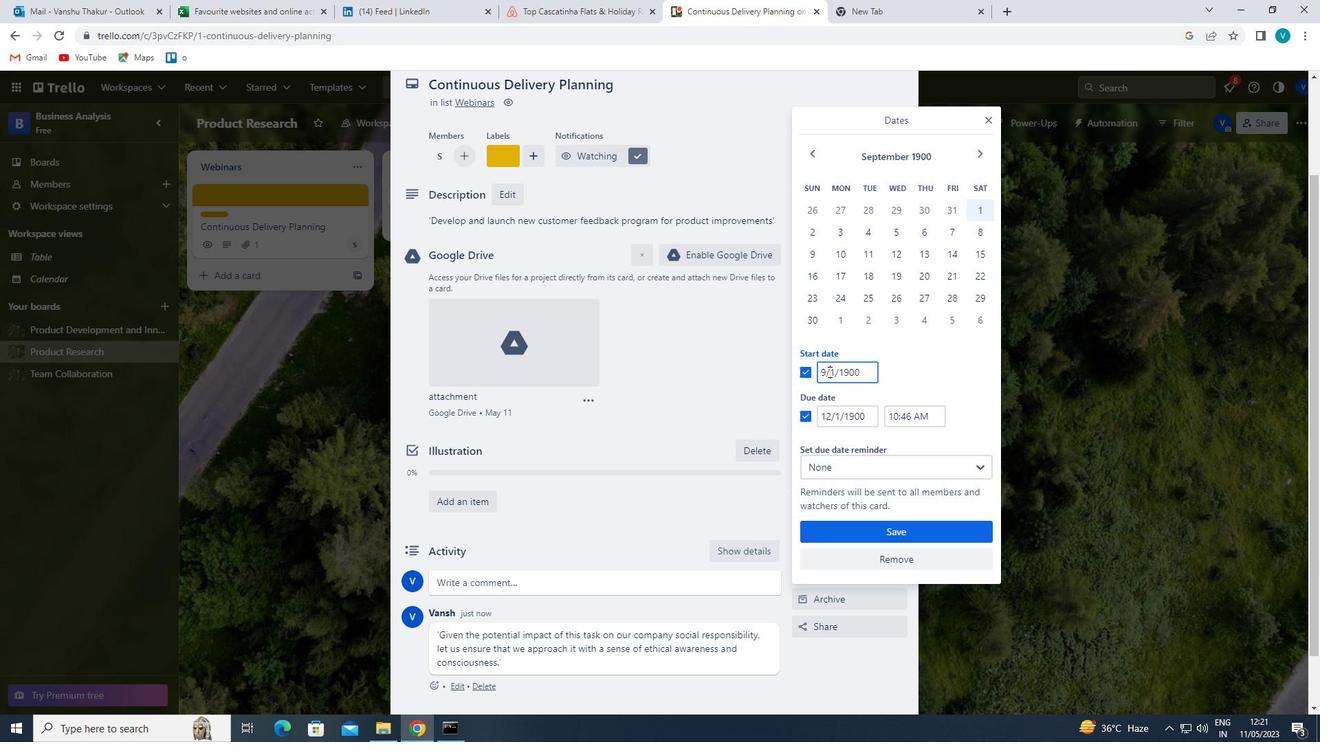 
Action: Mouse moved to (836, 409)
Screenshot: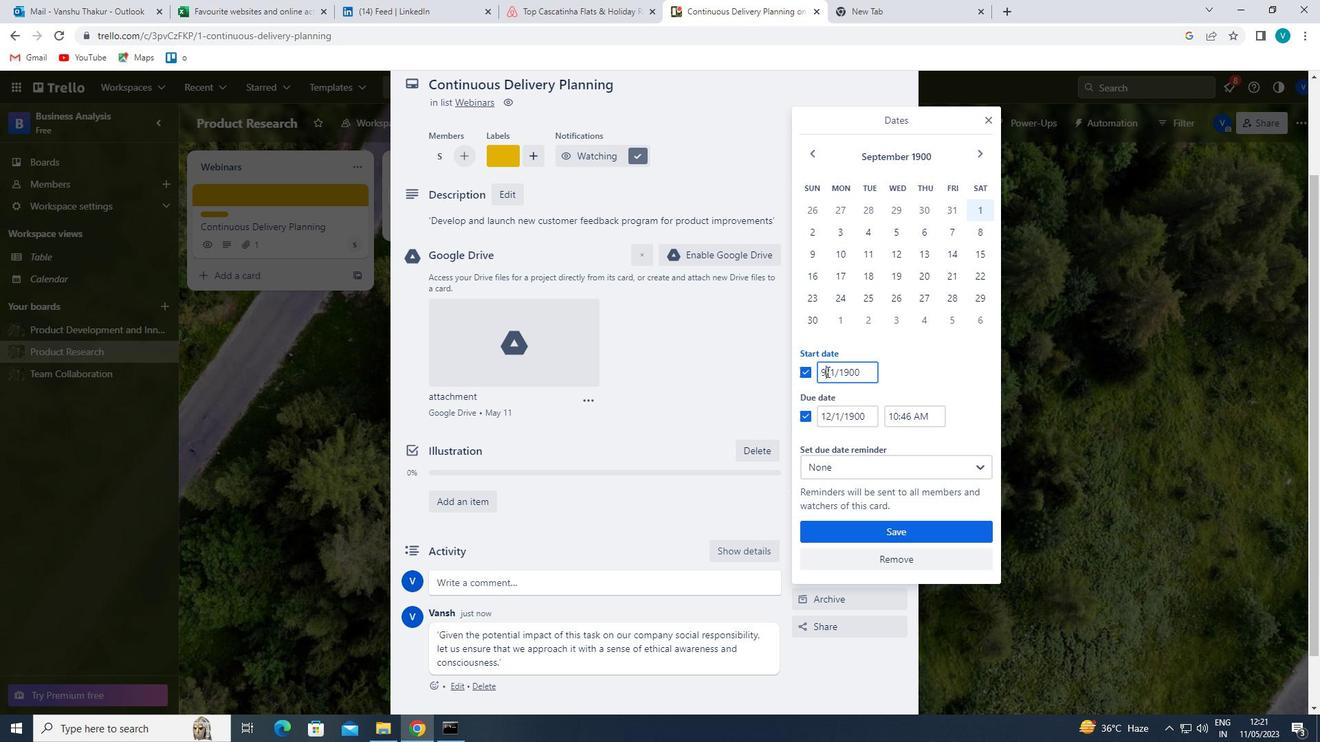 
Action: Key pressed <Key.backspace>1
Screenshot: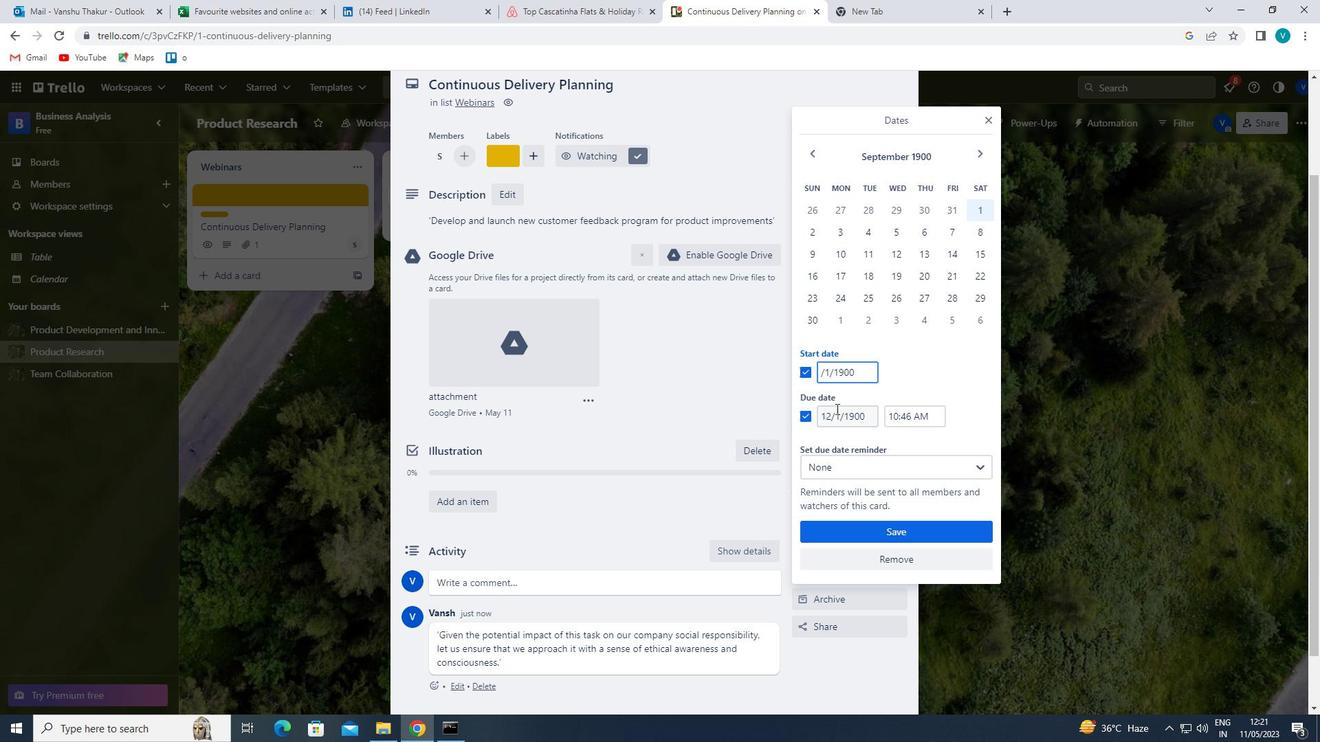
Action: Mouse moved to (833, 413)
Screenshot: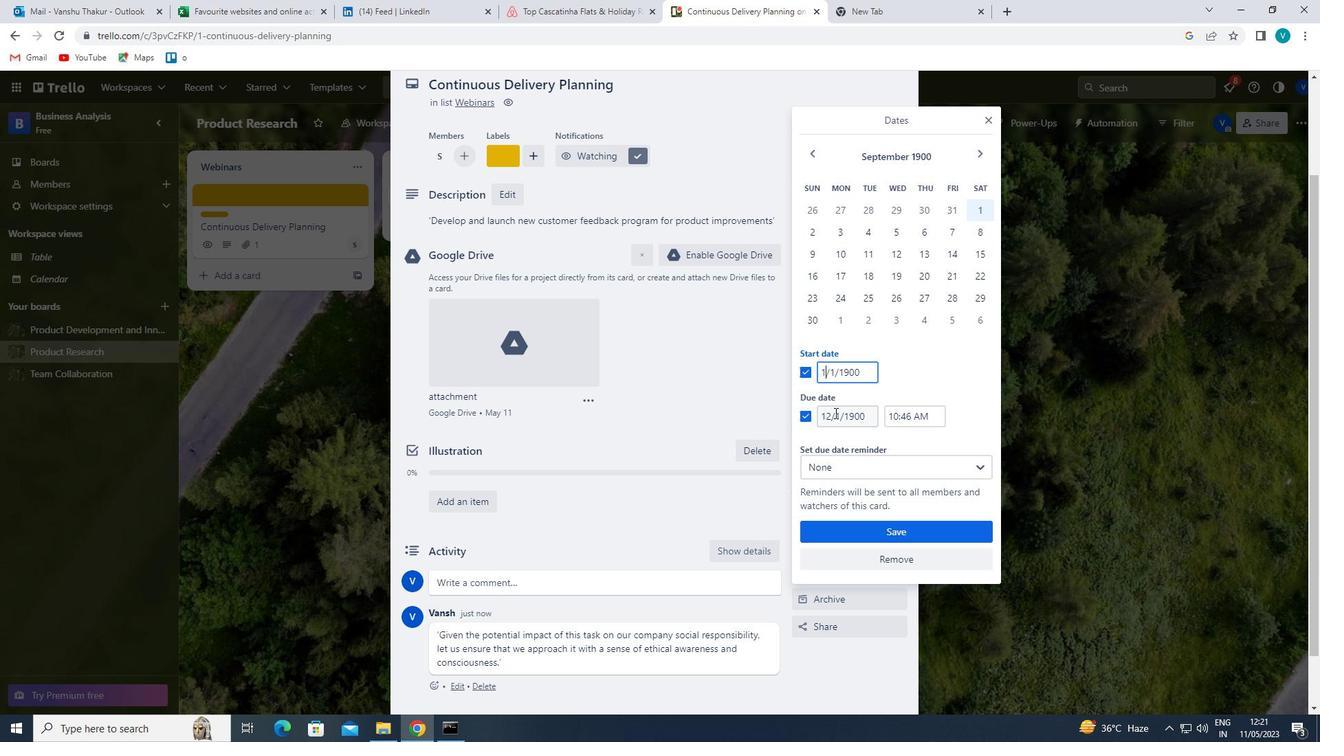 
Action: Mouse pressed left at (833, 413)
Screenshot: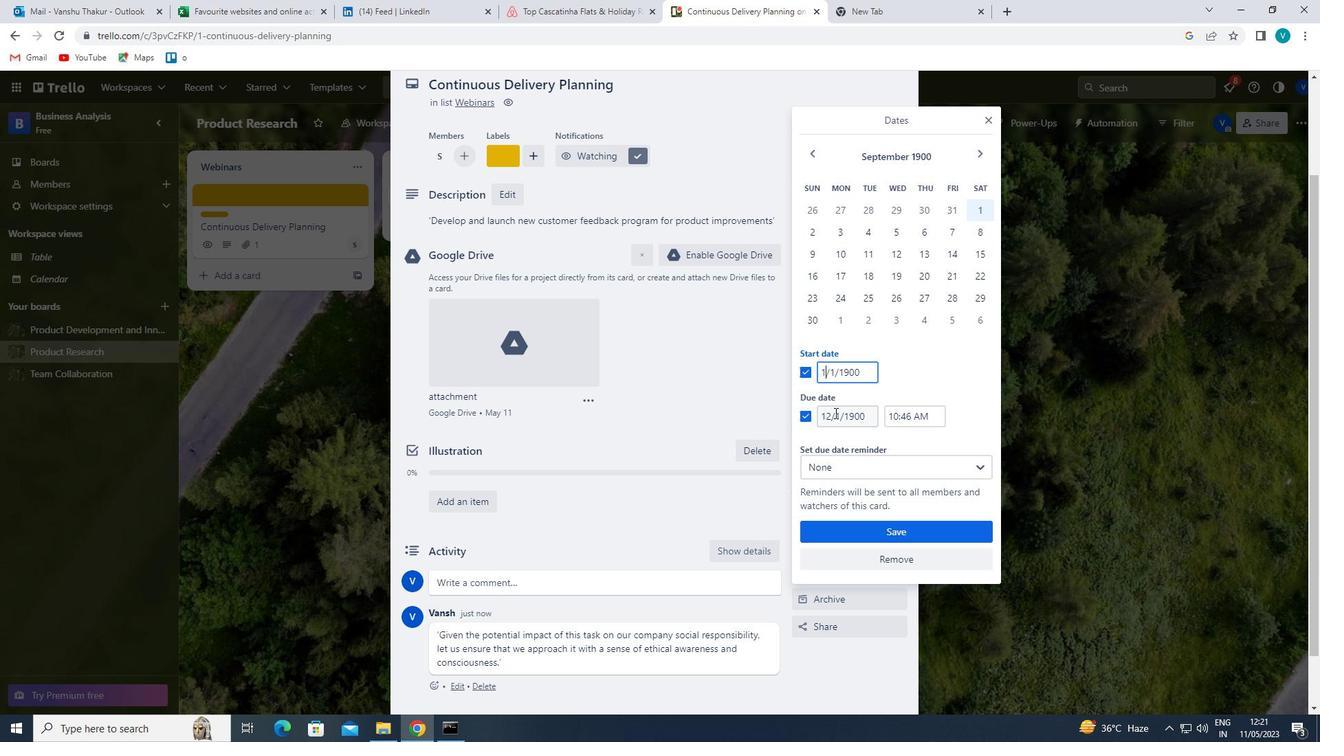 
Action: Mouse moved to (828, 414)
Screenshot: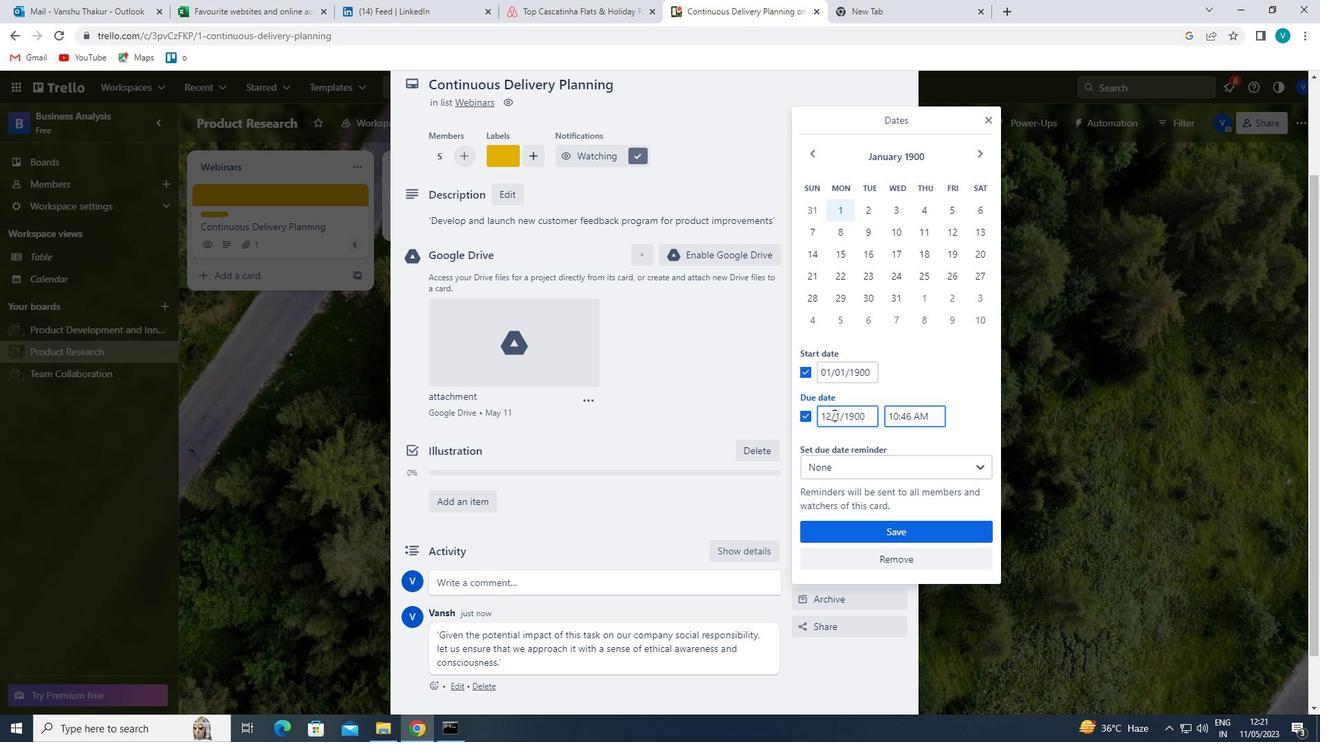 
Action: Mouse pressed left at (828, 414)
Screenshot: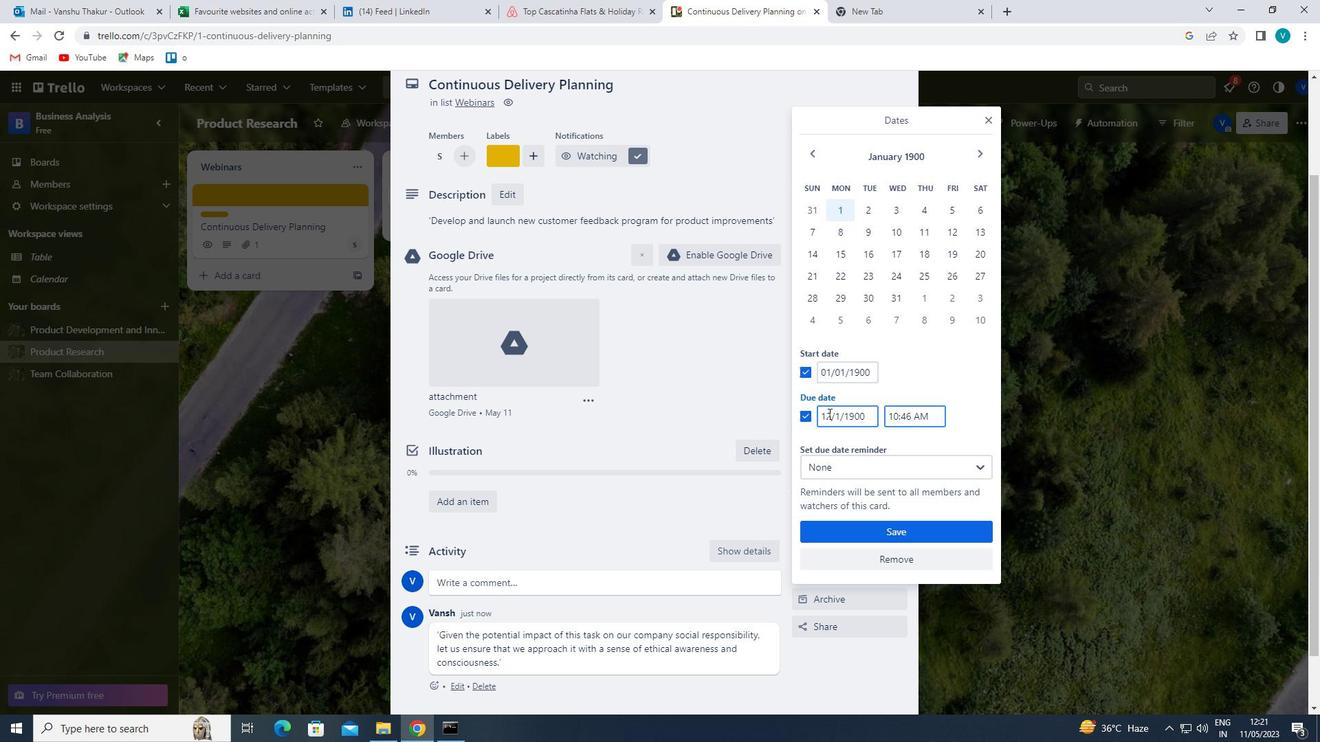 
Action: Mouse moved to (831, 414)
Screenshot: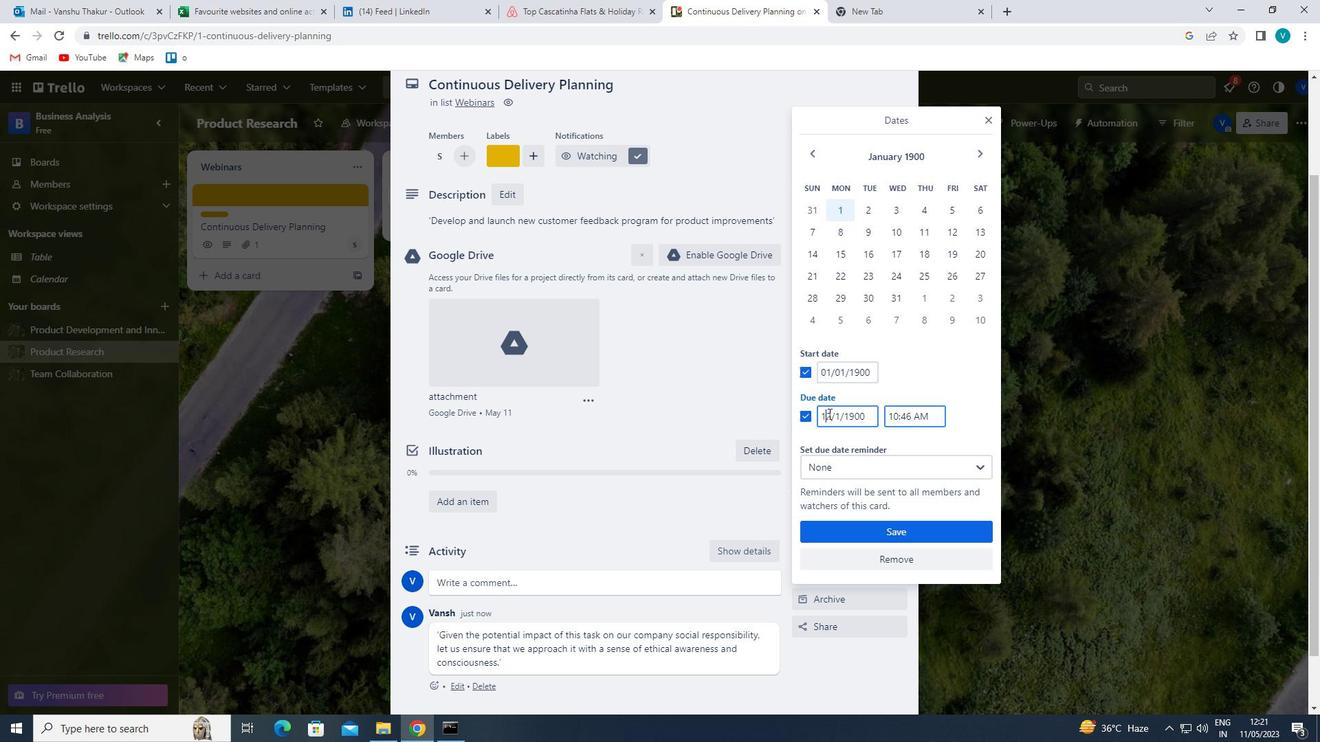 
Action: Mouse pressed left at (831, 414)
Screenshot: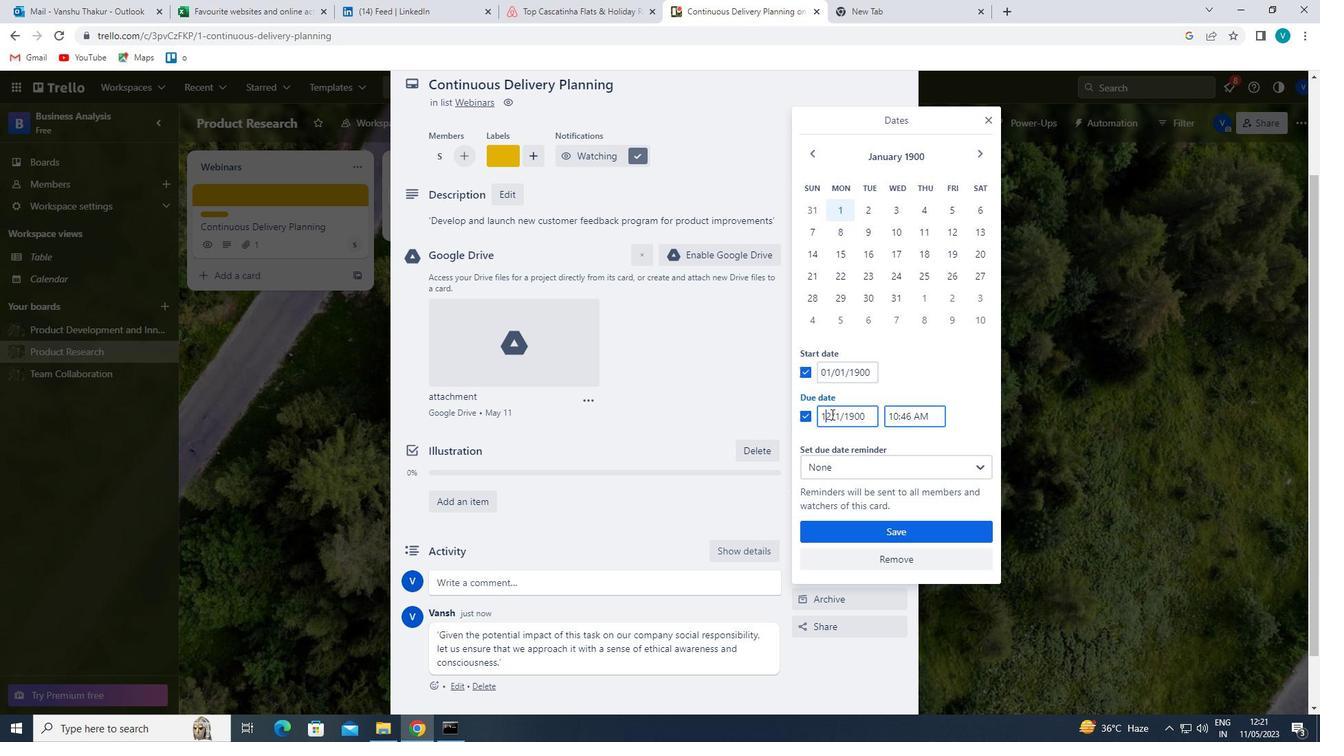 
Action: Mouse moved to (835, 429)
Screenshot: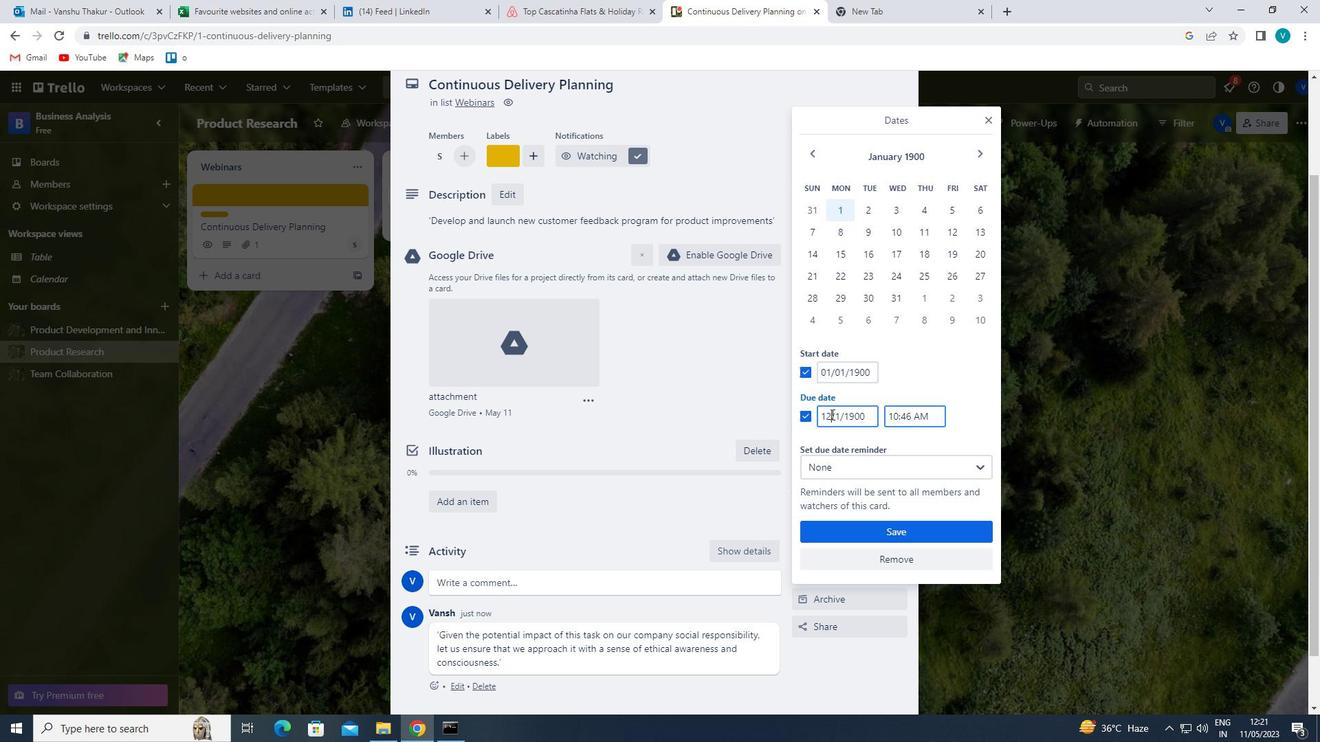 
Action: Key pressed <Key.backspace><Key.backspace>8
Screenshot: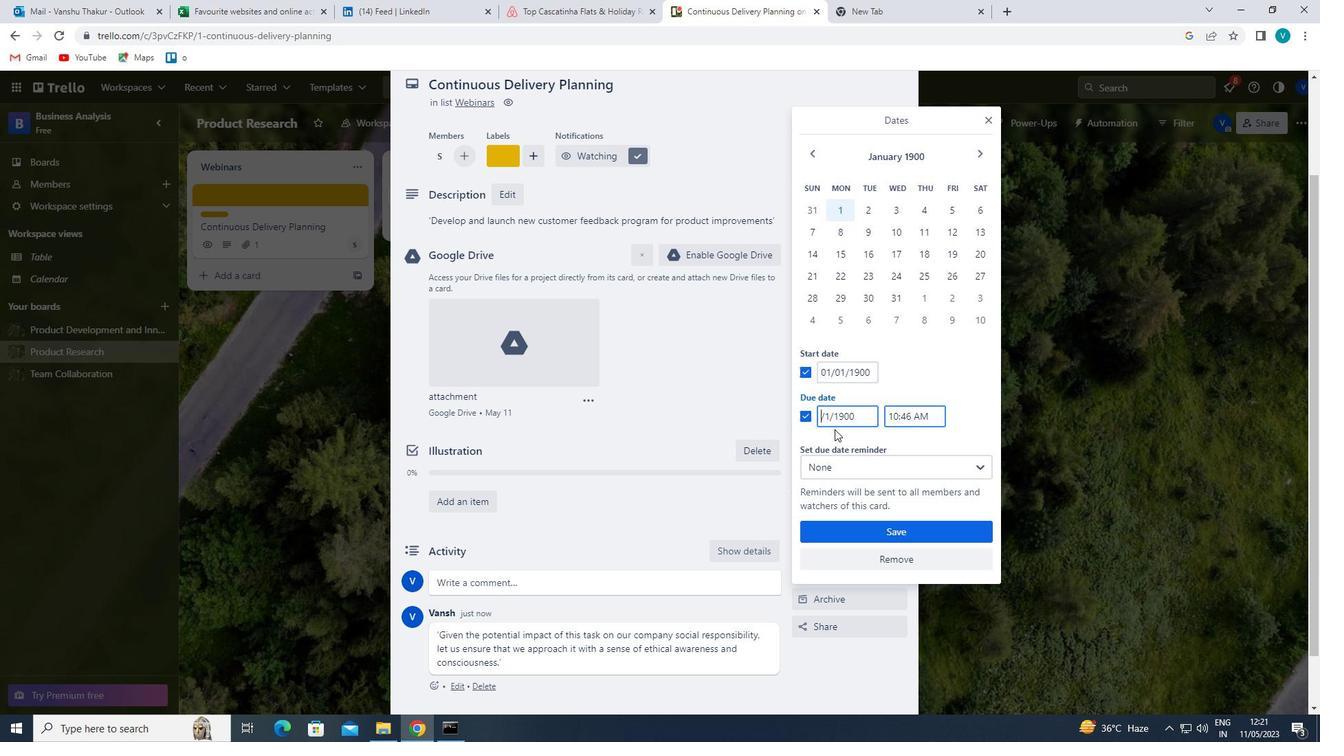 
Action: Mouse moved to (856, 532)
Screenshot: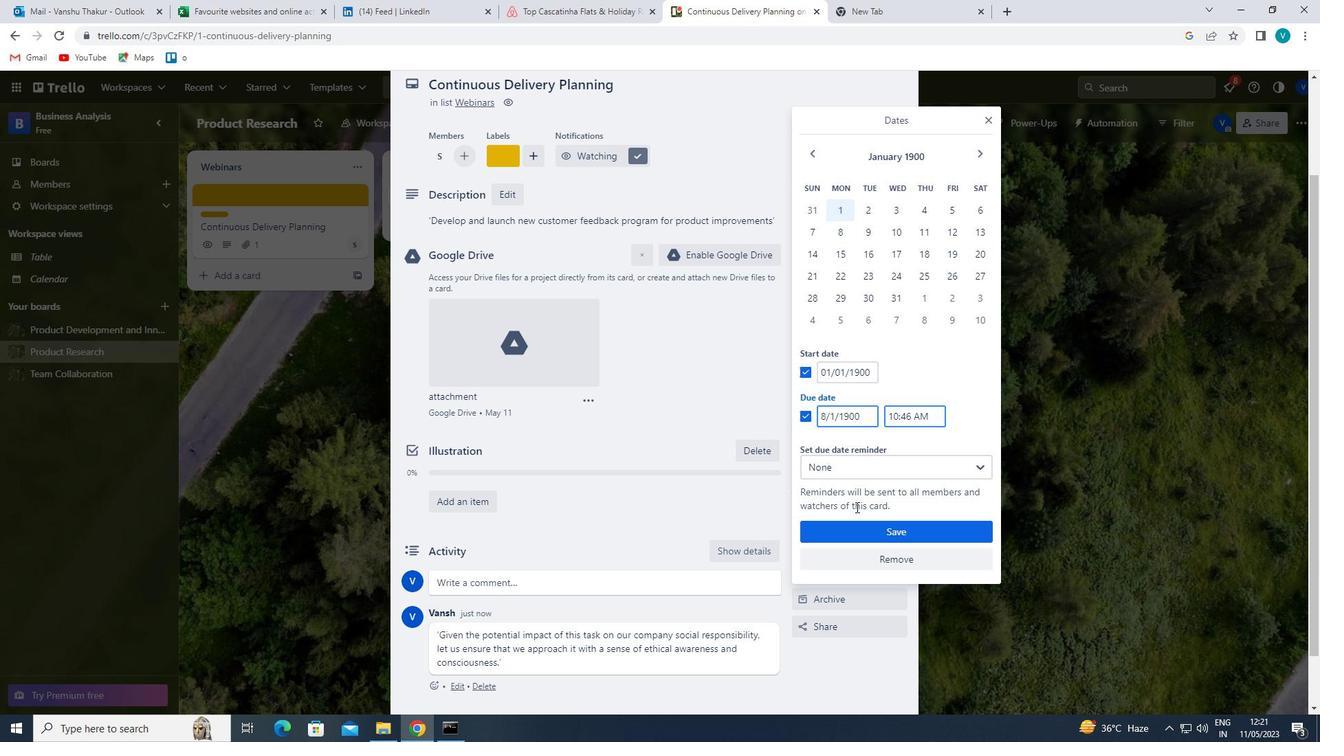 
Action: Mouse pressed left at (856, 532)
Screenshot: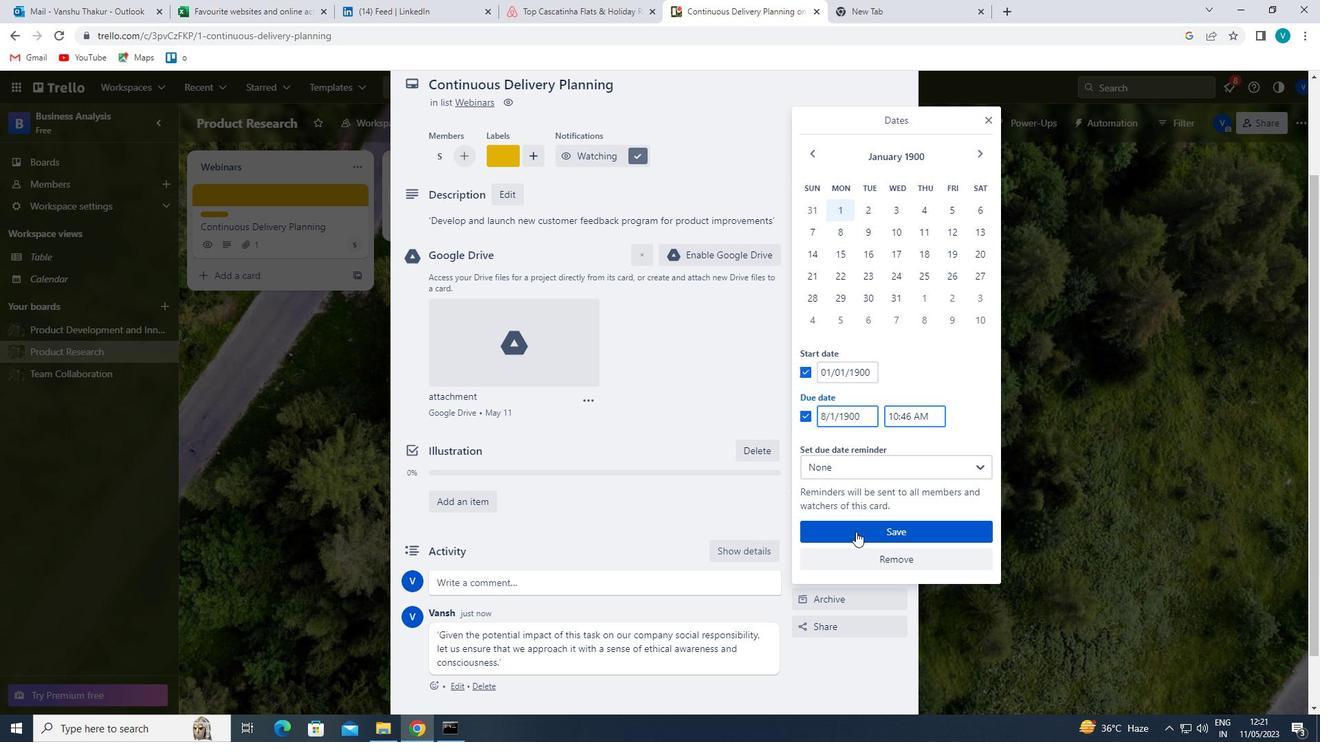 
